 Task: Look for space in San Vicent del Raspeig, Spain from 9th June, 2023 to 16th June, 2023 for 2 adults in price range Rs.8000 to Rs.16000. Place can be entire place with 2 bedrooms having 2 beds and 1 bathroom. Property type can be house, flat, guest house. Booking option can be shelf check-in. Required host language is English.
Action: Mouse moved to (300, 163)
Screenshot: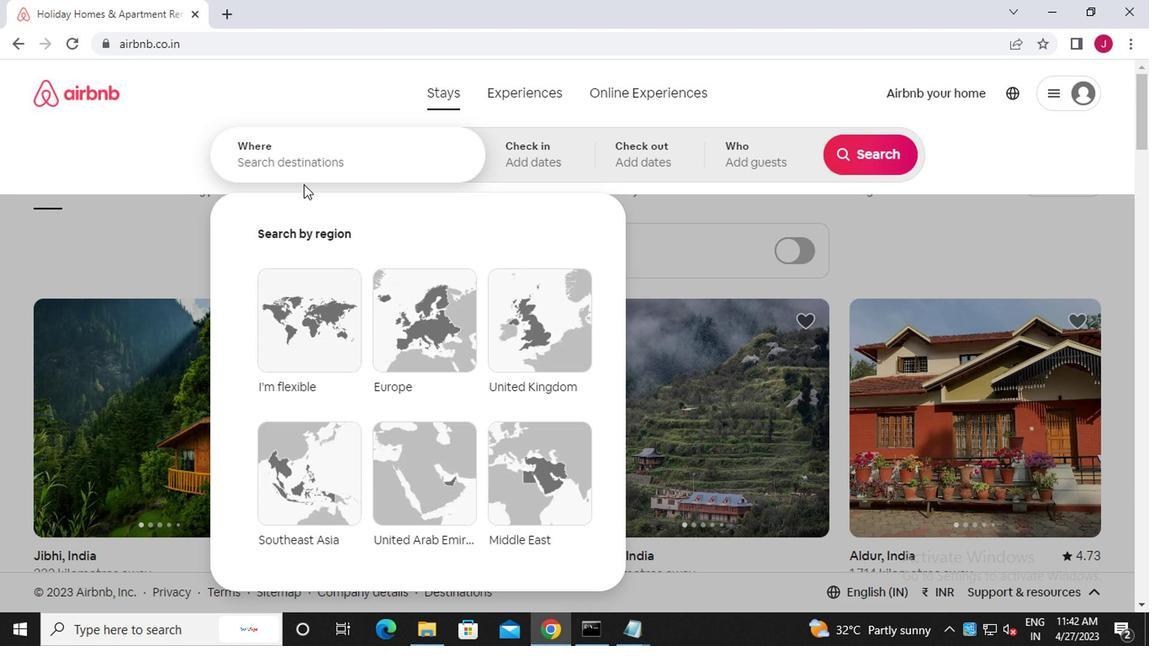 
Action: Mouse pressed left at (300, 163)
Screenshot: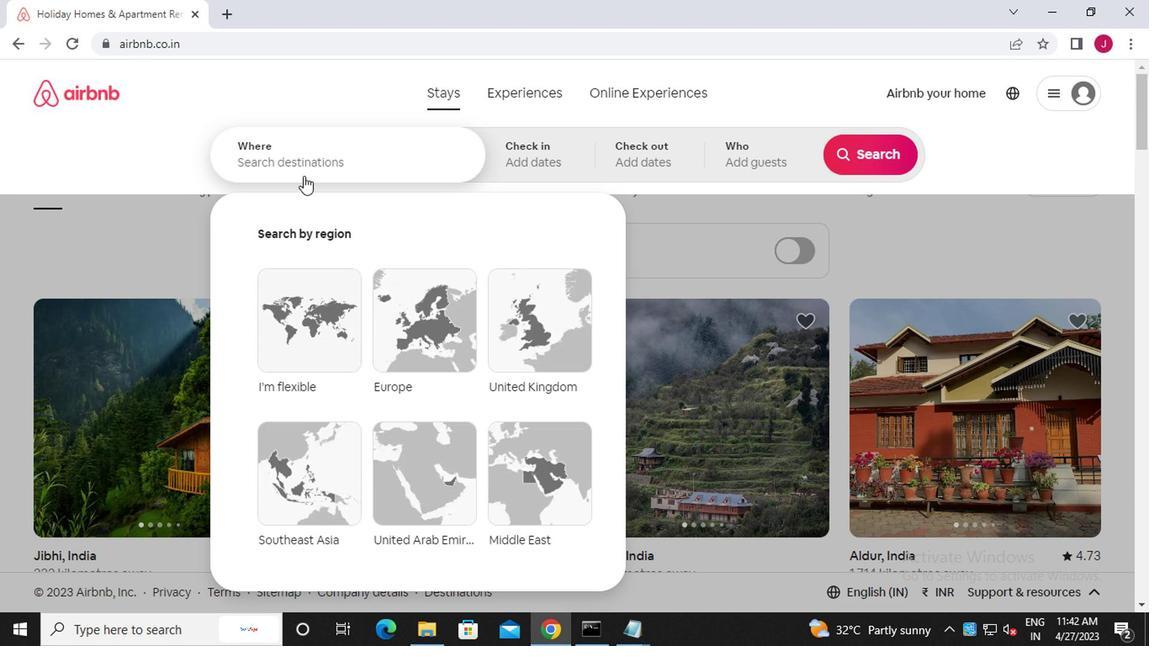 
Action: Key pressed s<Key.caps_lock>an<Key.space><Key.caps_lock>v<Key.caps_lock>icent
Screenshot: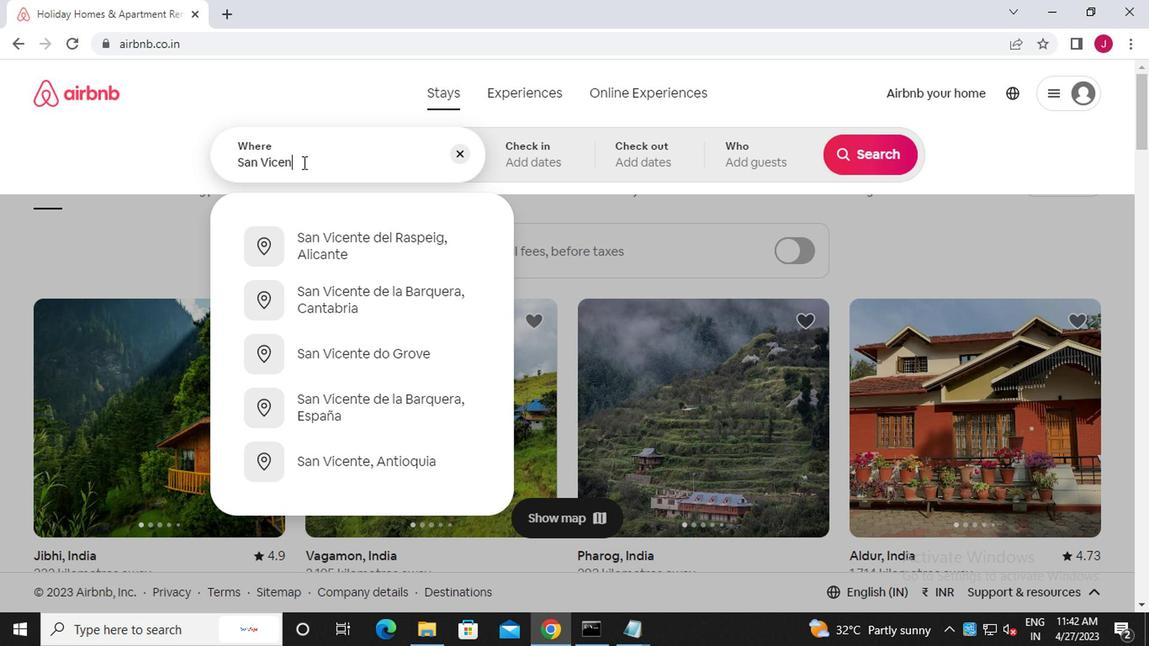 
Action: Mouse moved to (356, 247)
Screenshot: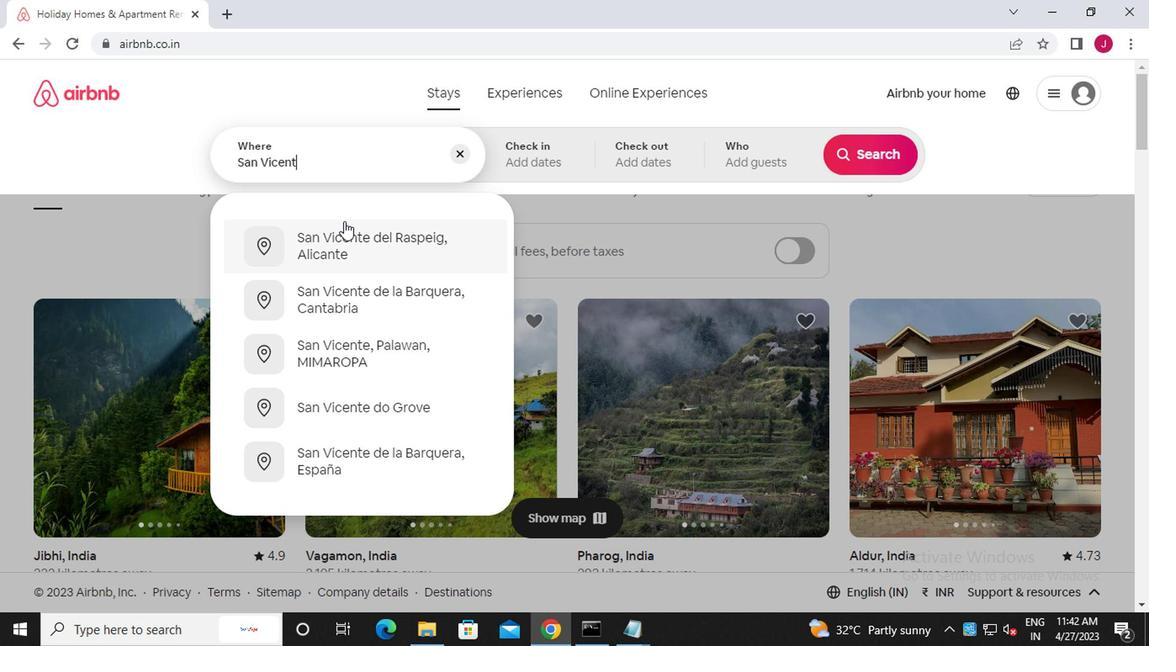 
Action: Mouse pressed left at (356, 247)
Screenshot: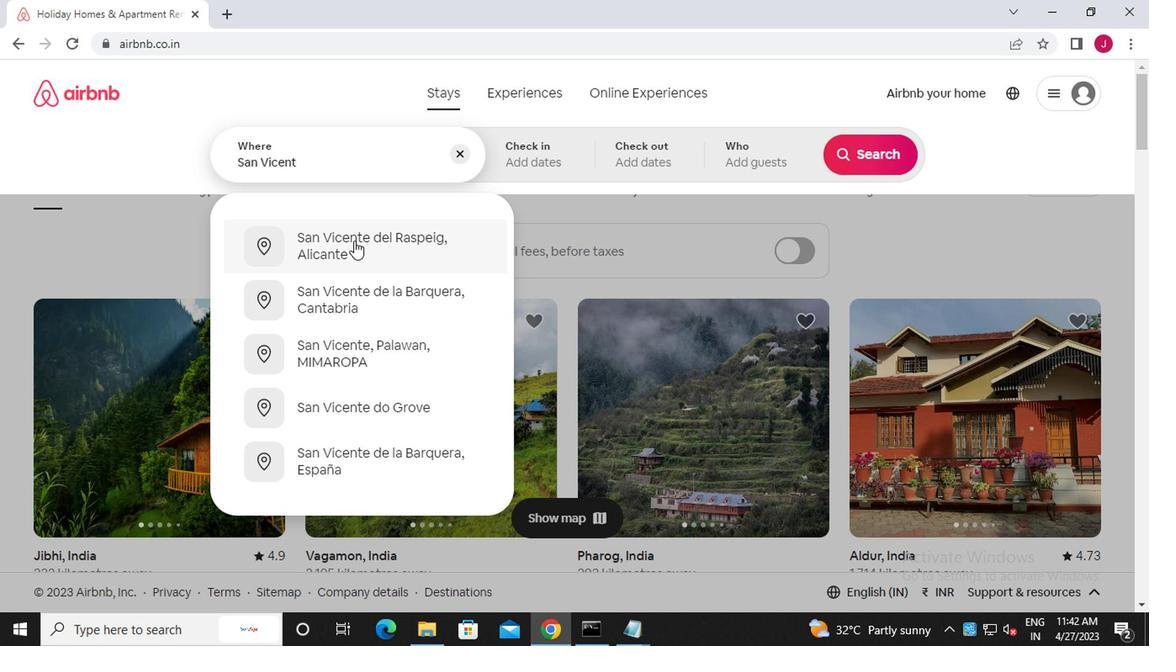 
Action: Mouse moved to (431, 171)
Screenshot: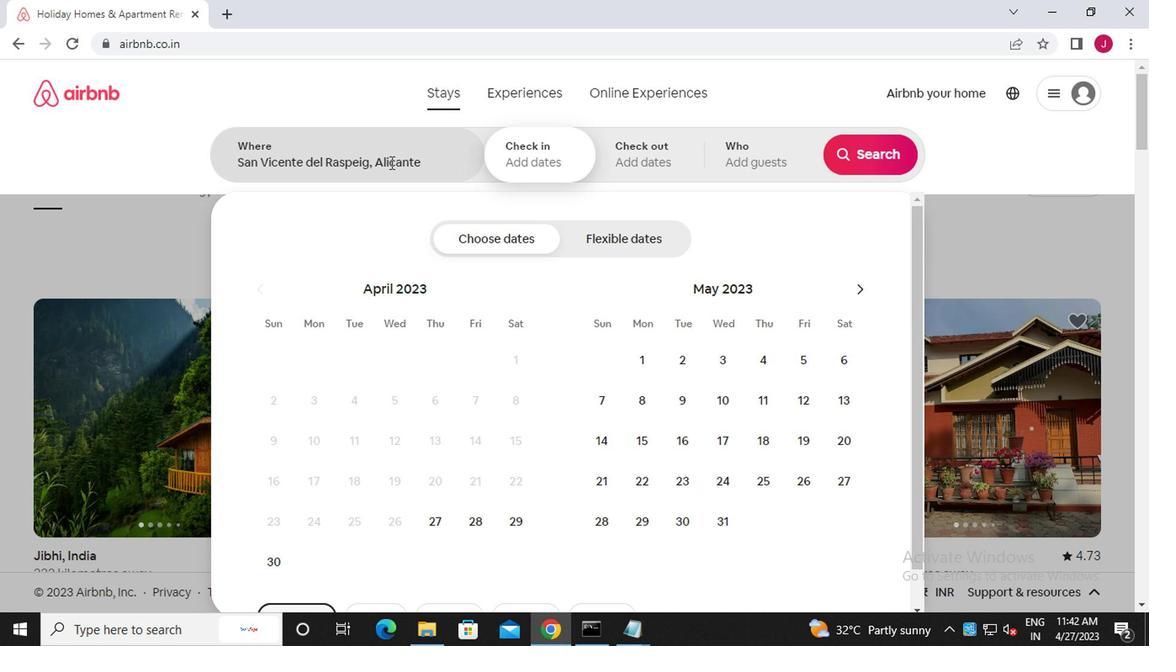 
Action: Mouse pressed left at (431, 171)
Screenshot: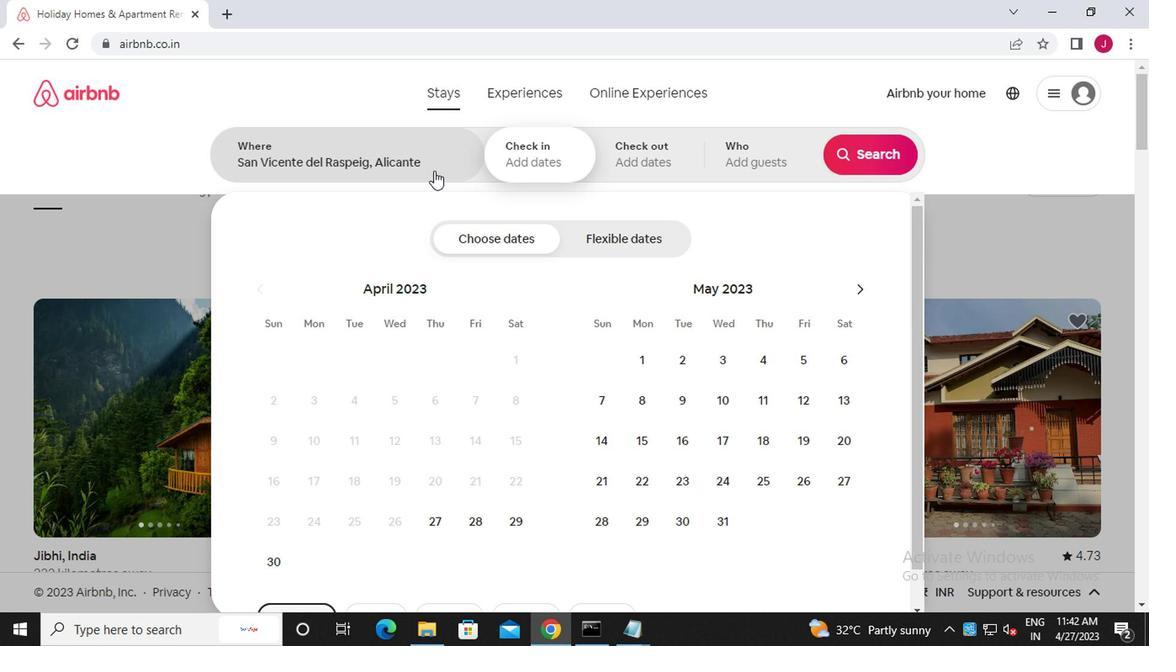 
Action: Mouse moved to (437, 165)
Screenshot: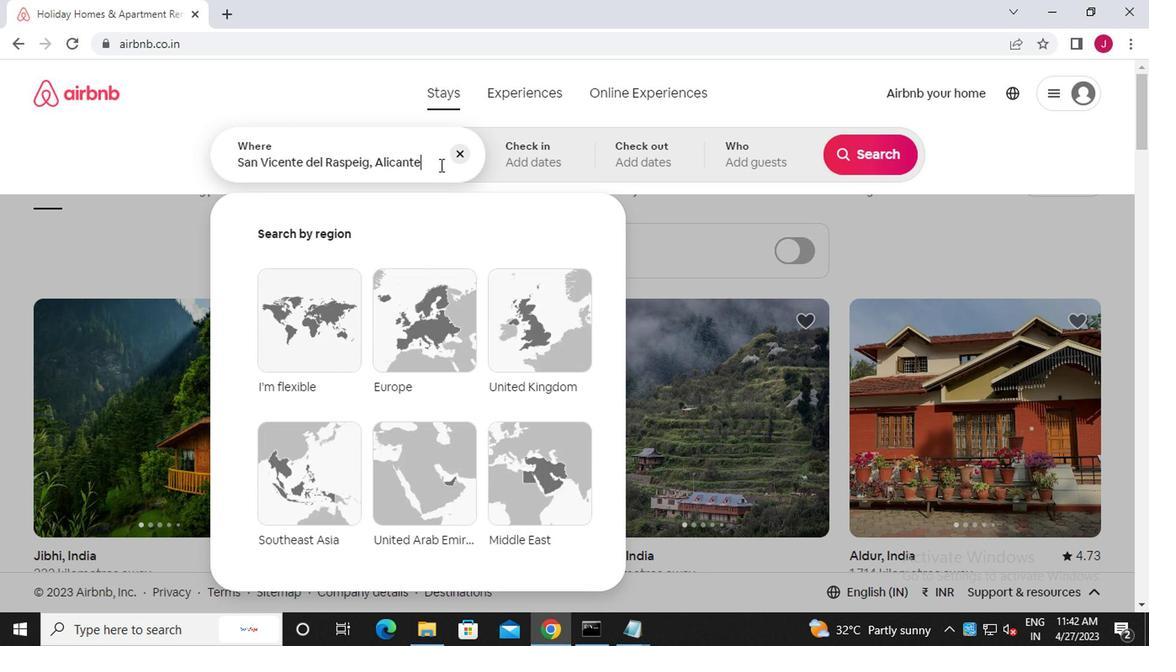 
Action: Key pressed <Key.backspace><Key.backspace><Key.backspace><Key.backspace><Key.backspace><Key.backspace><Key.backspace><Key.backspace><Key.backspace>
Screenshot: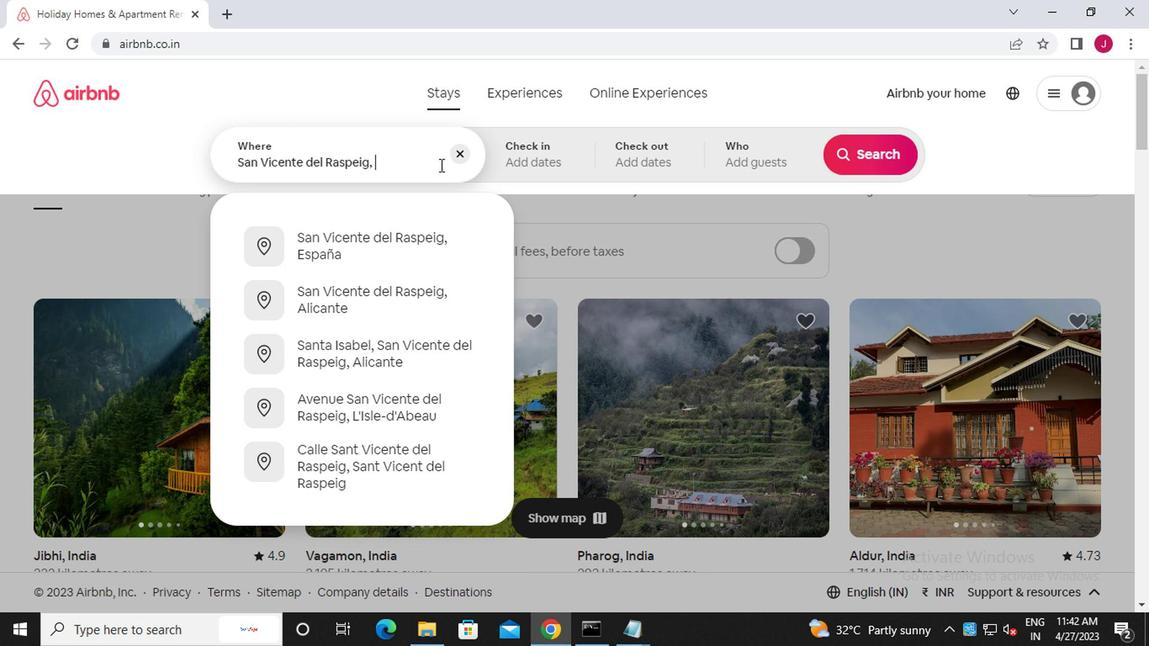 
Action: Mouse moved to (523, 152)
Screenshot: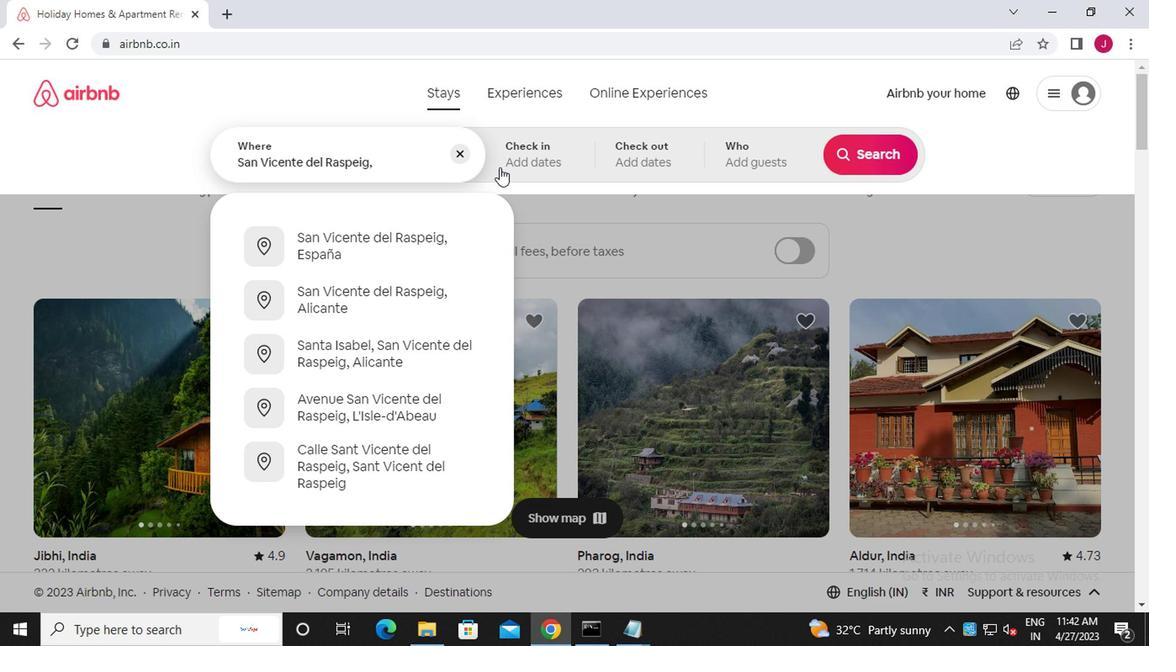 
Action: Mouse pressed left at (523, 152)
Screenshot: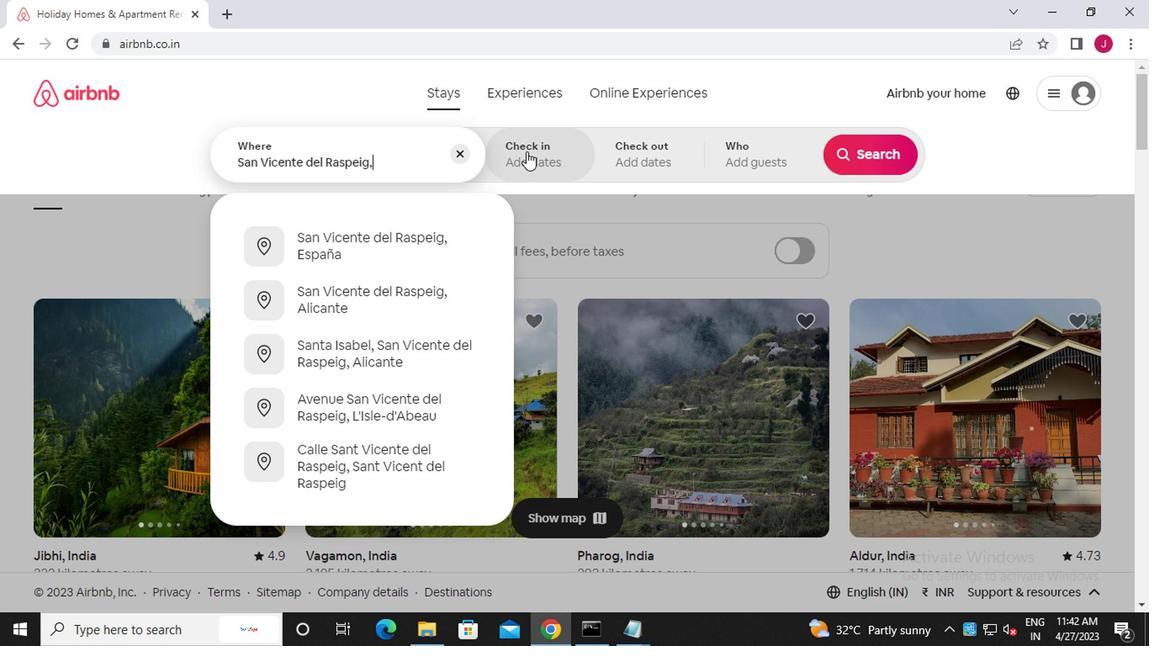 
Action: Mouse moved to (416, 171)
Screenshot: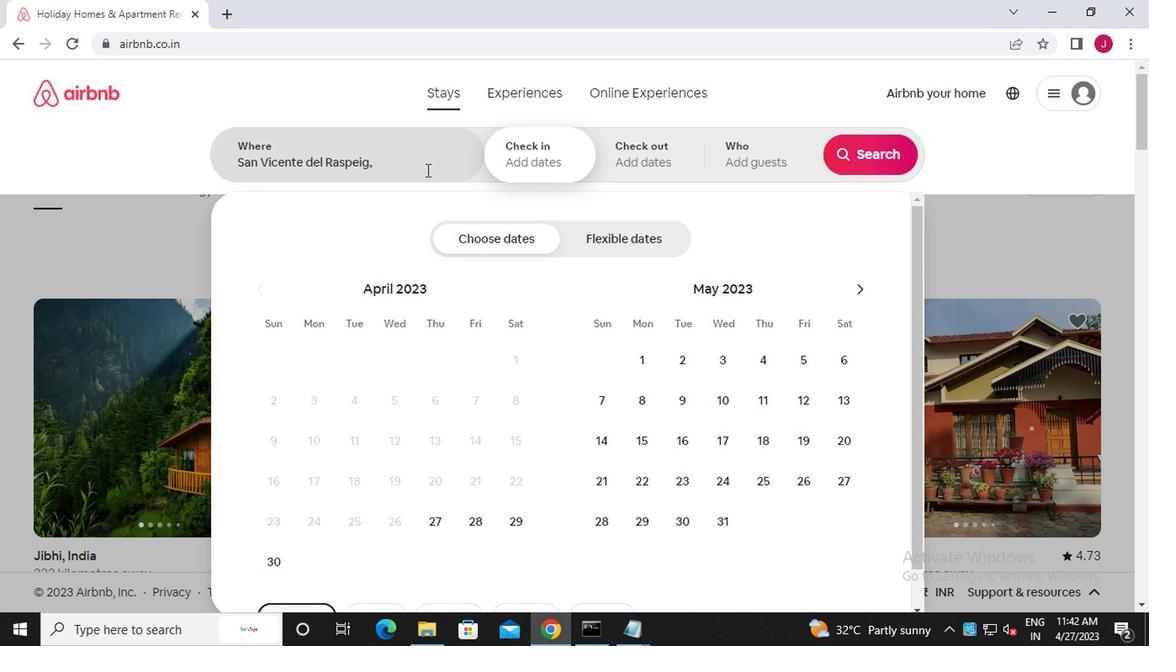 
Action: Mouse pressed left at (416, 171)
Screenshot: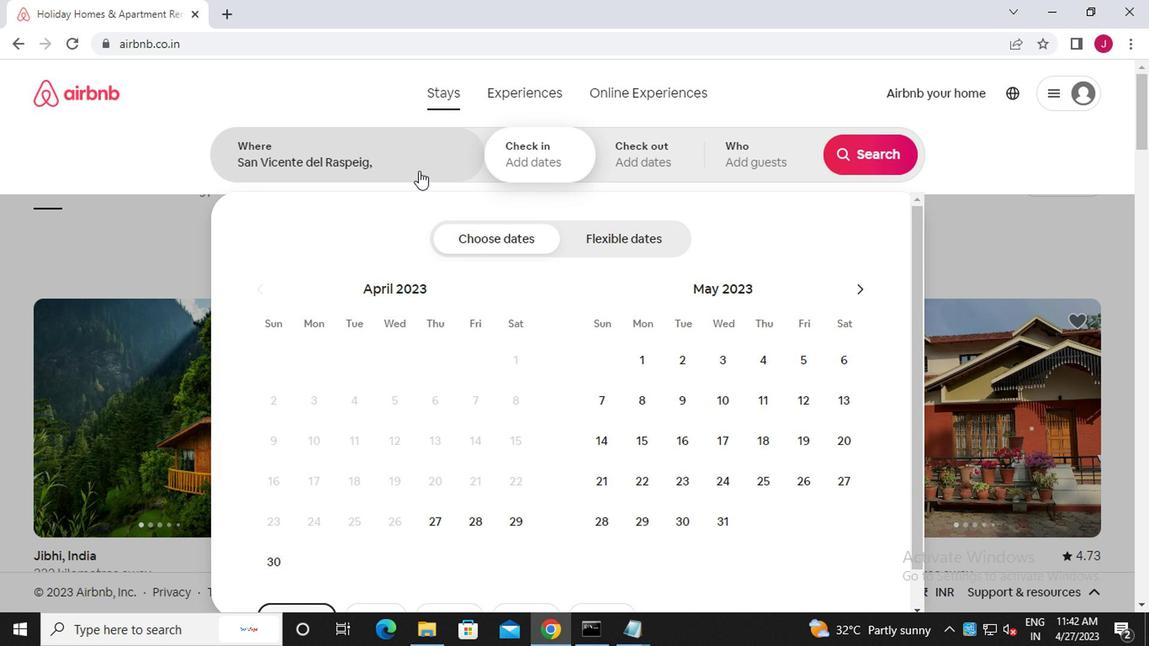 
Action: Mouse moved to (416, 171)
Screenshot: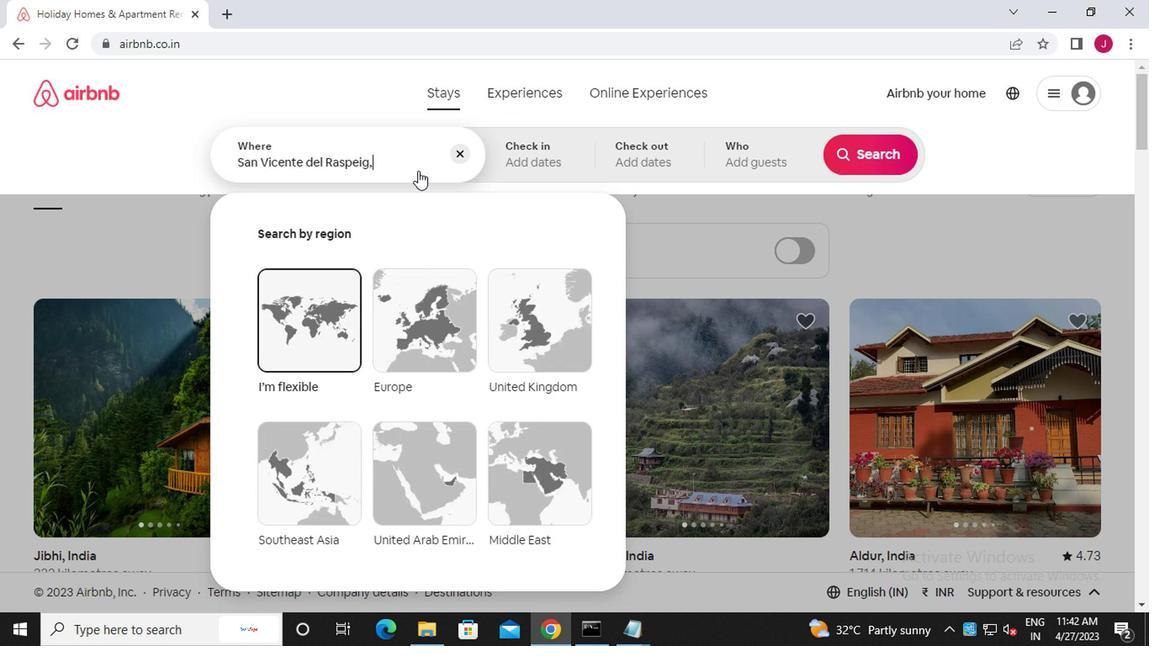 
Action: Key pressed <Key.caps_lock>s<Key.caps_lock>pain
Screenshot: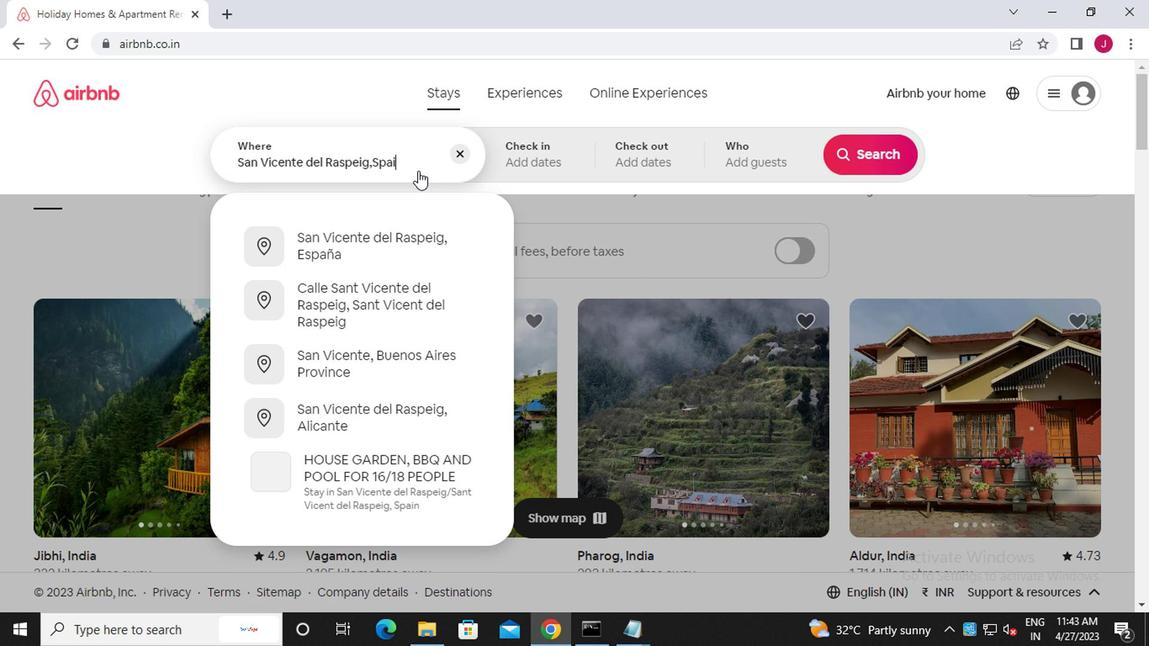 
Action: Mouse moved to (546, 154)
Screenshot: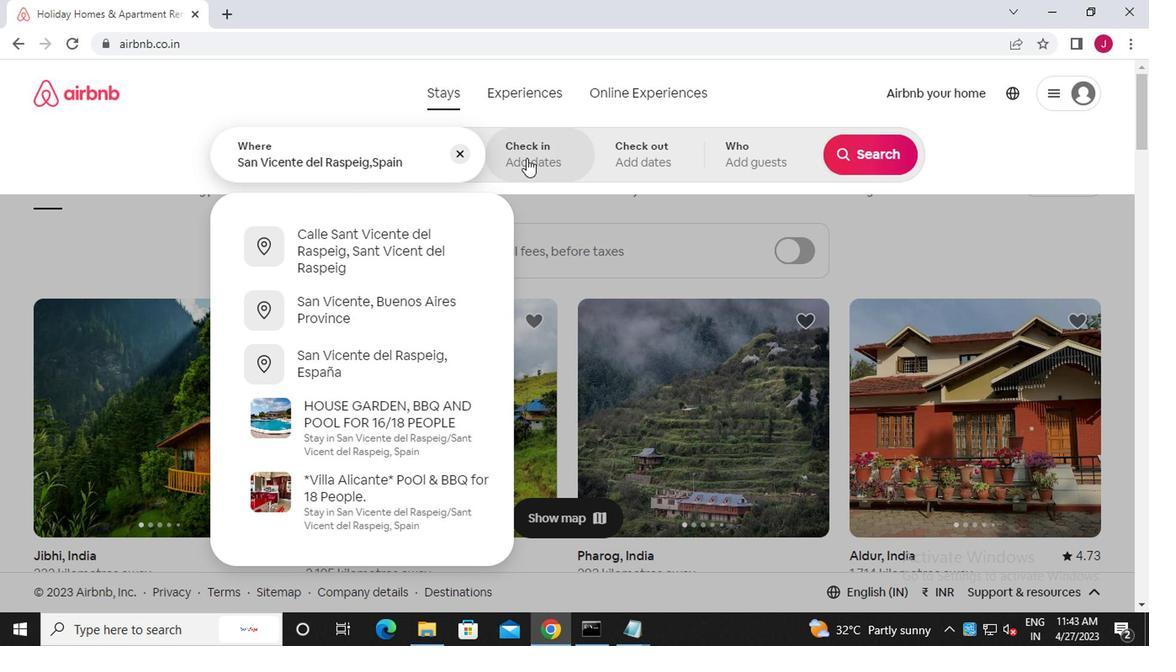
Action: Mouse pressed left at (546, 154)
Screenshot: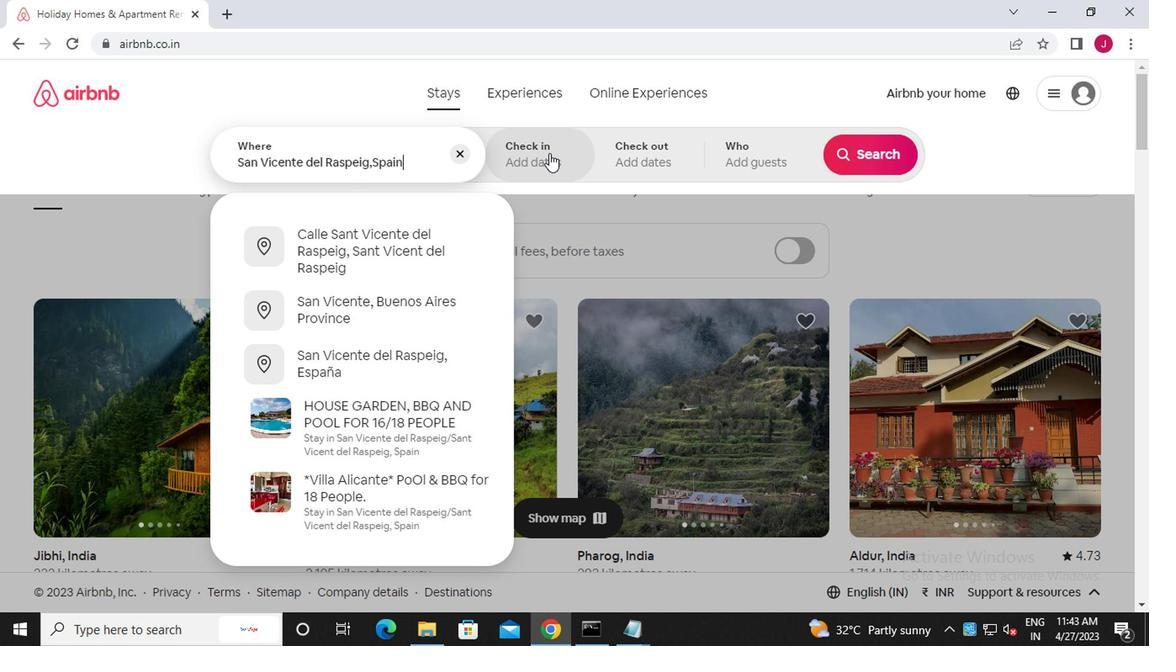 
Action: Mouse moved to (850, 296)
Screenshot: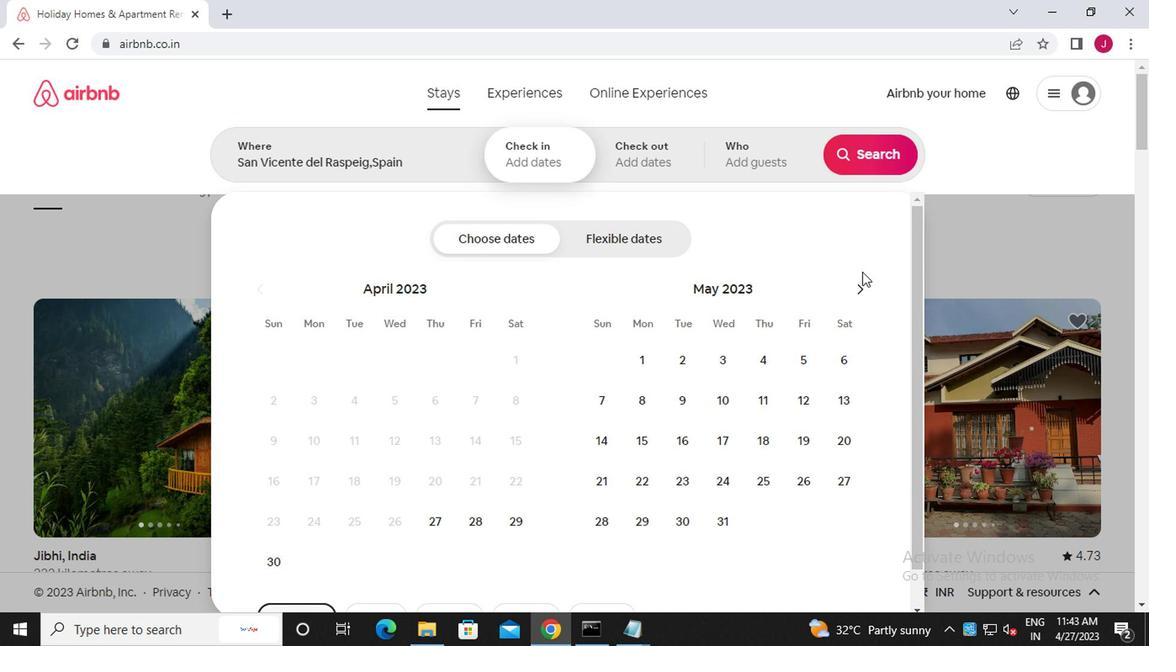 
Action: Mouse pressed left at (850, 296)
Screenshot: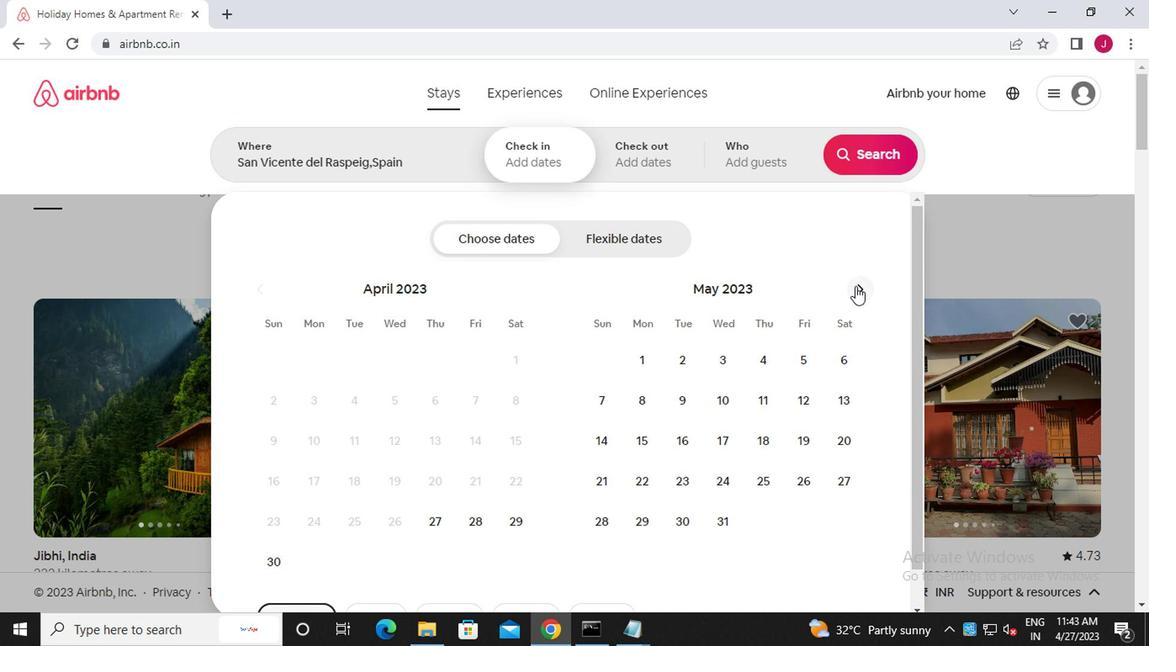 
Action: Mouse moved to (796, 401)
Screenshot: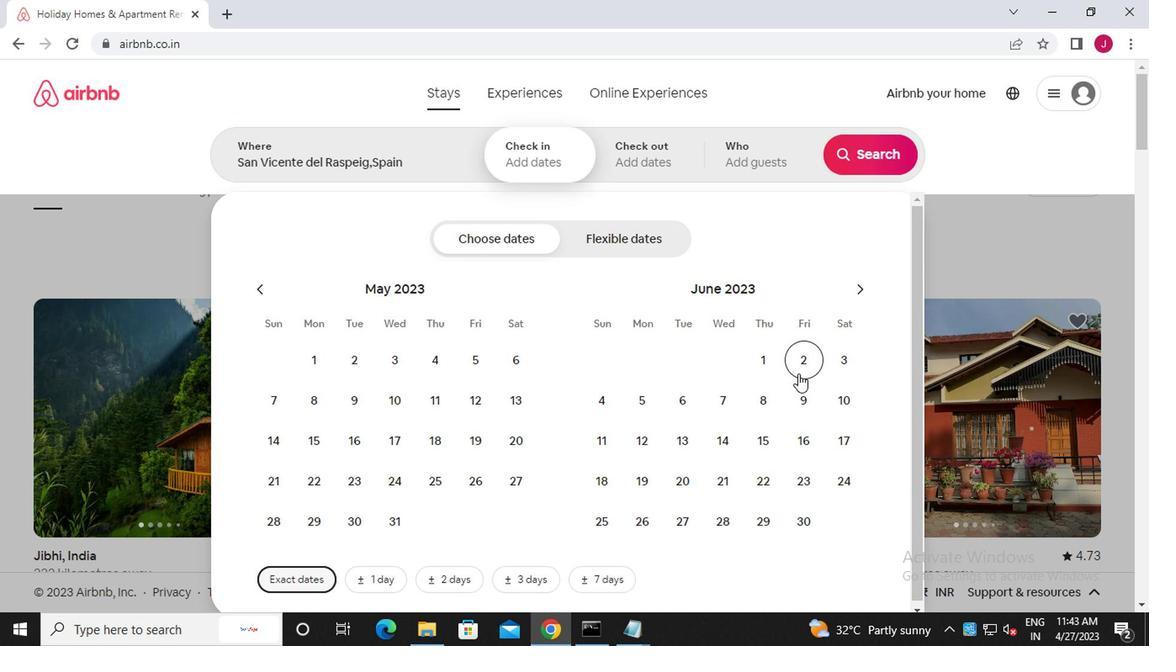
Action: Mouse pressed left at (796, 401)
Screenshot: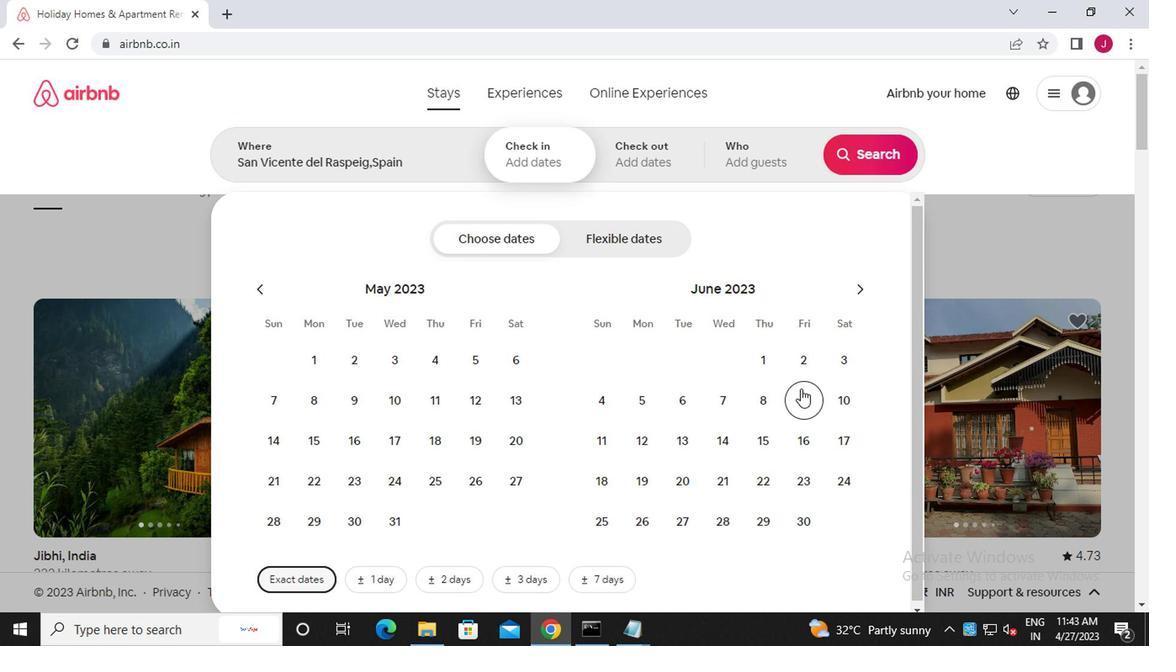 
Action: Mouse moved to (801, 438)
Screenshot: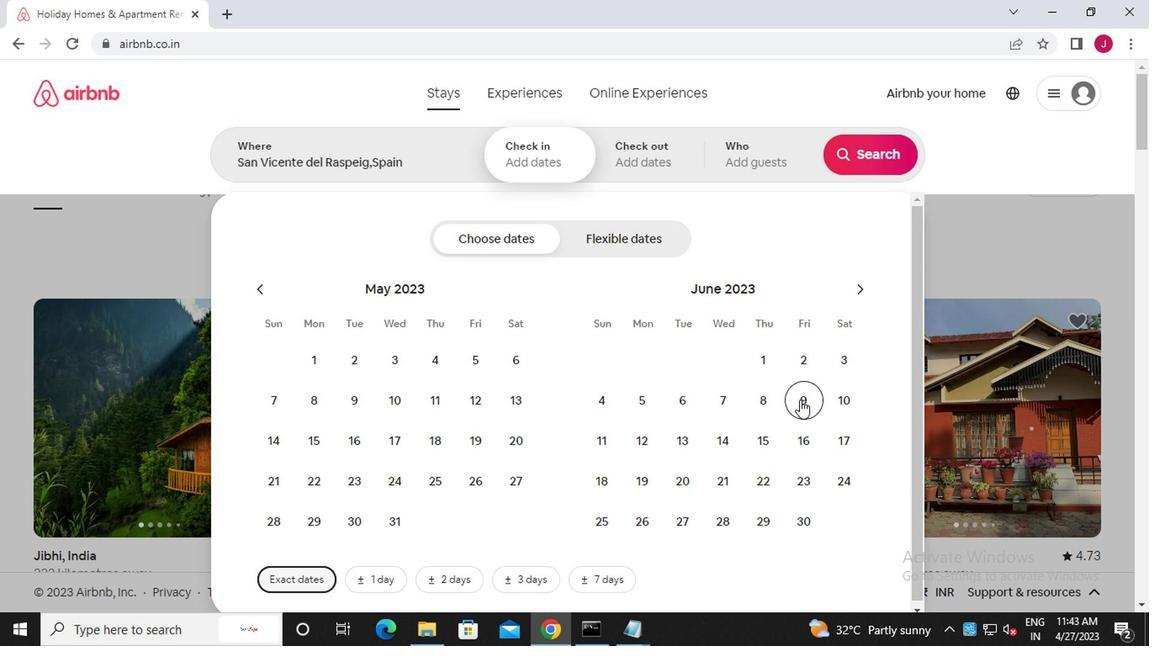 
Action: Mouse pressed left at (801, 438)
Screenshot: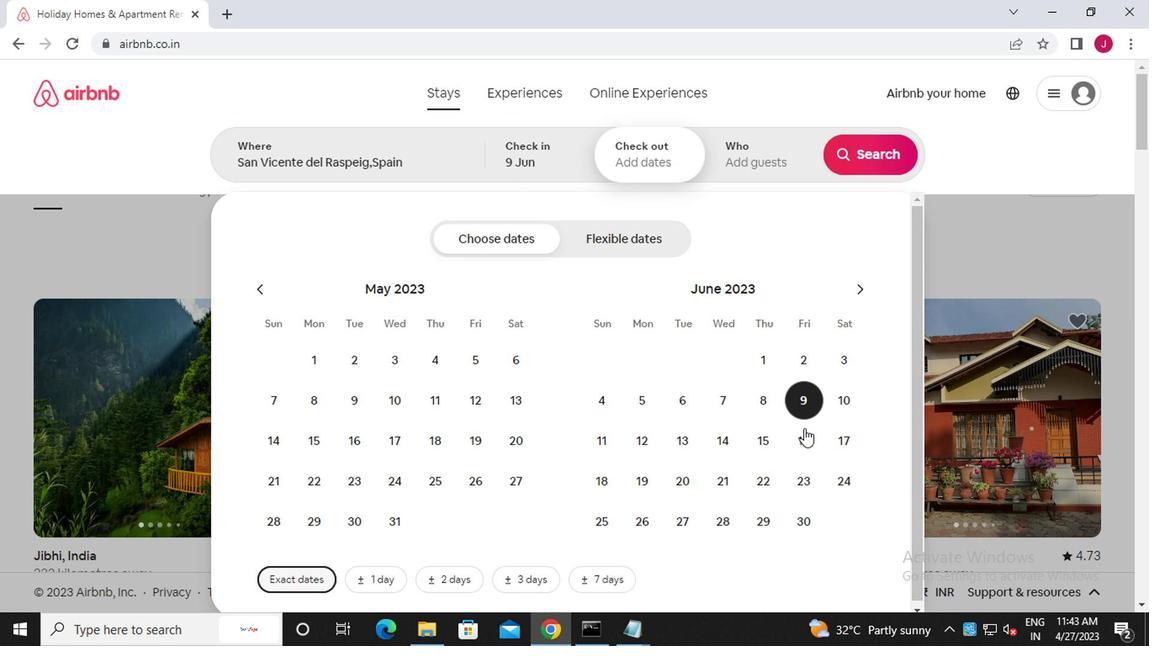 
Action: Mouse moved to (759, 167)
Screenshot: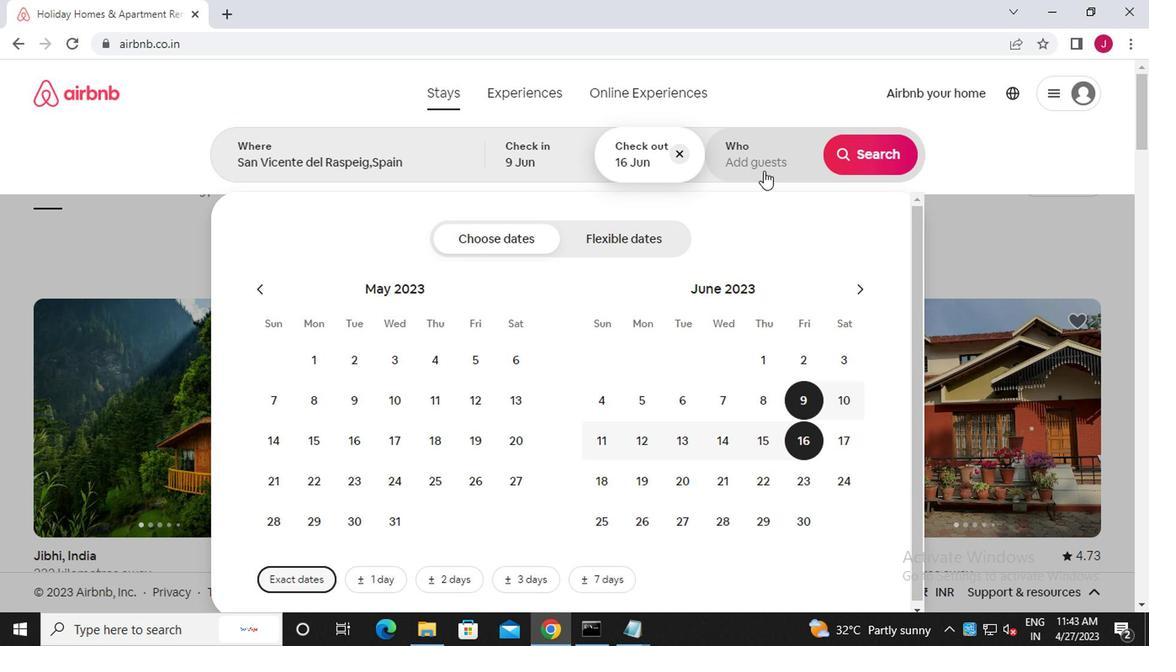 
Action: Mouse pressed left at (759, 167)
Screenshot: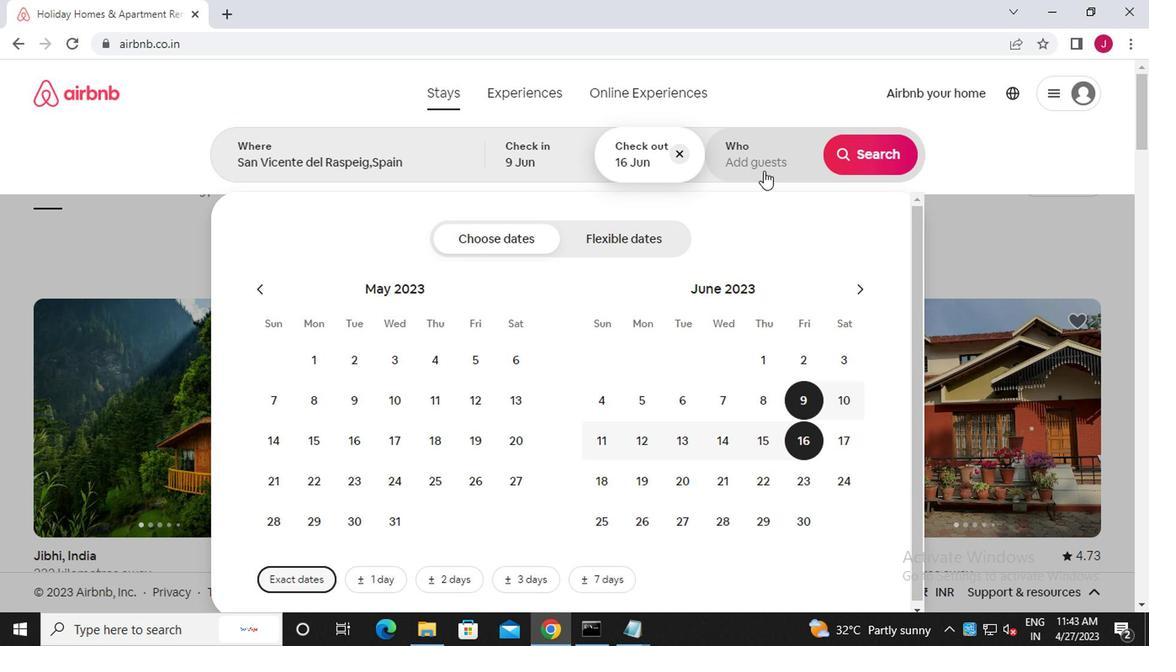 
Action: Mouse moved to (868, 237)
Screenshot: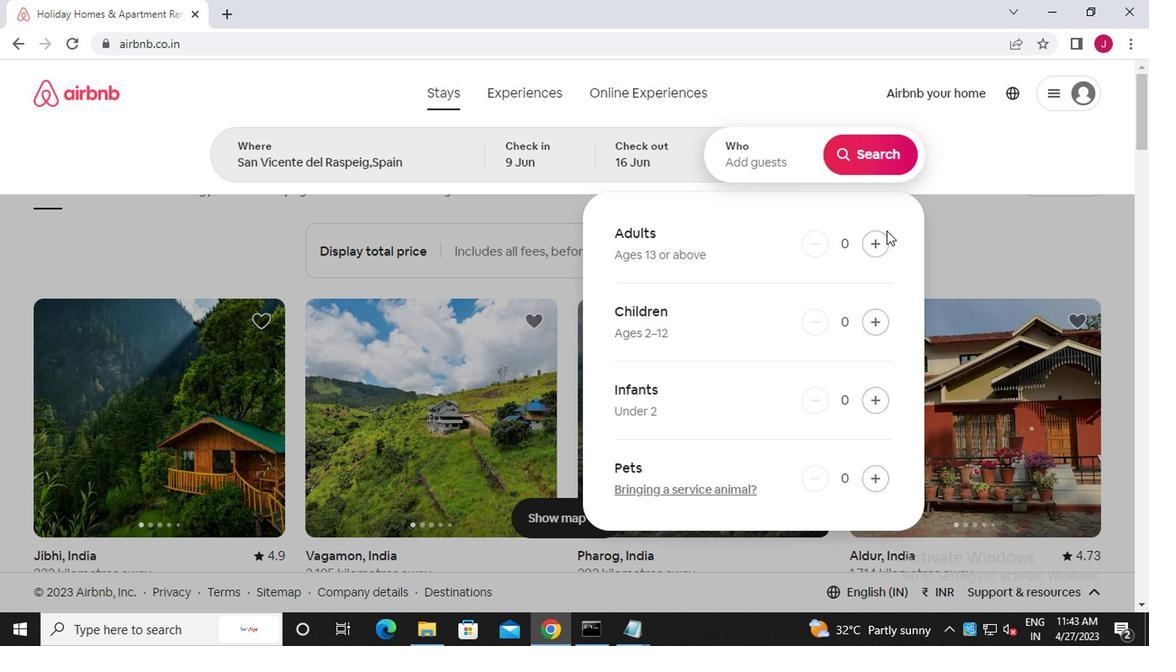 
Action: Mouse pressed left at (868, 237)
Screenshot: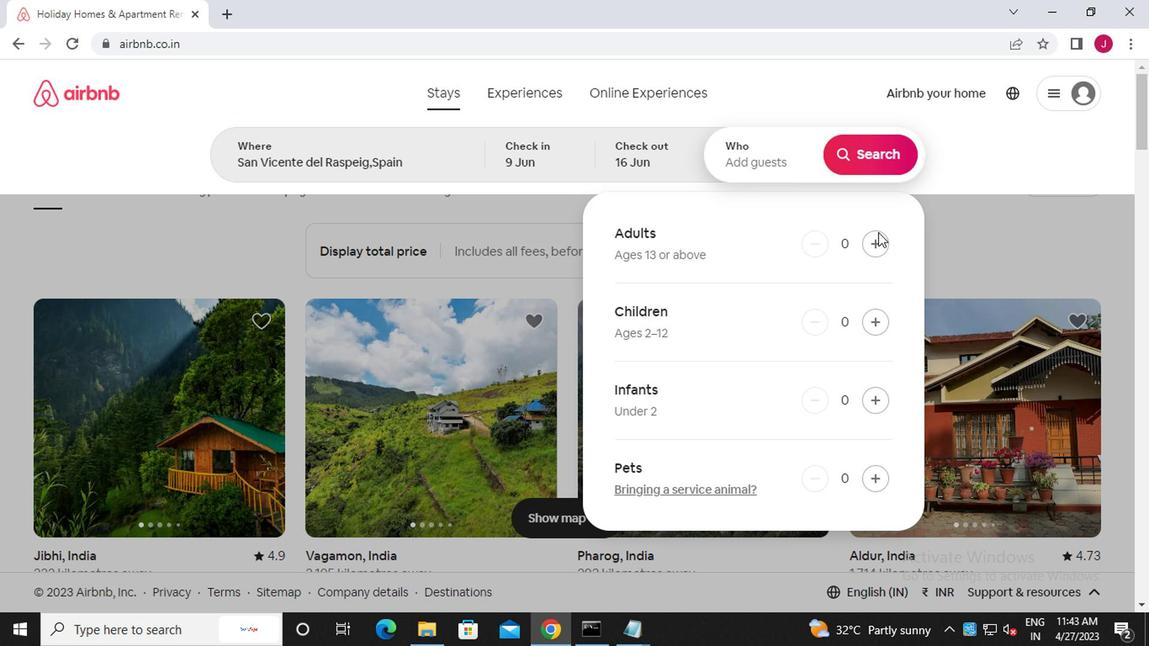
Action: Mouse moved to (867, 237)
Screenshot: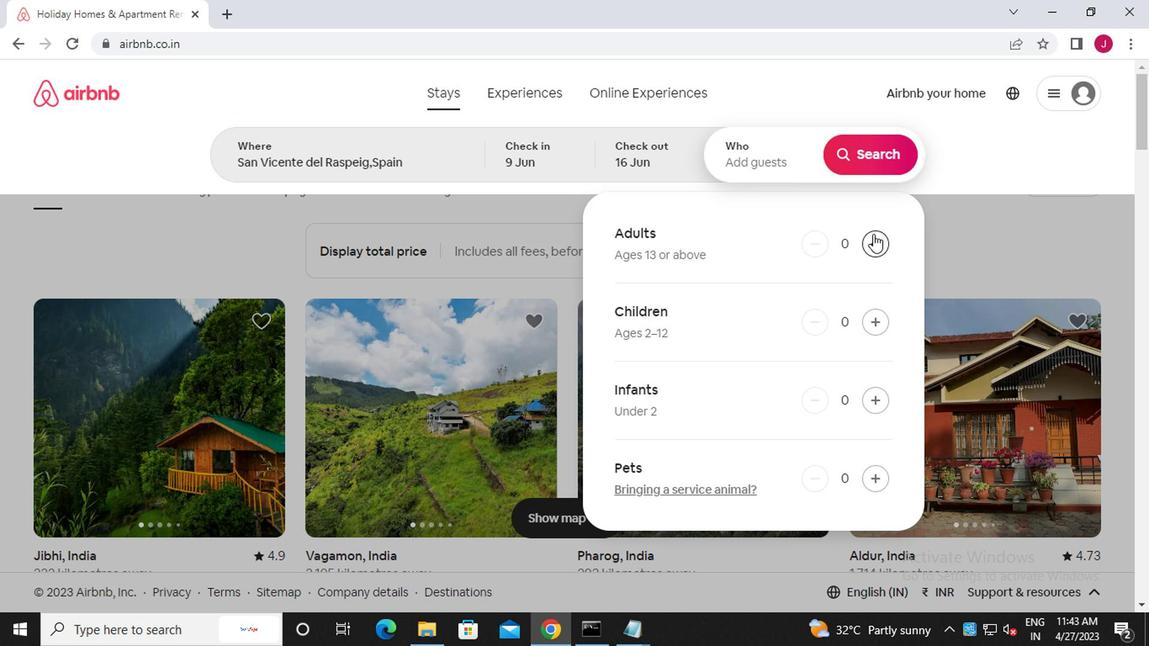 
Action: Mouse pressed left at (867, 237)
Screenshot: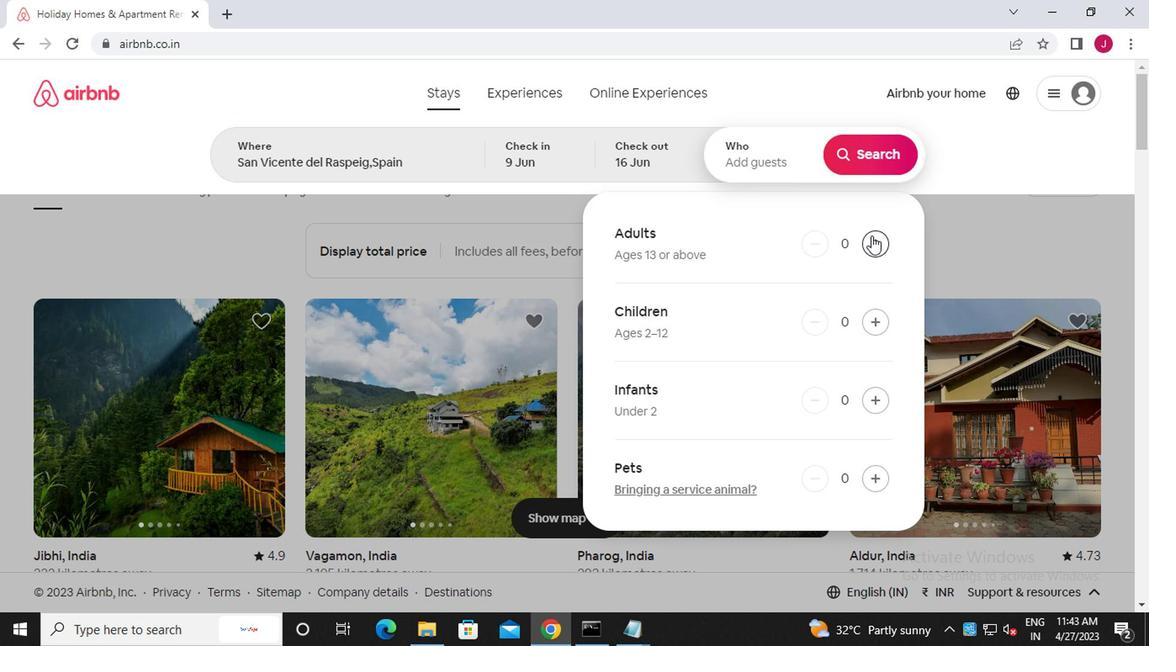 
Action: Mouse moved to (865, 161)
Screenshot: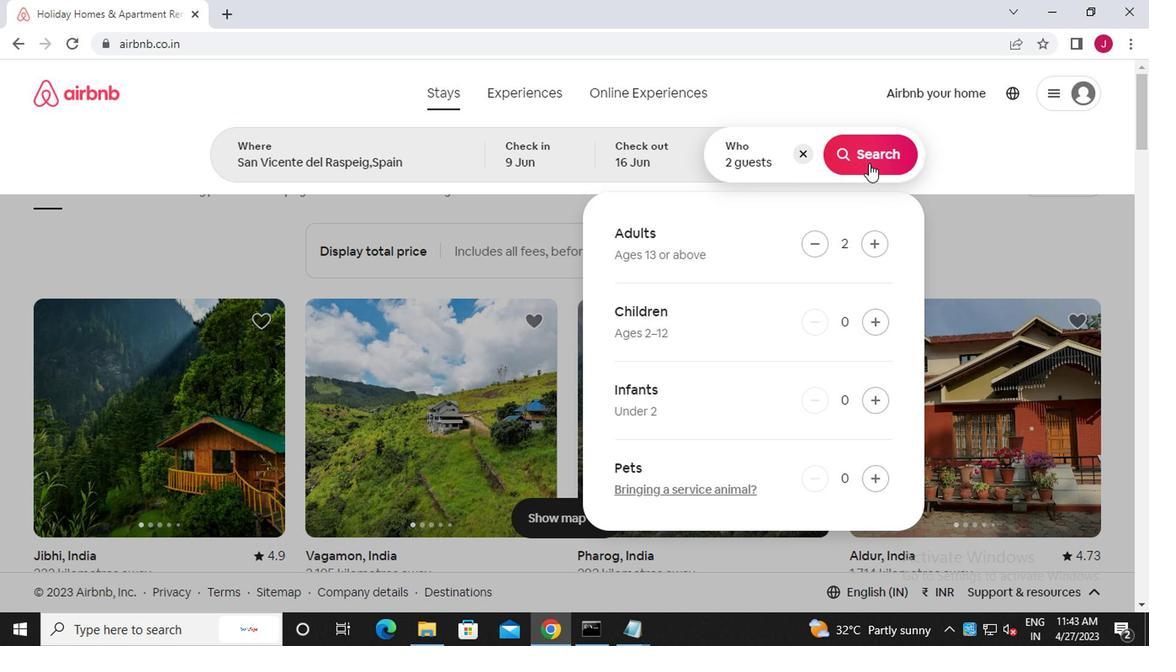 
Action: Mouse pressed left at (865, 161)
Screenshot: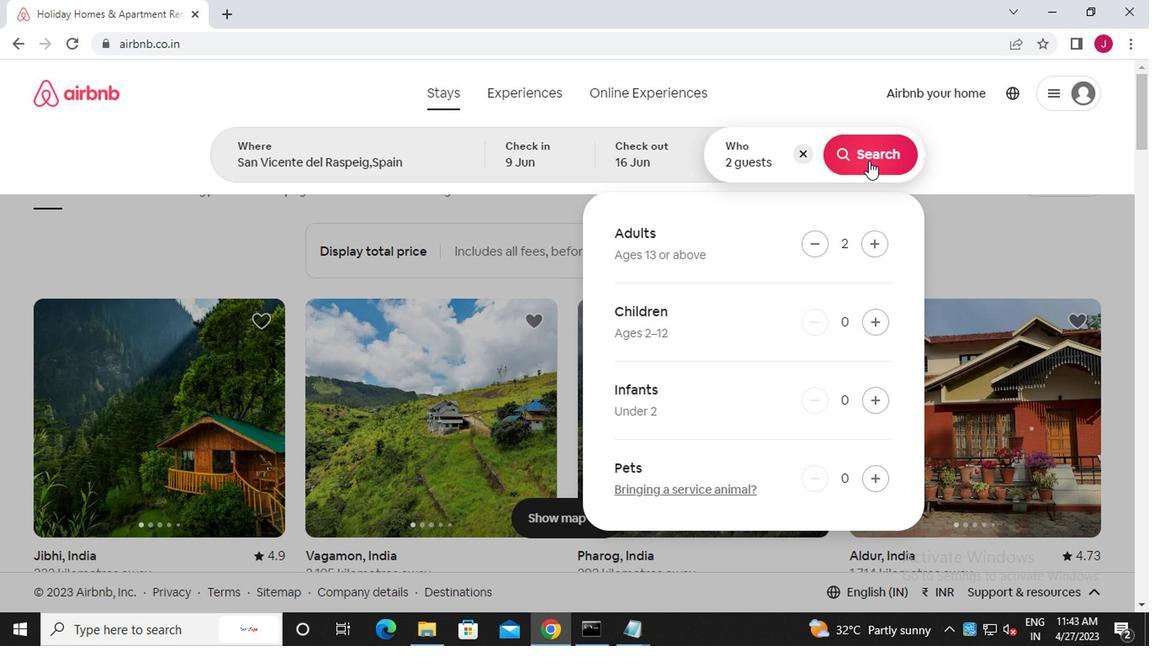
Action: Mouse moved to (1088, 161)
Screenshot: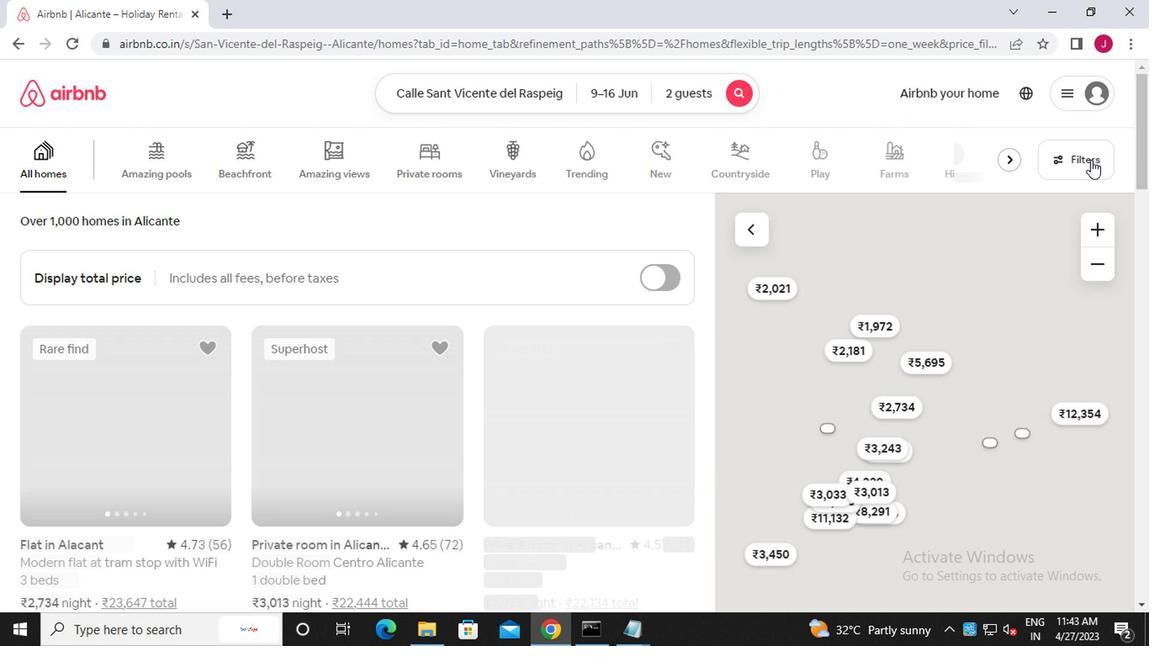 
Action: Mouse pressed left at (1088, 161)
Screenshot: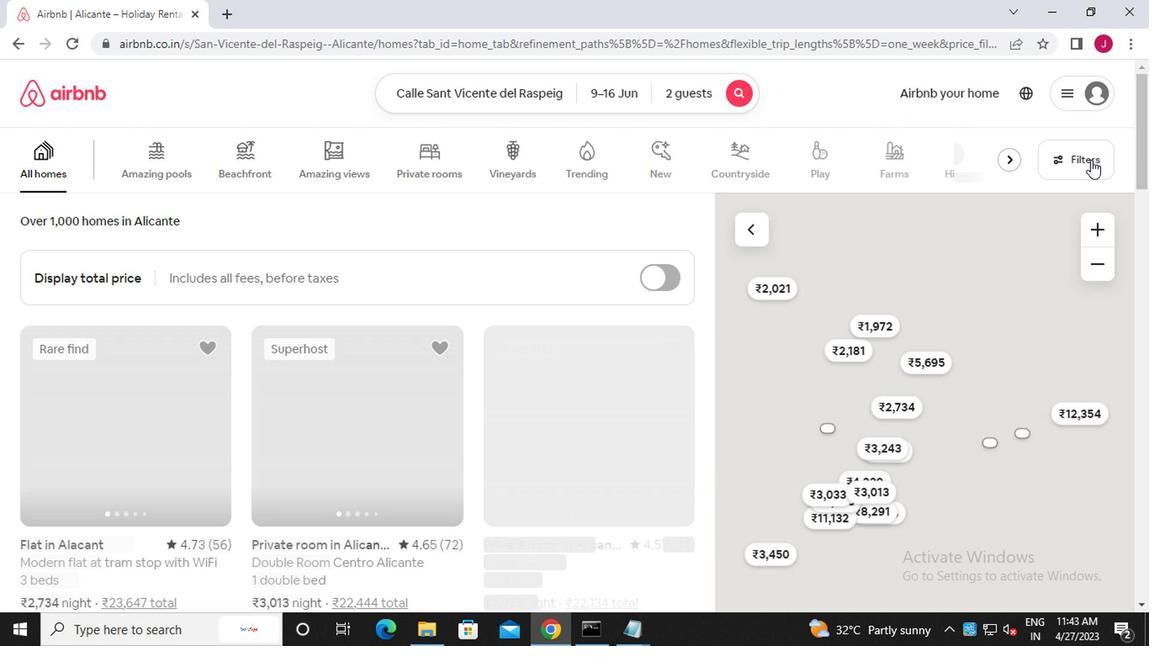 
Action: Mouse moved to (360, 361)
Screenshot: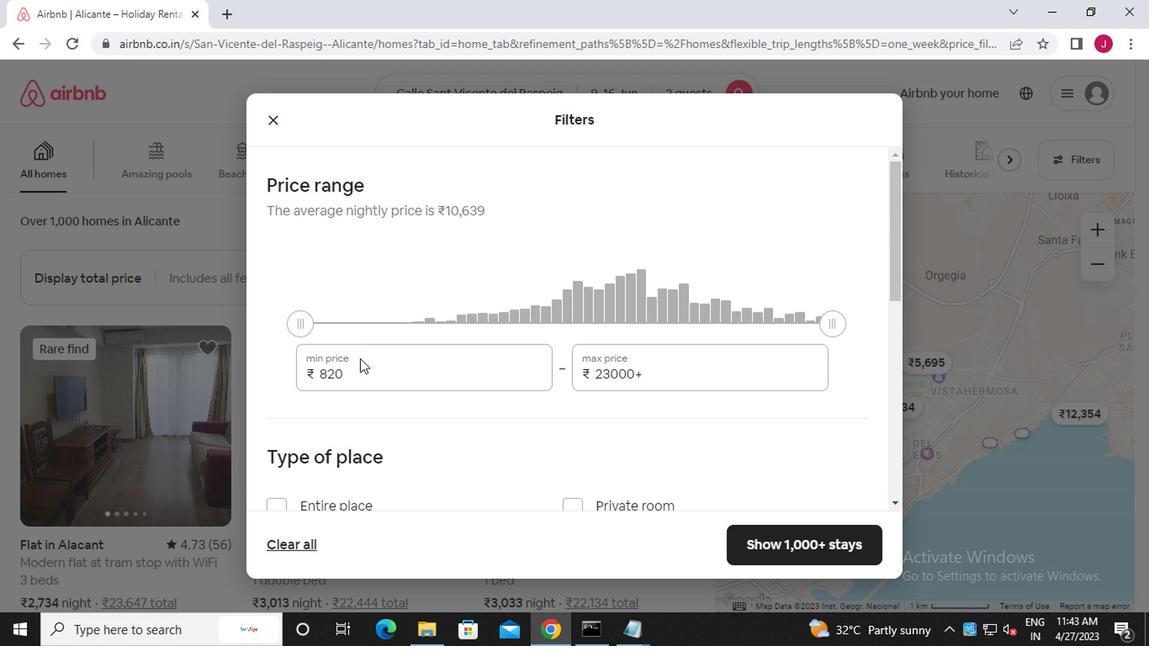 
Action: Mouse pressed left at (360, 361)
Screenshot: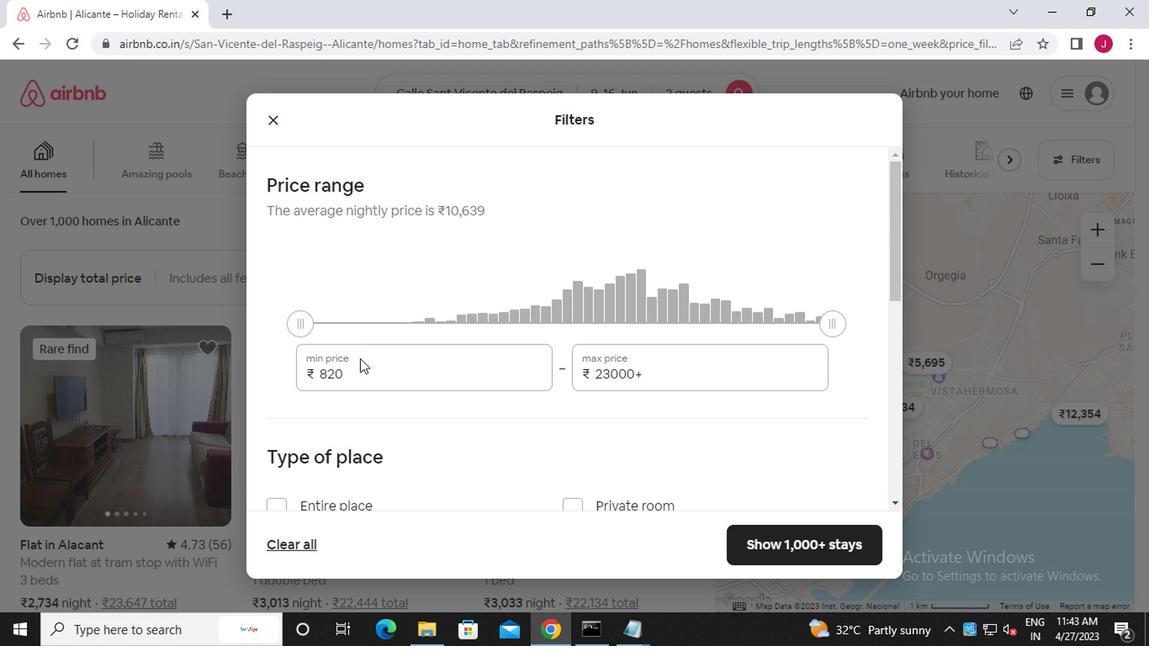 
Action: Mouse moved to (362, 364)
Screenshot: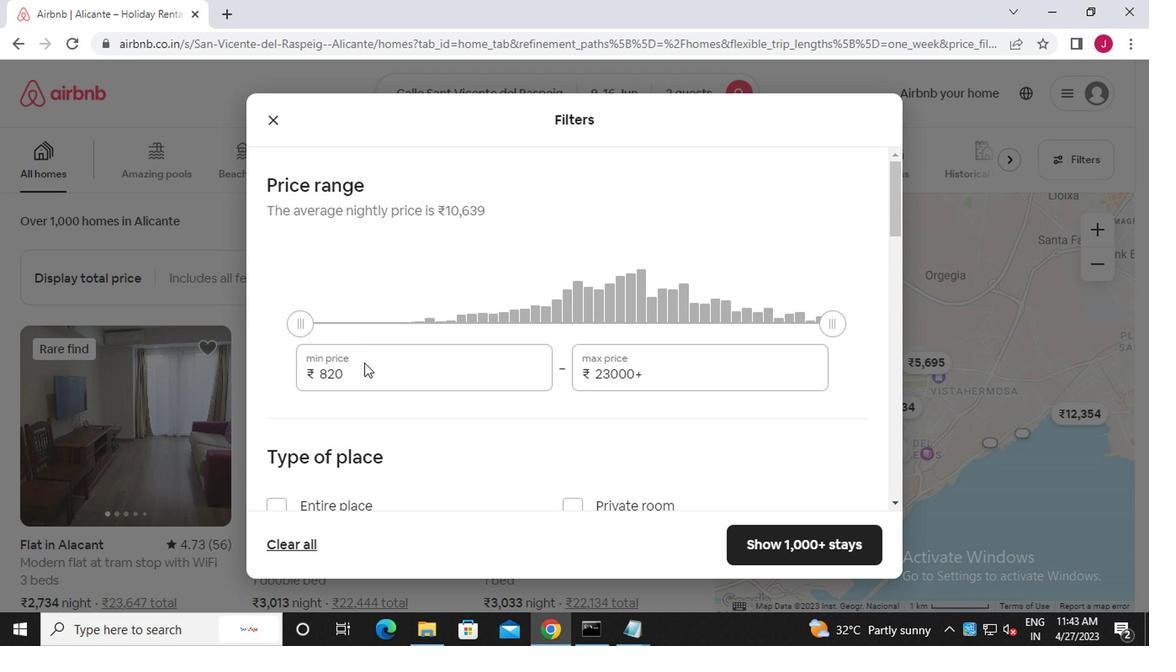 
Action: Key pressed <Key.backspace><Key.backspace><<96>><<96>><<96>>
Screenshot: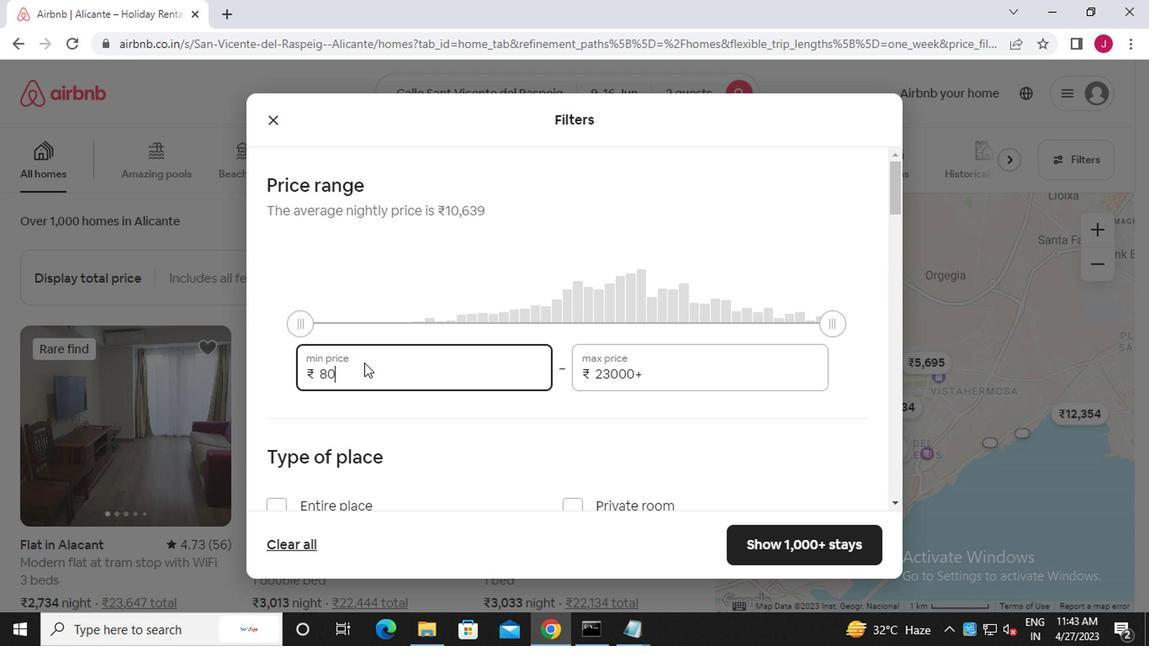 
Action: Mouse moved to (704, 383)
Screenshot: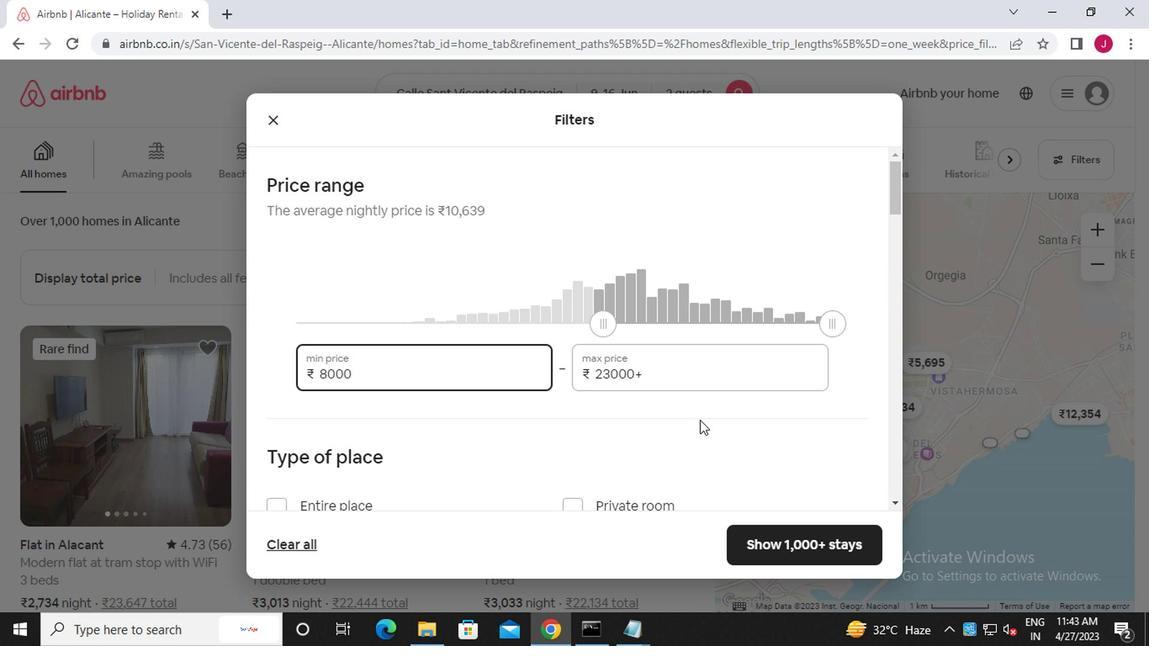 
Action: Mouse pressed left at (704, 383)
Screenshot: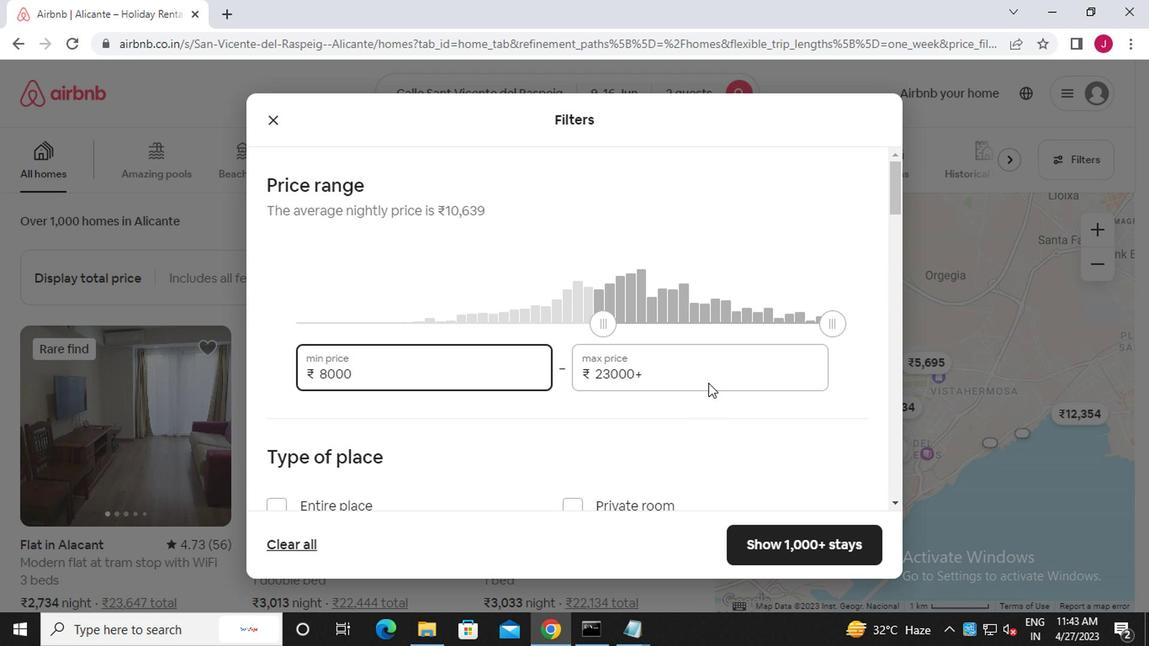 
Action: Mouse moved to (702, 383)
Screenshot: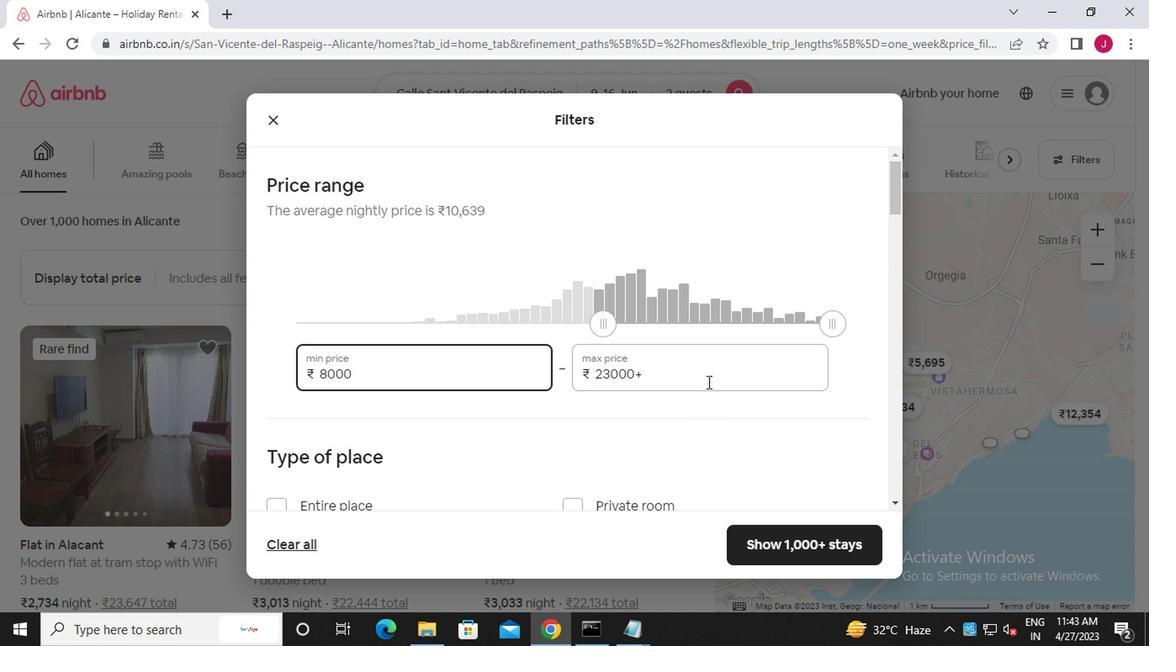 
Action: Key pressed <Key.backspace><Key.backspace><Key.backspace><Key.backspace><Key.backspace><Key.backspace><Key.backspace><Key.backspace><Key.backspace><Key.backspace><Key.backspace><Key.backspace><Key.backspace><<97>><<102>><<96>><<96>><<96>>
Screenshot: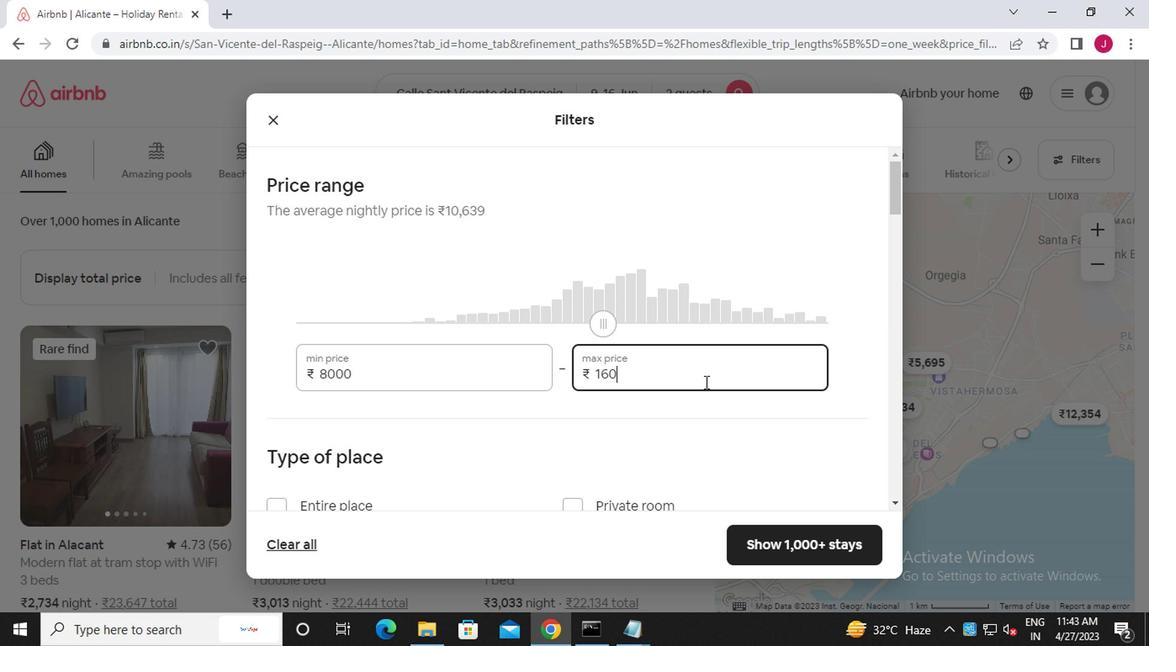 
Action: Mouse scrolled (702, 382) with delta (0, 0)
Screenshot: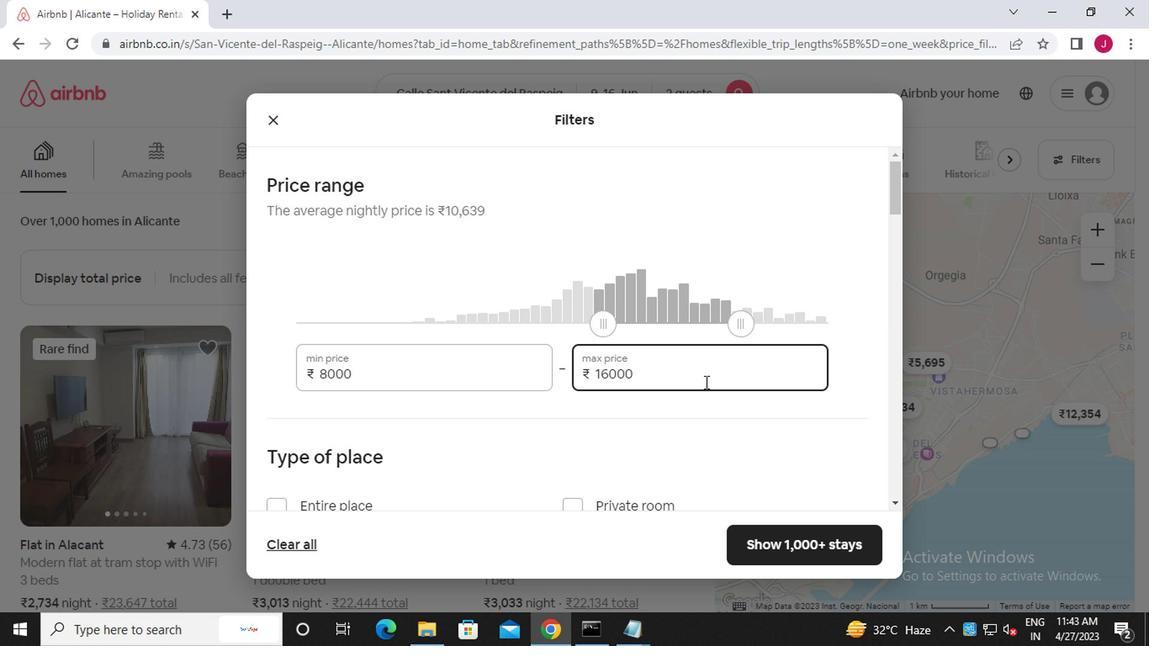 
Action: Mouse scrolled (702, 382) with delta (0, 0)
Screenshot: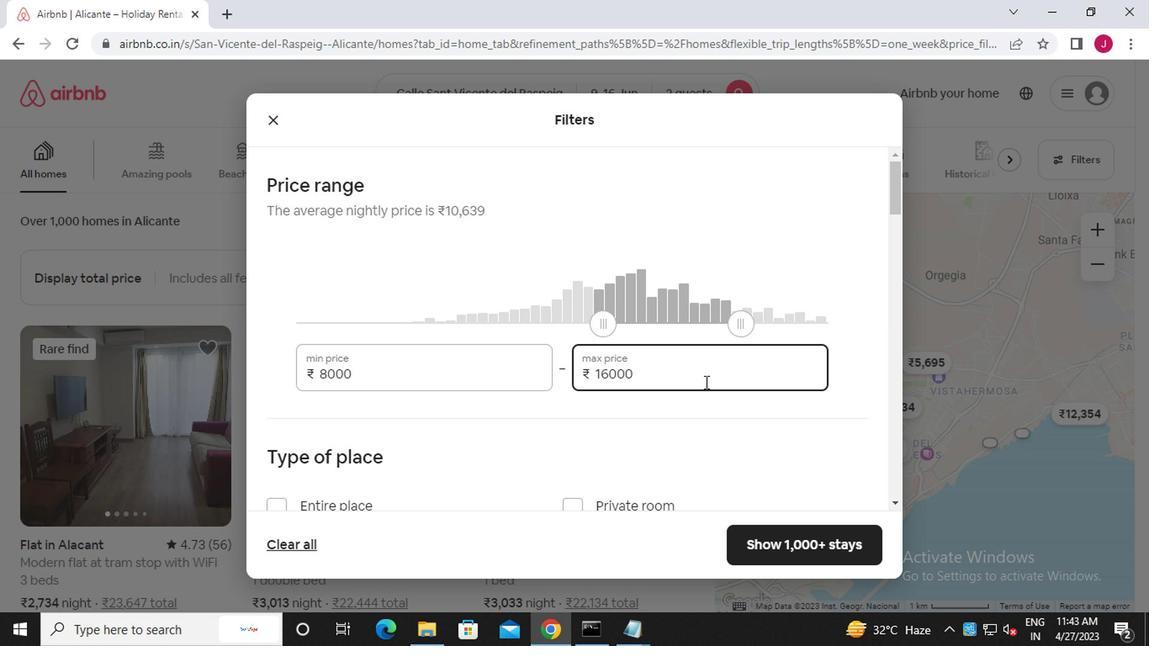 
Action: Mouse scrolled (702, 382) with delta (0, 0)
Screenshot: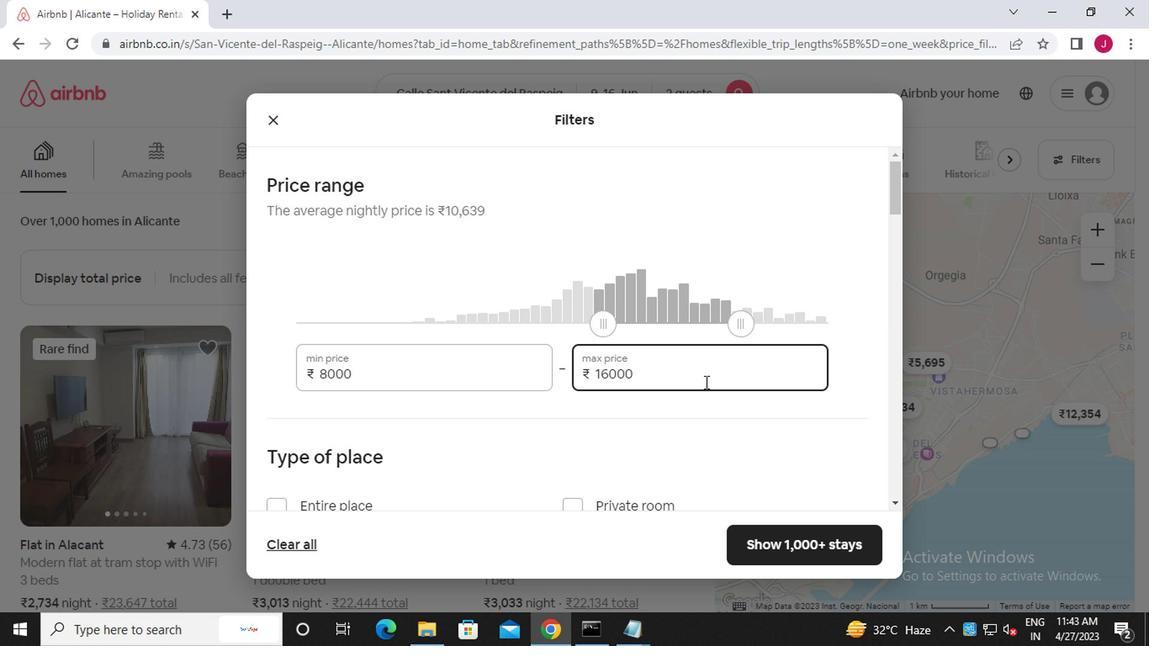 
Action: Mouse moved to (280, 254)
Screenshot: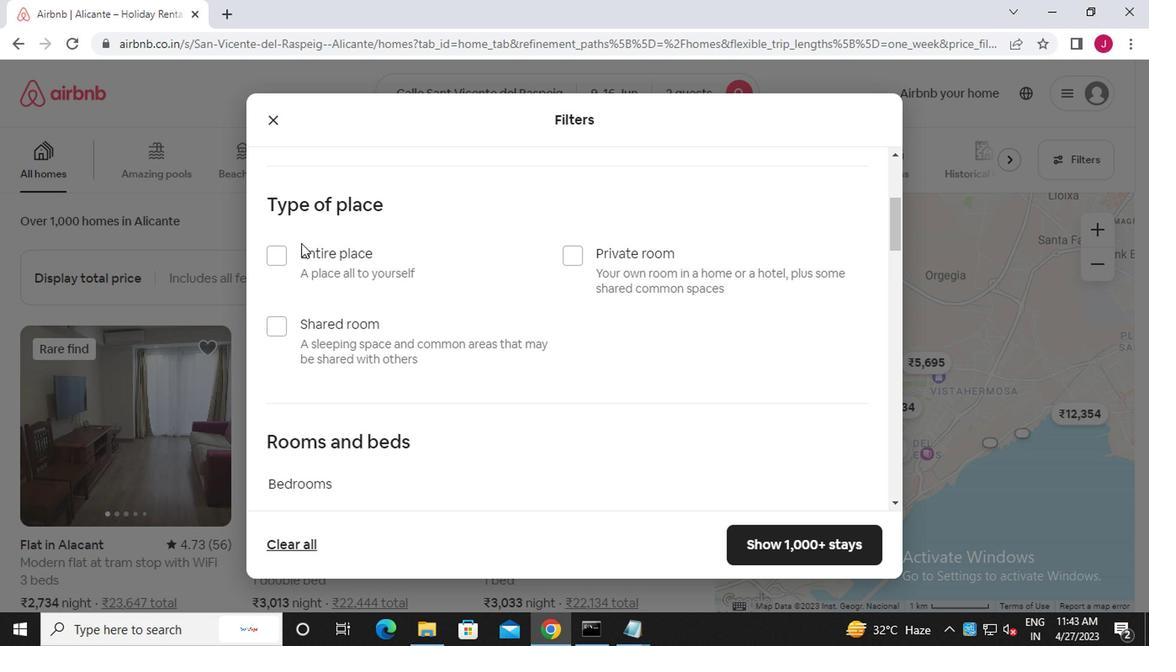 
Action: Mouse pressed left at (280, 254)
Screenshot: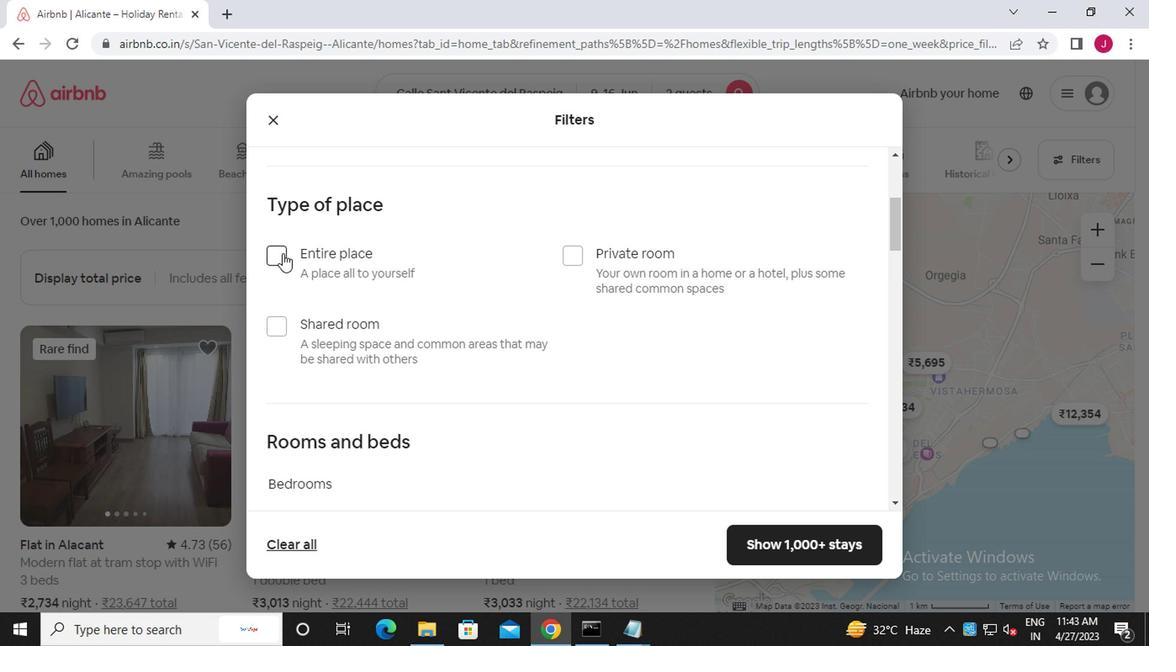 
Action: Mouse moved to (320, 296)
Screenshot: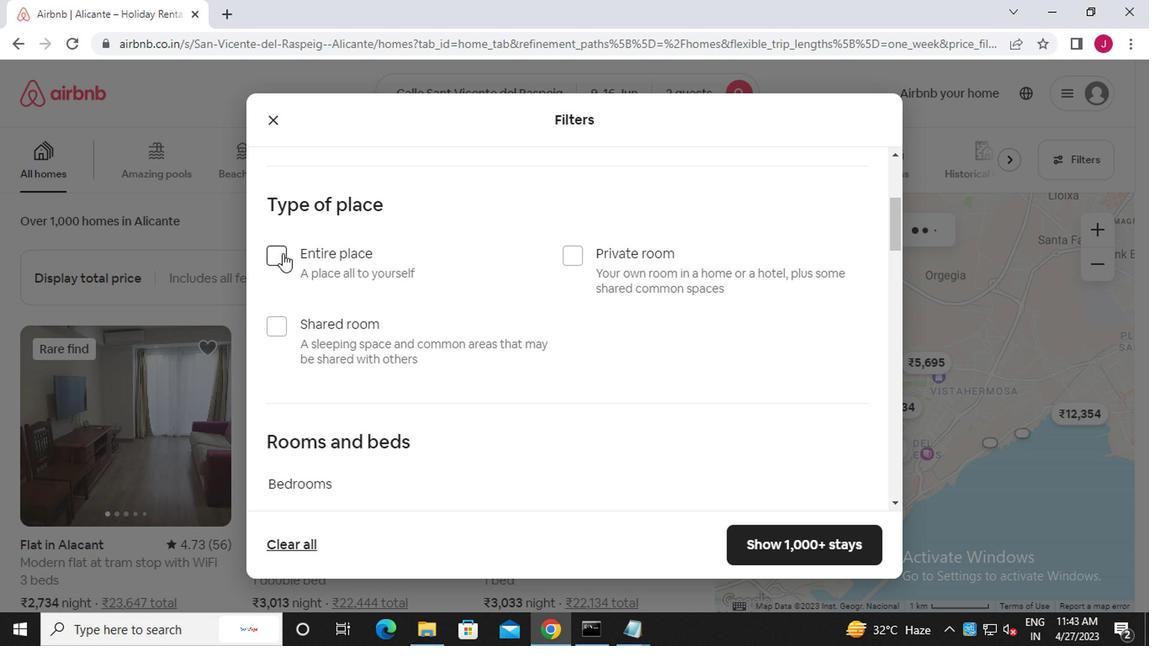 
Action: Mouse scrolled (320, 295) with delta (0, -1)
Screenshot: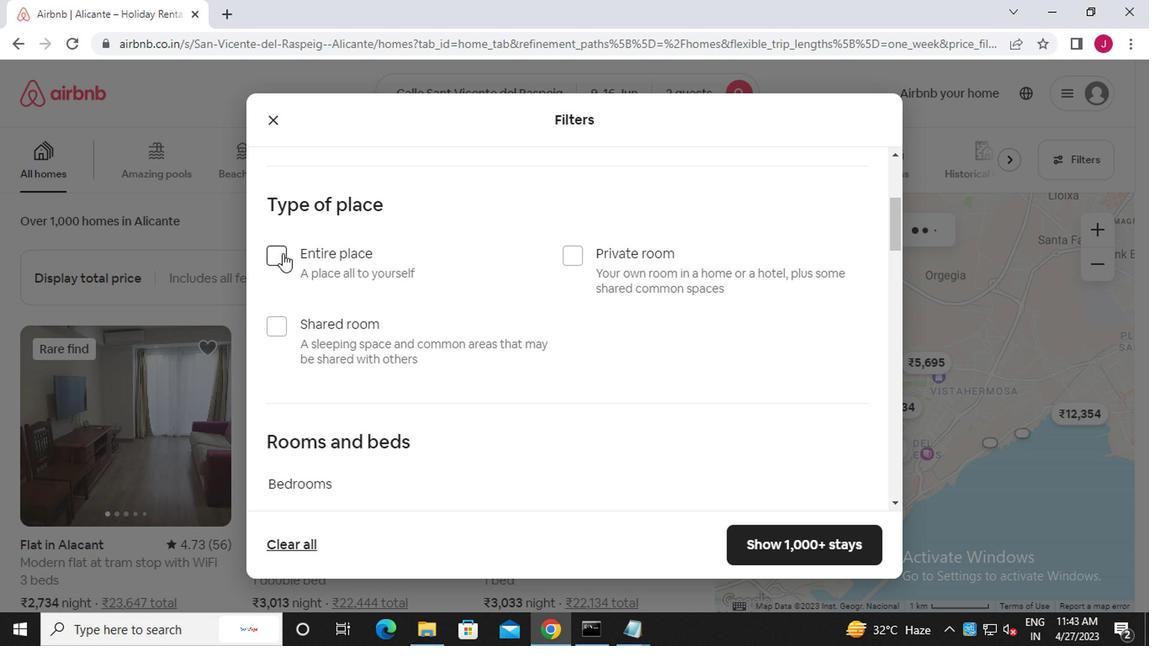 
Action: Mouse moved to (322, 302)
Screenshot: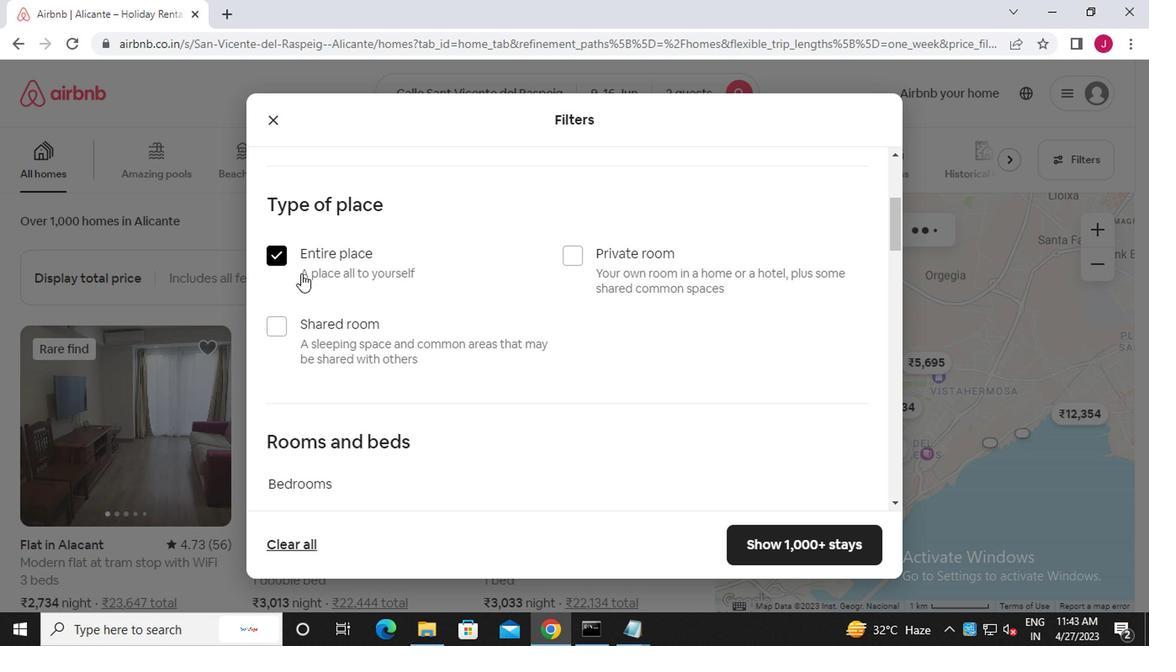 
Action: Mouse scrolled (322, 301) with delta (0, 0)
Screenshot: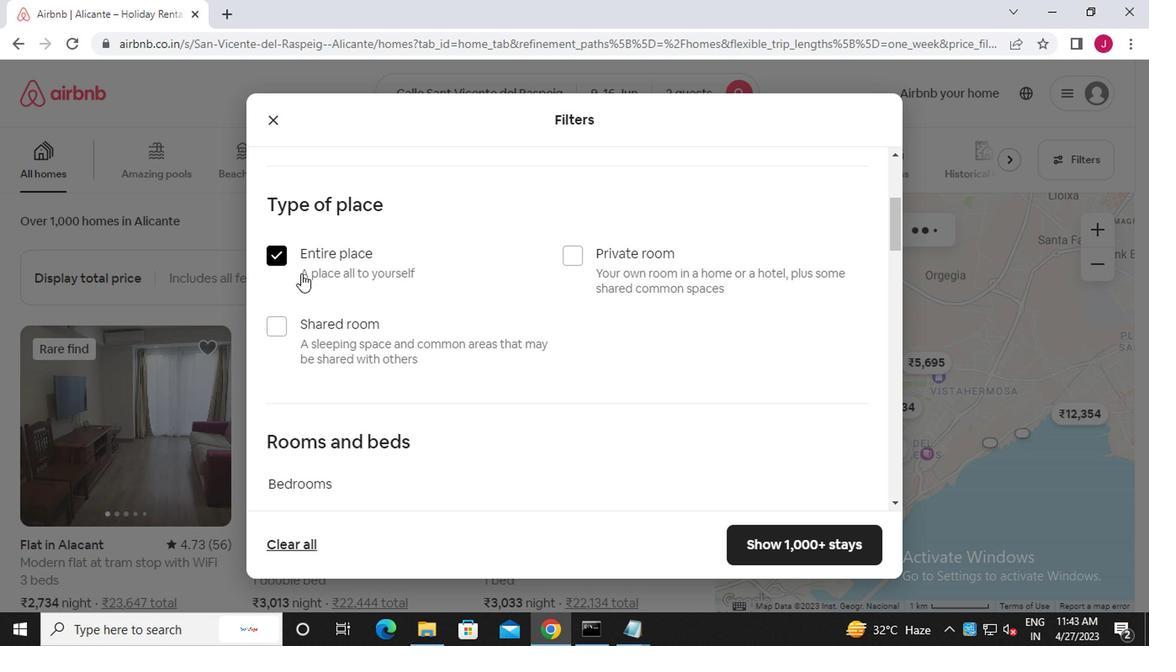 
Action: Mouse moved to (322, 302)
Screenshot: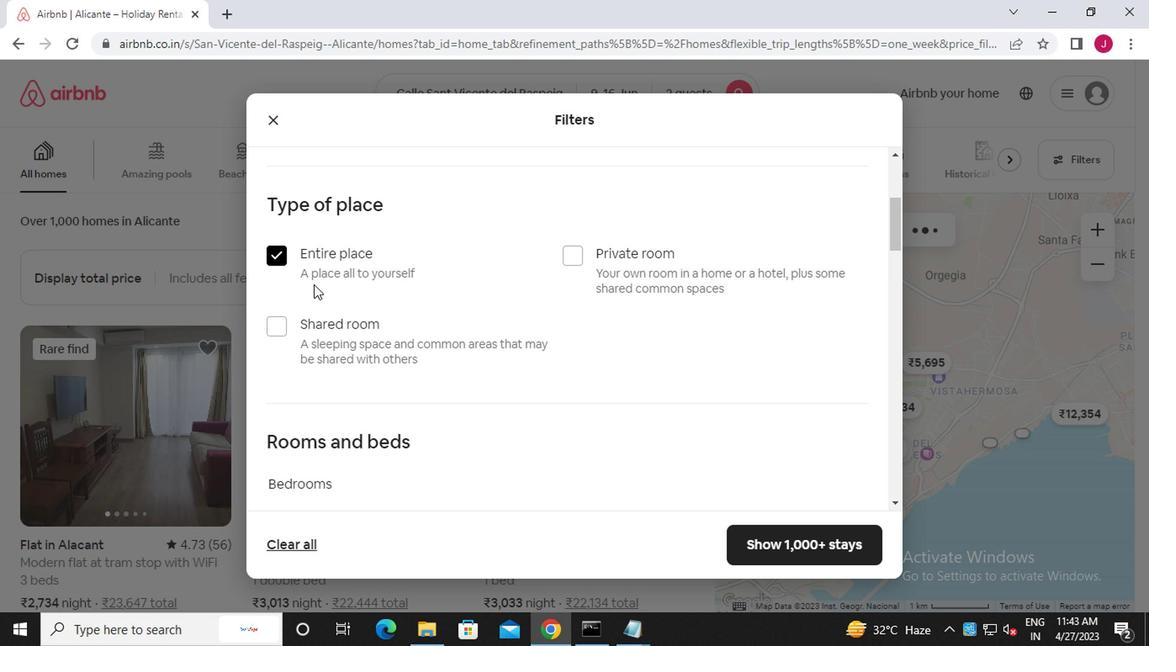 
Action: Mouse scrolled (322, 301) with delta (0, 0)
Screenshot: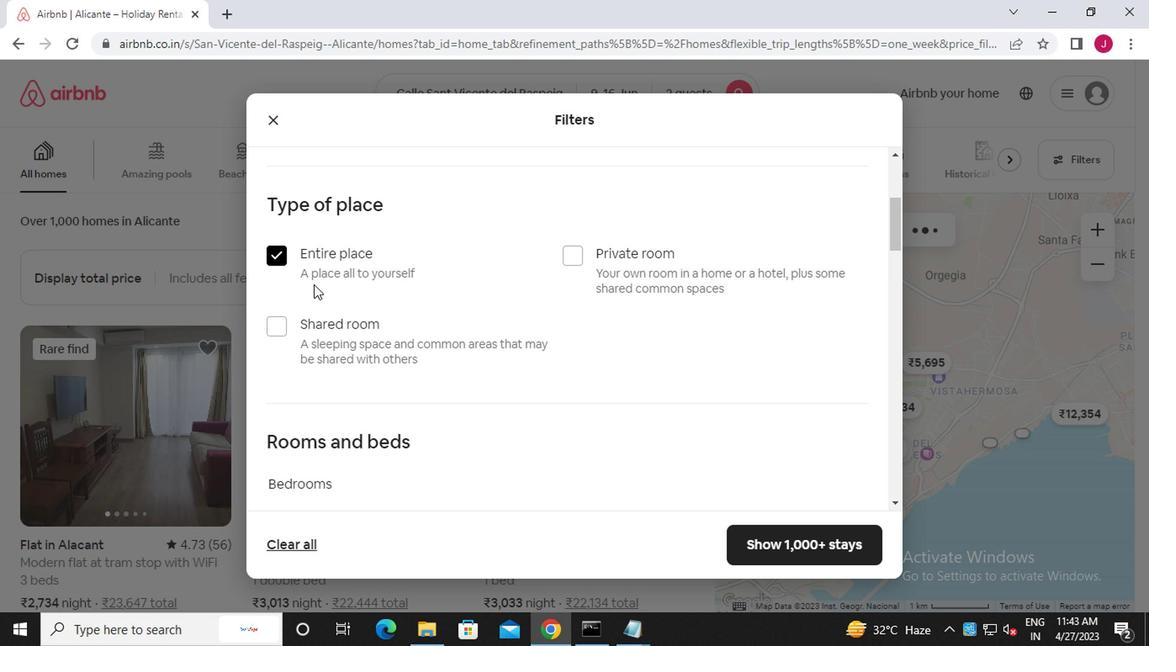 
Action: Mouse moved to (404, 282)
Screenshot: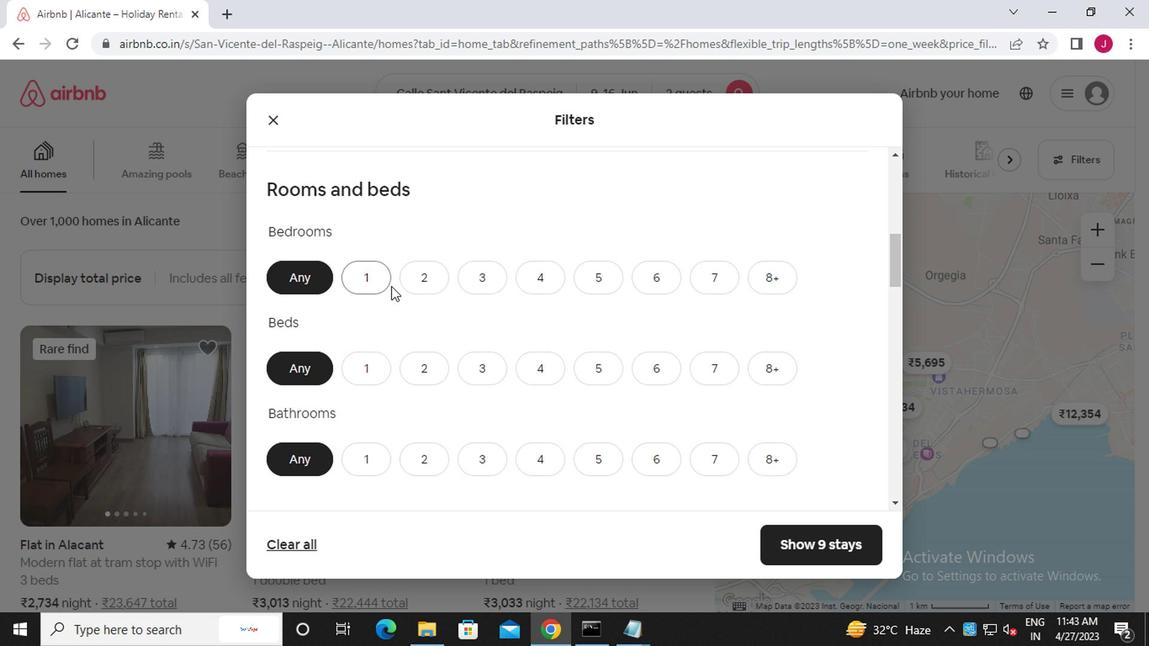 
Action: Mouse pressed left at (404, 282)
Screenshot: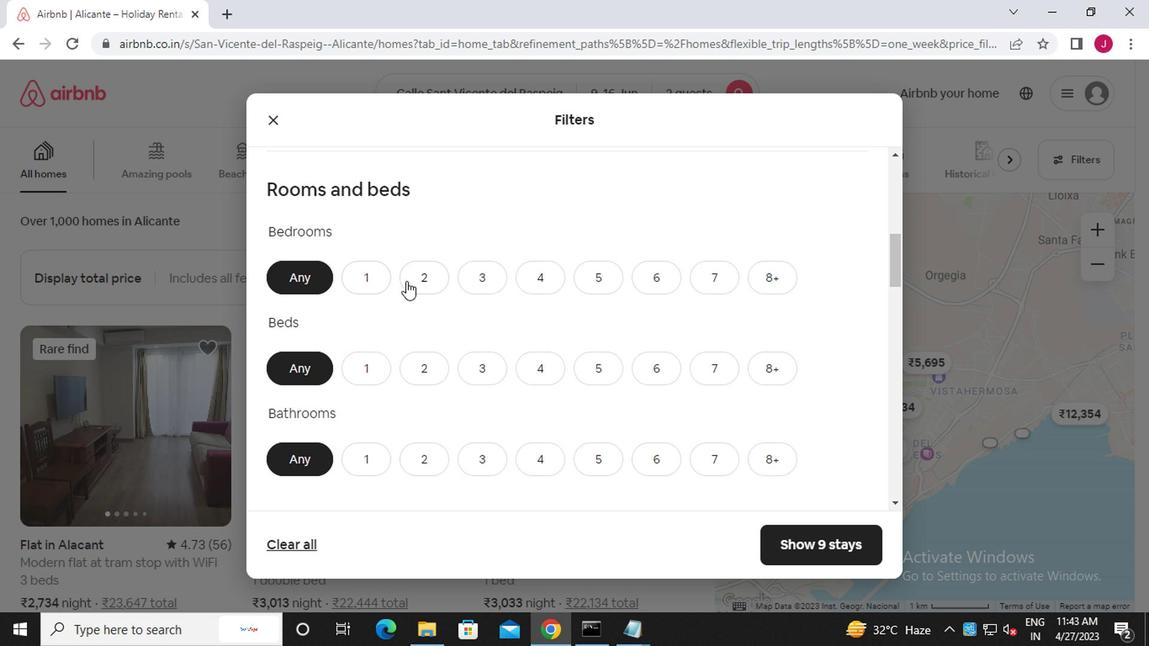 
Action: Mouse moved to (420, 361)
Screenshot: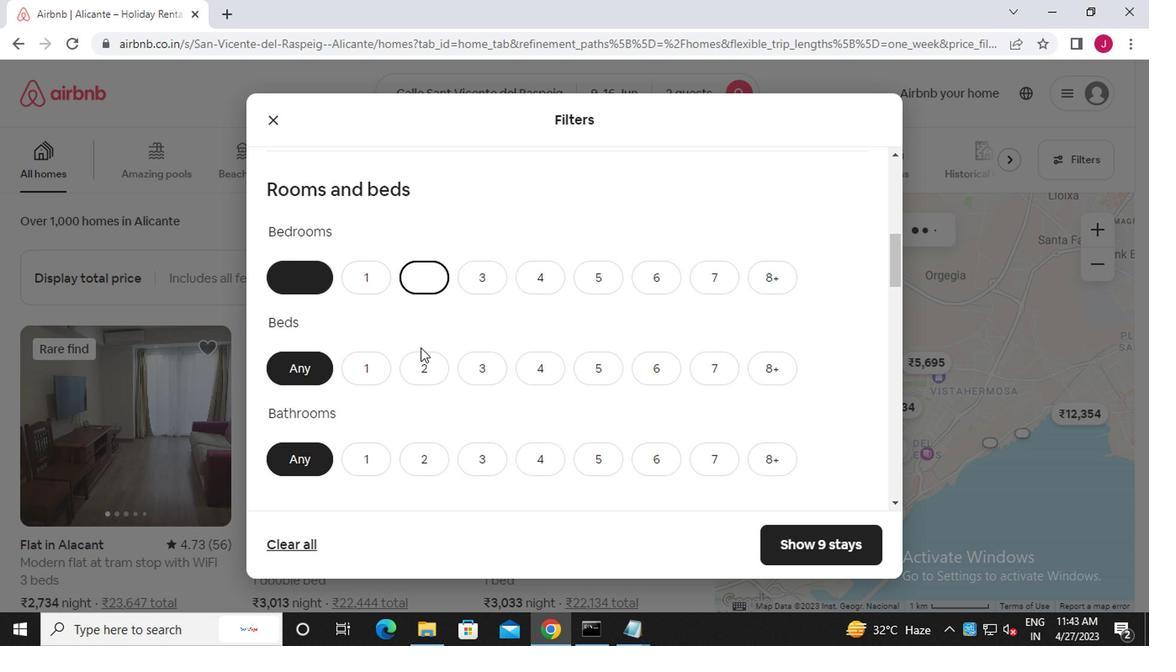 
Action: Mouse pressed left at (420, 361)
Screenshot: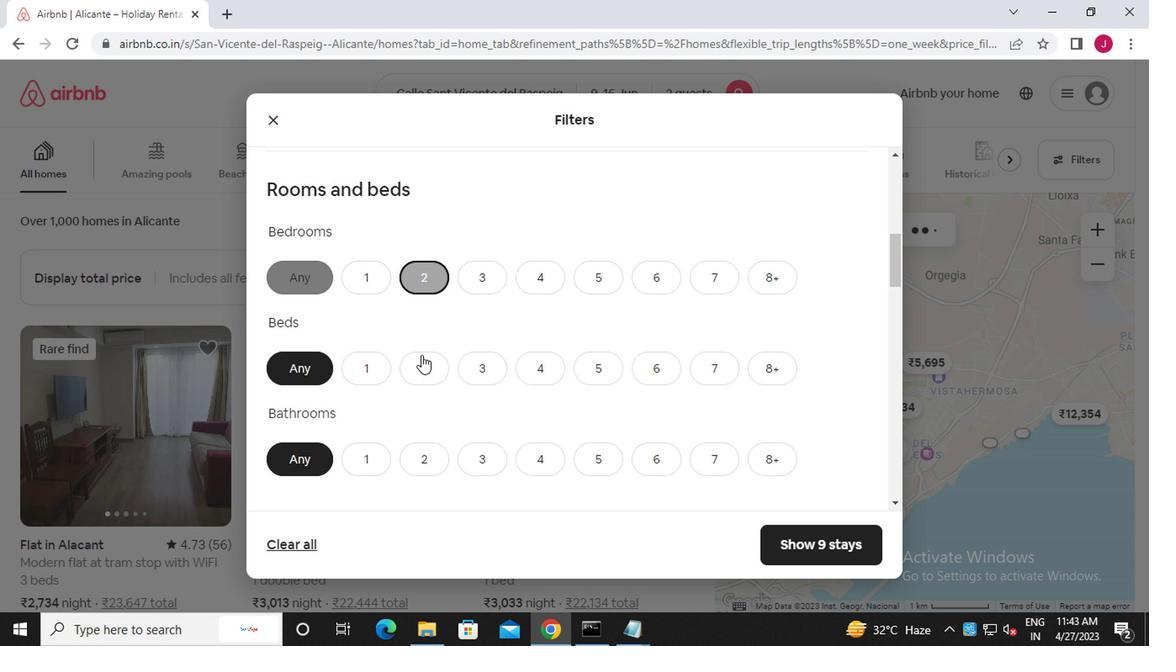 
Action: Mouse moved to (365, 465)
Screenshot: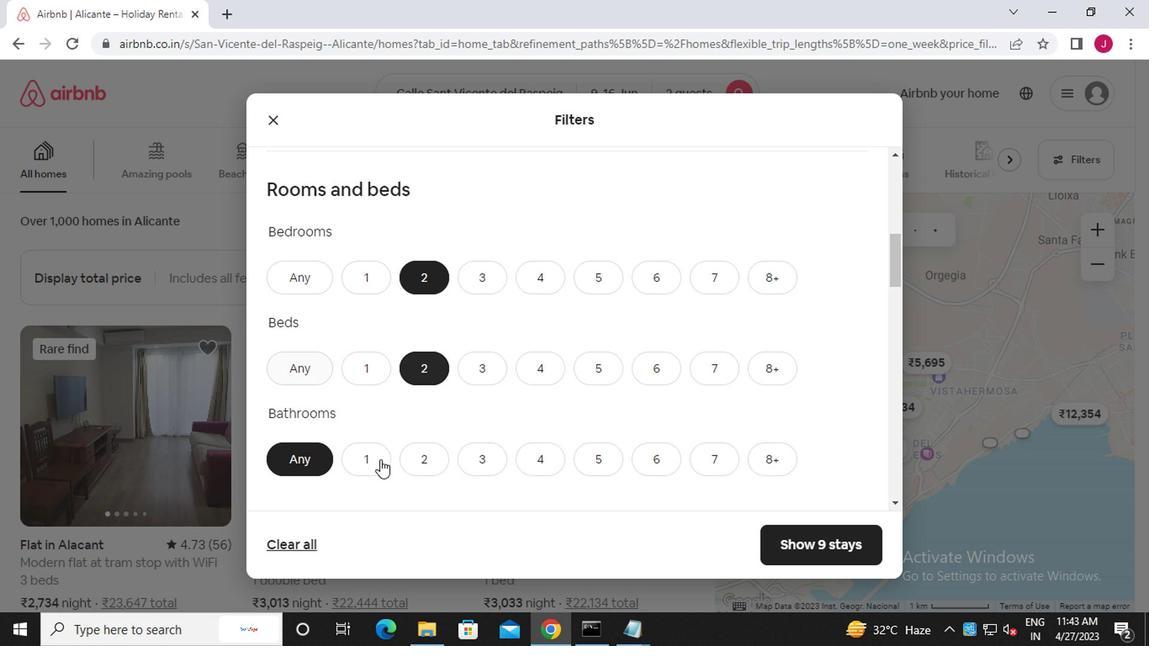 
Action: Mouse pressed left at (365, 465)
Screenshot: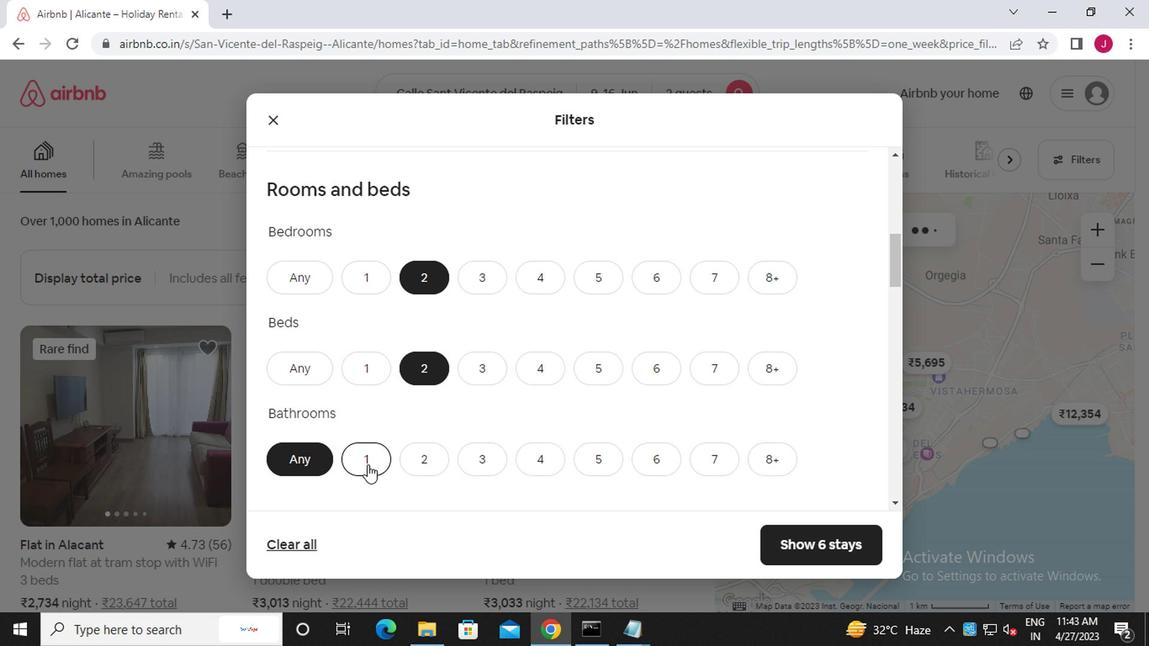 
Action: Mouse moved to (362, 462)
Screenshot: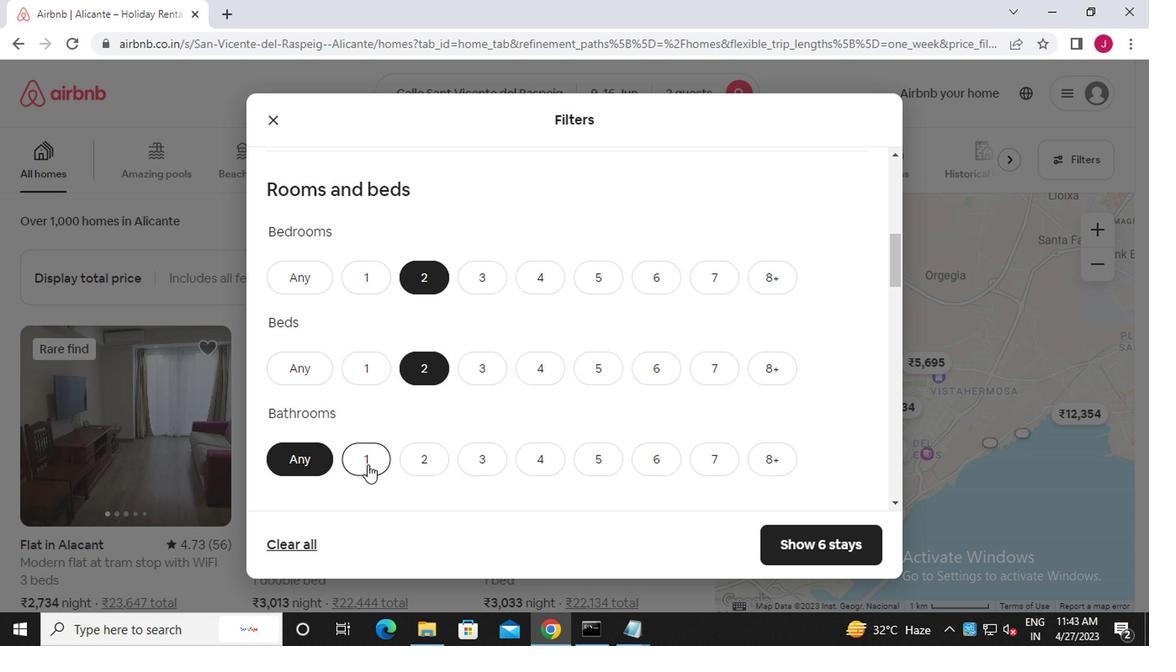 
Action: Mouse scrolled (362, 461) with delta (0, -1)
Screenshot: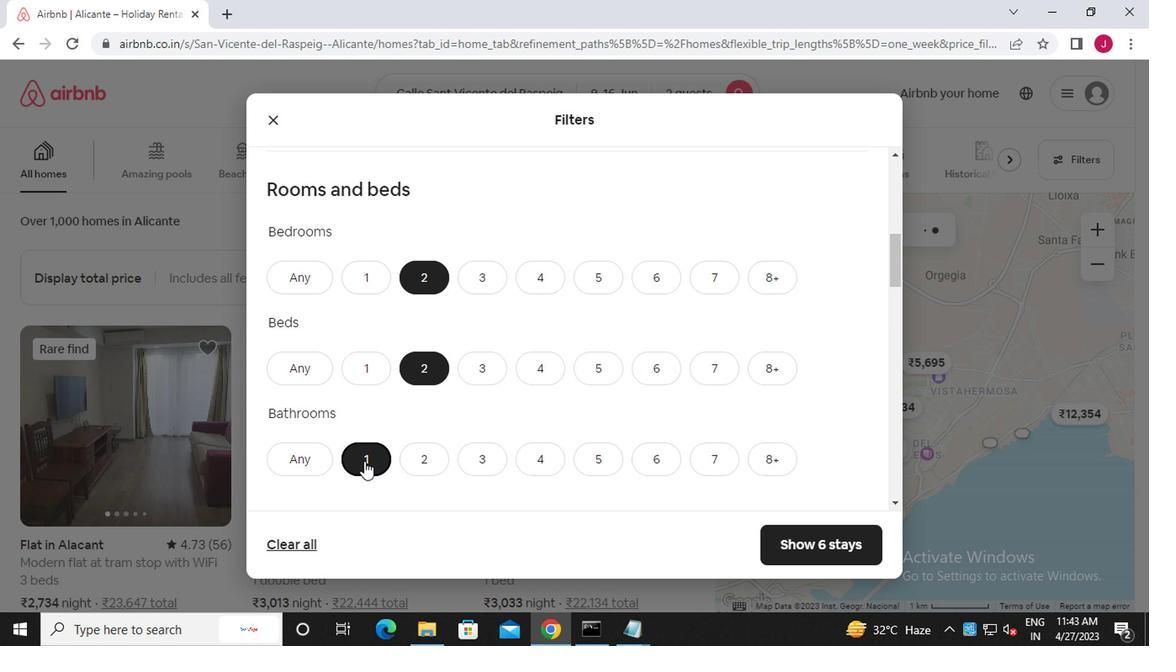 
Action: Mouse scrolled (362, 461) with delta (0, -1)
Screenshot: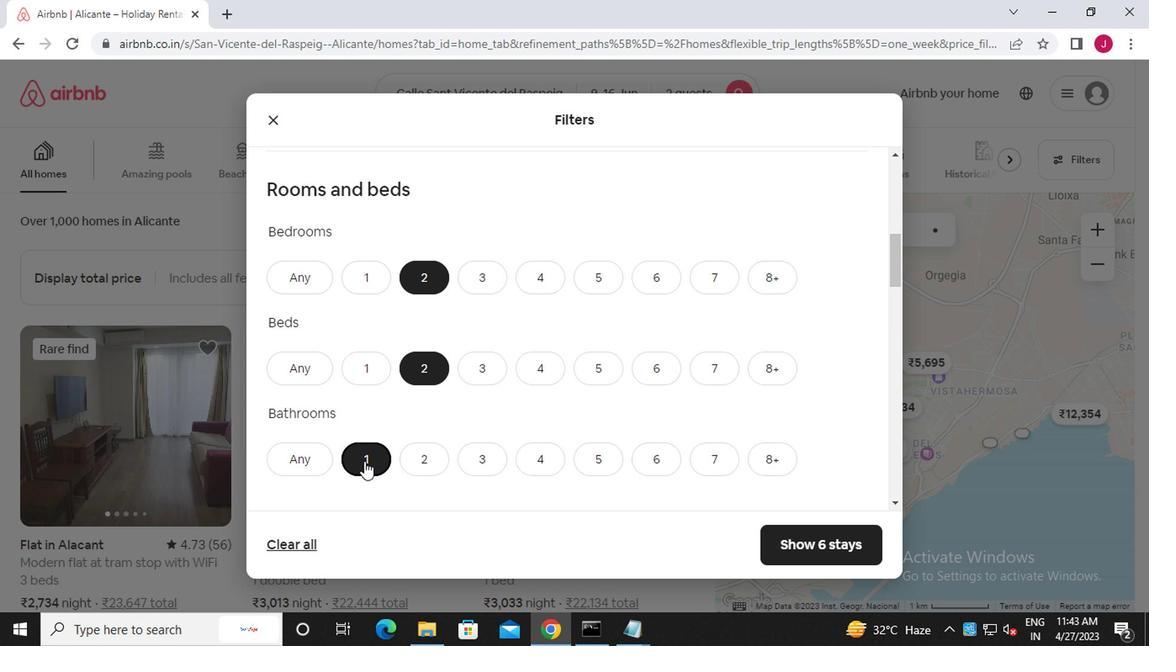 
Action: Mouse scrolled (362, 461) with delta (0, -1)
Screenshot: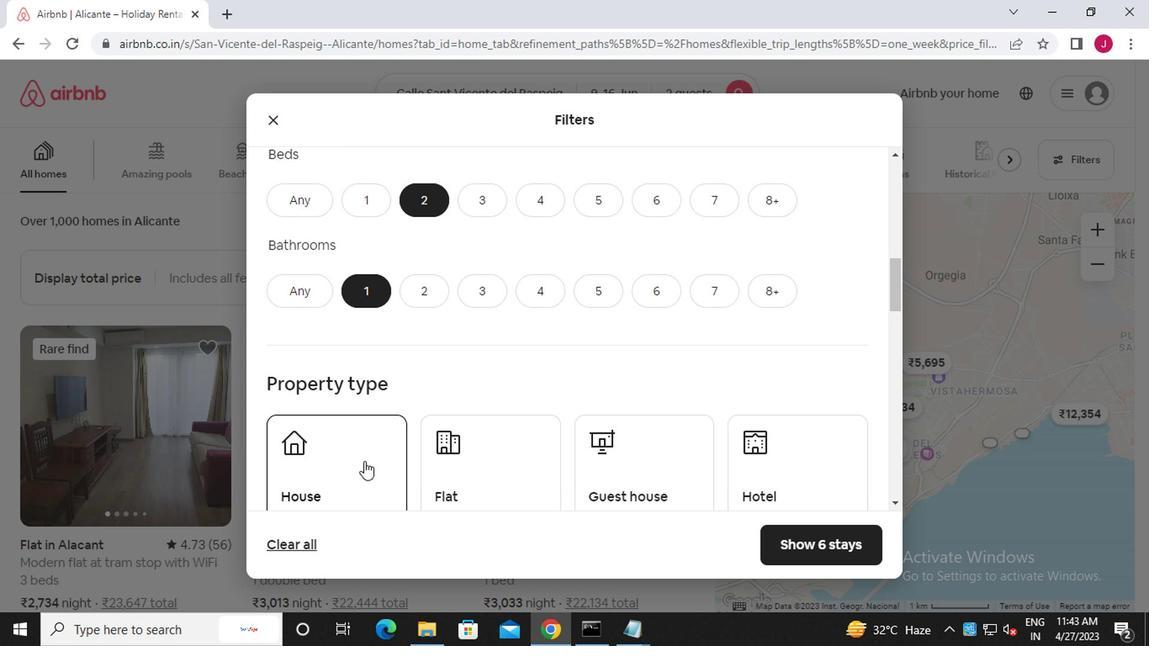 
Action: Mouse scrolled (362, 461) with delta (0, -1)
Screenshot: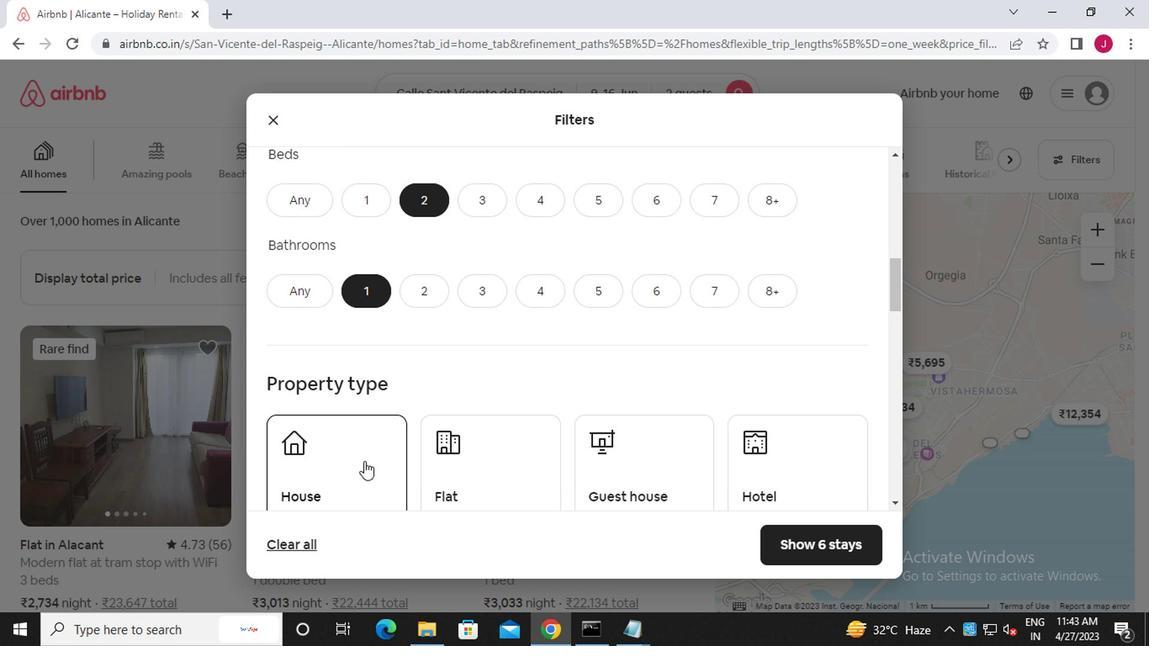 
Action: Mouse moved to (352, 299)
Screenshot: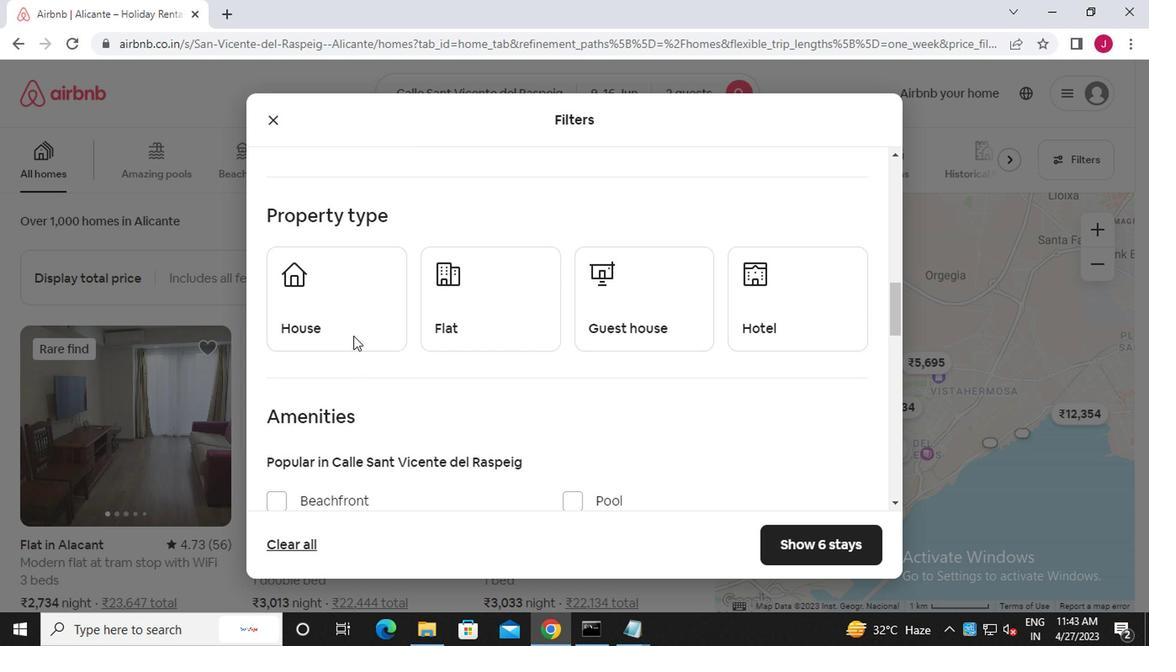 
Action: Mouse pressed left at (352, 299)
Screenshot: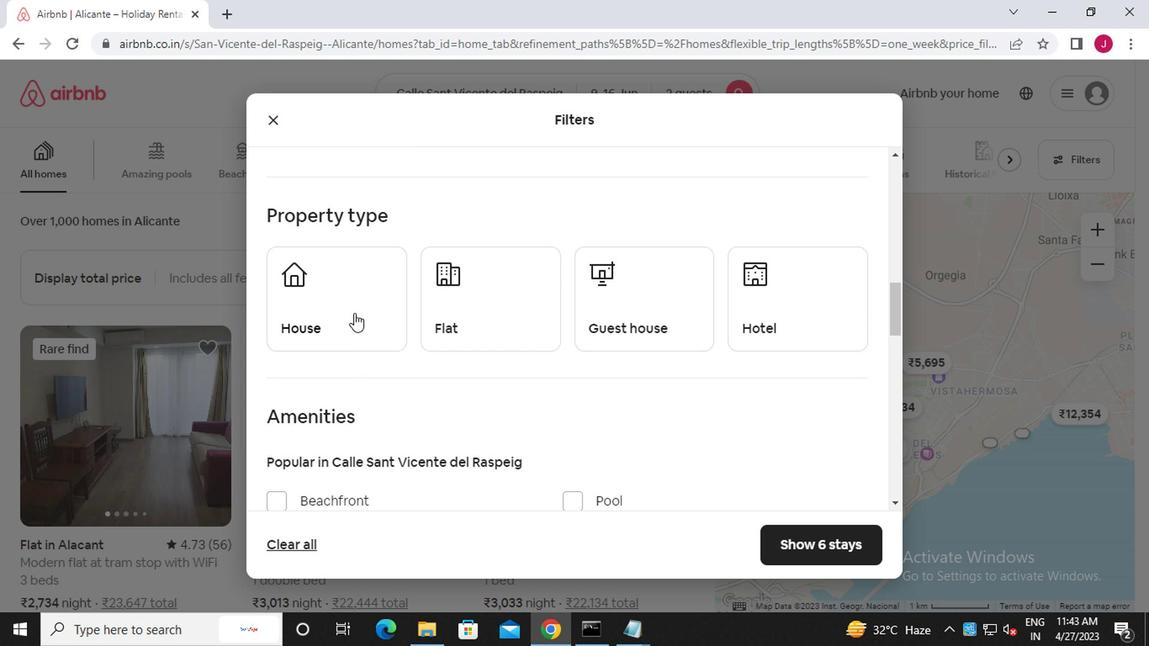 
Action: Mouse moved to (464, 326)
Screenshot: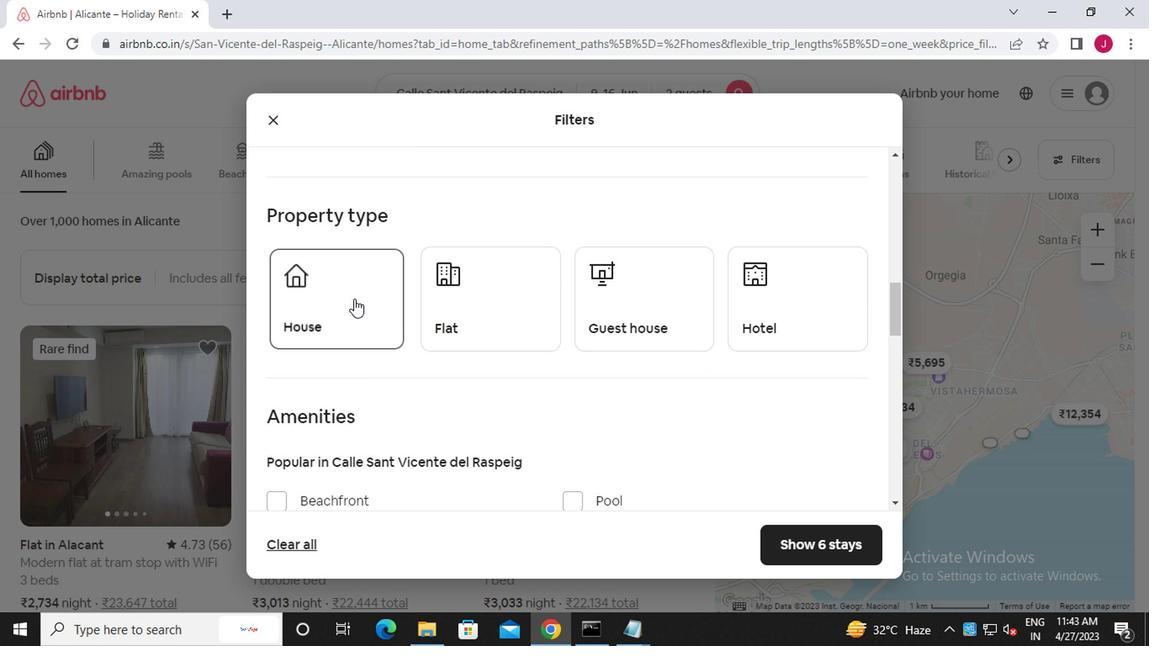 
Action: Mouse pressed left at (464, 326)
Screenshot: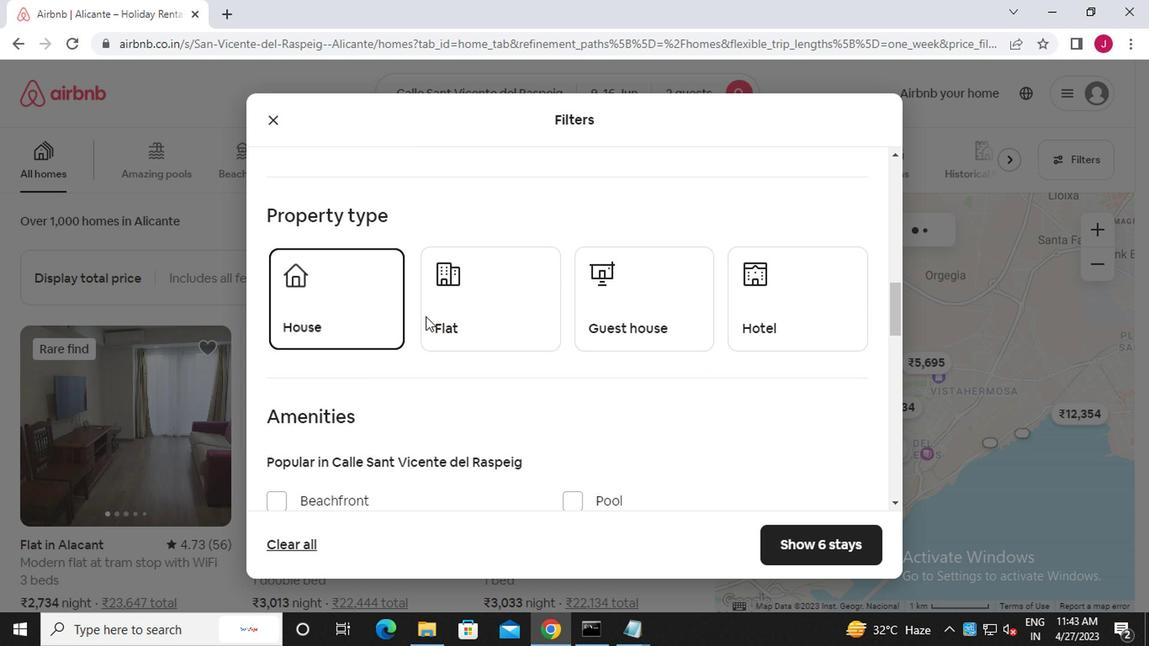 
Action: Mouse moved to (587, 323)
Screenshot: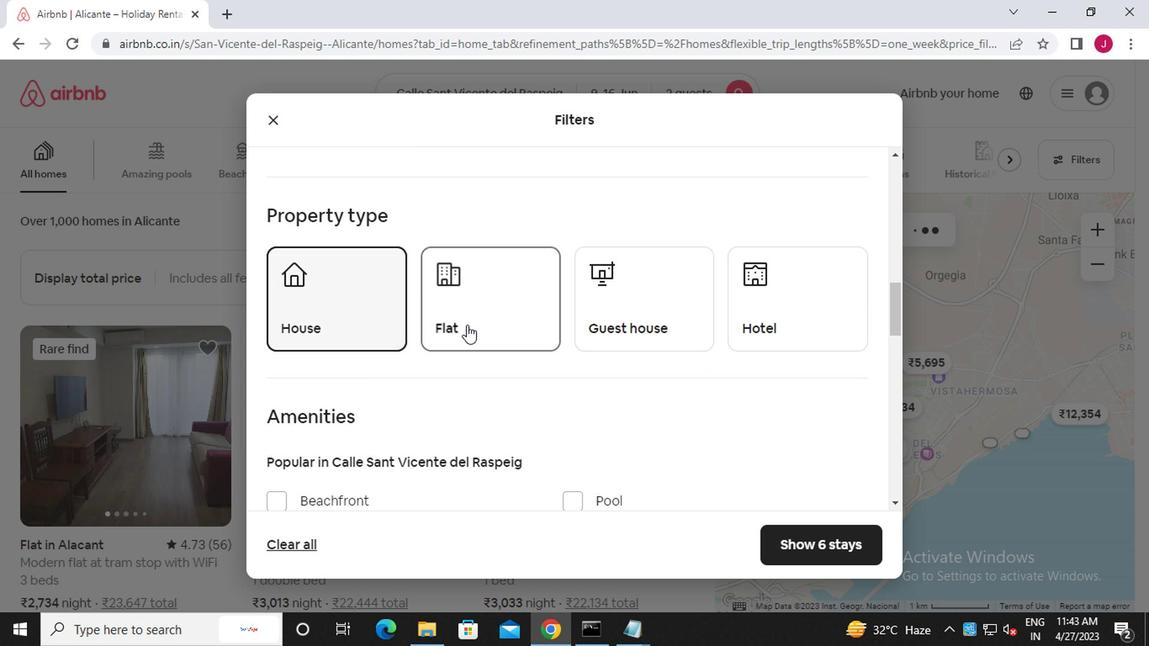 
Action: Mouse pressed left at (587, 323)
Screenshot: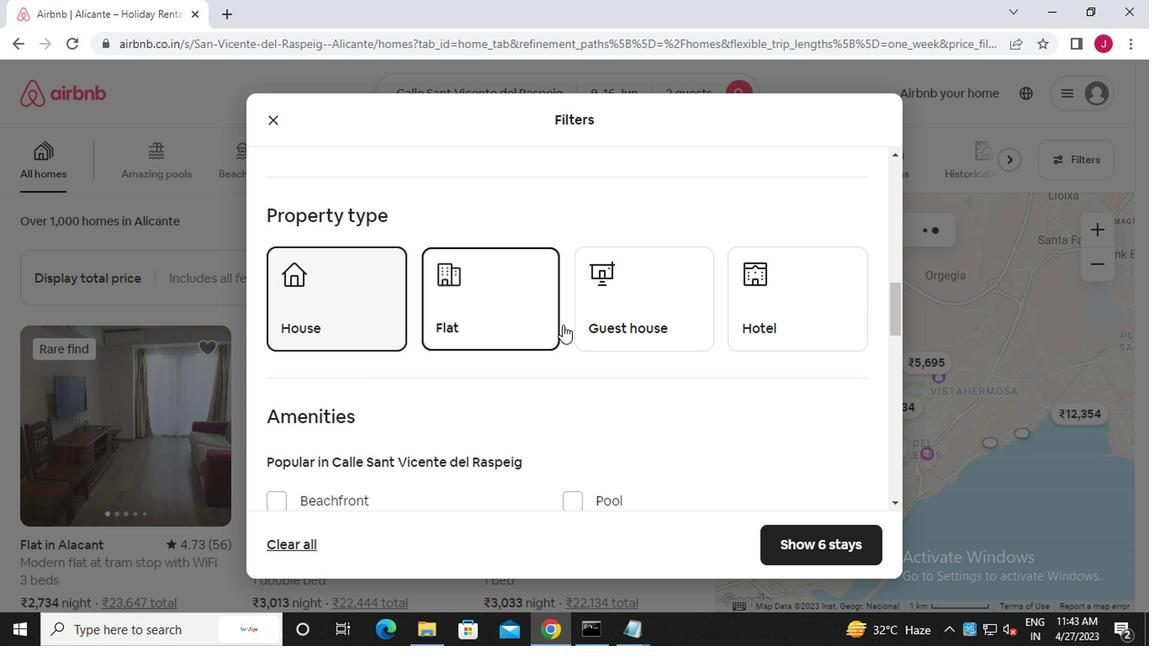 
Action: Mouse moved to (587, 322)
Screenshot: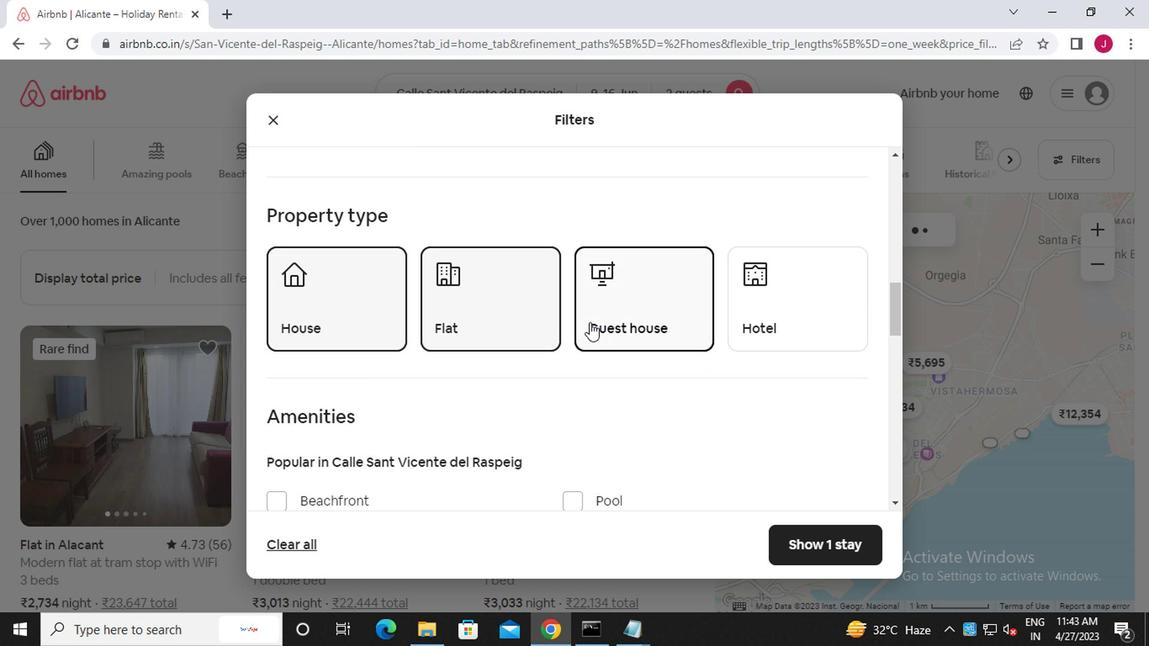 
Action: Mouse scrolled (587, 320) with delta (0, -1)
Screenshot: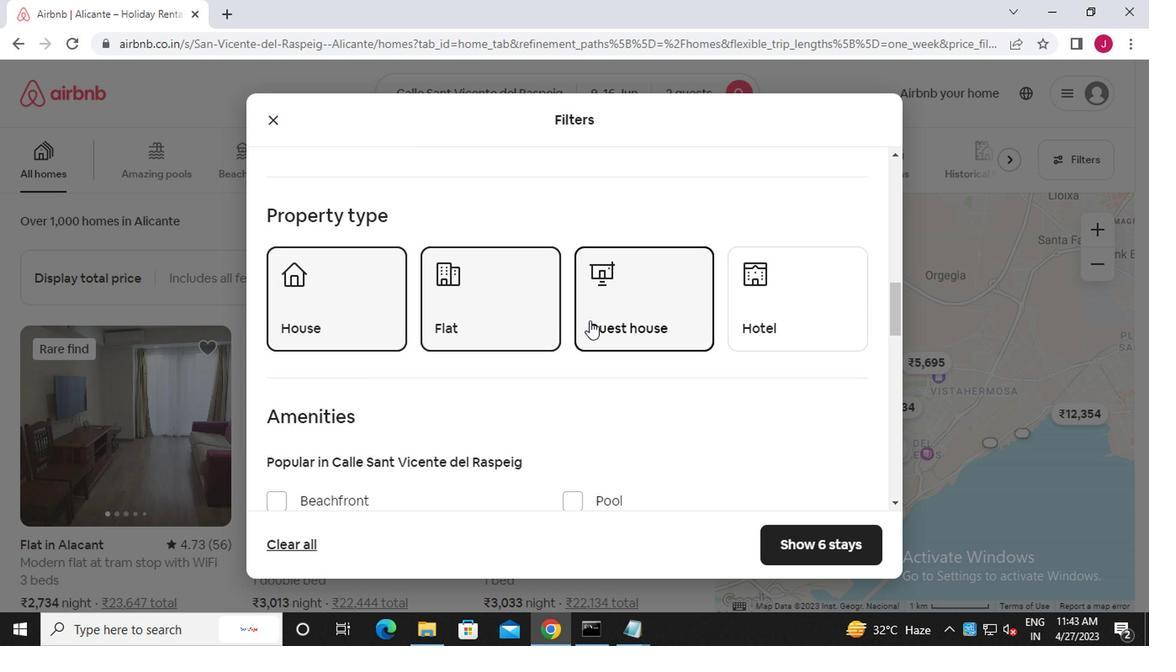 
Action: Mouse scrolled (587, 320) with delta (0, -1)
Screenshot: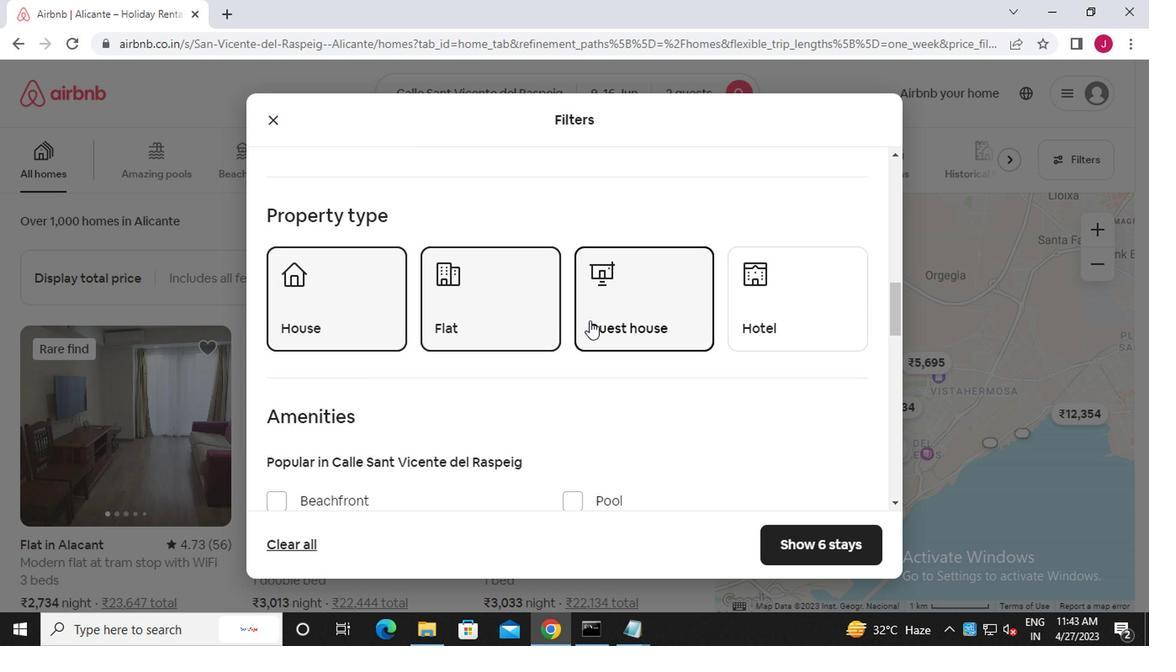 
Action: Mouse moved to (587, 322)
Screenshot: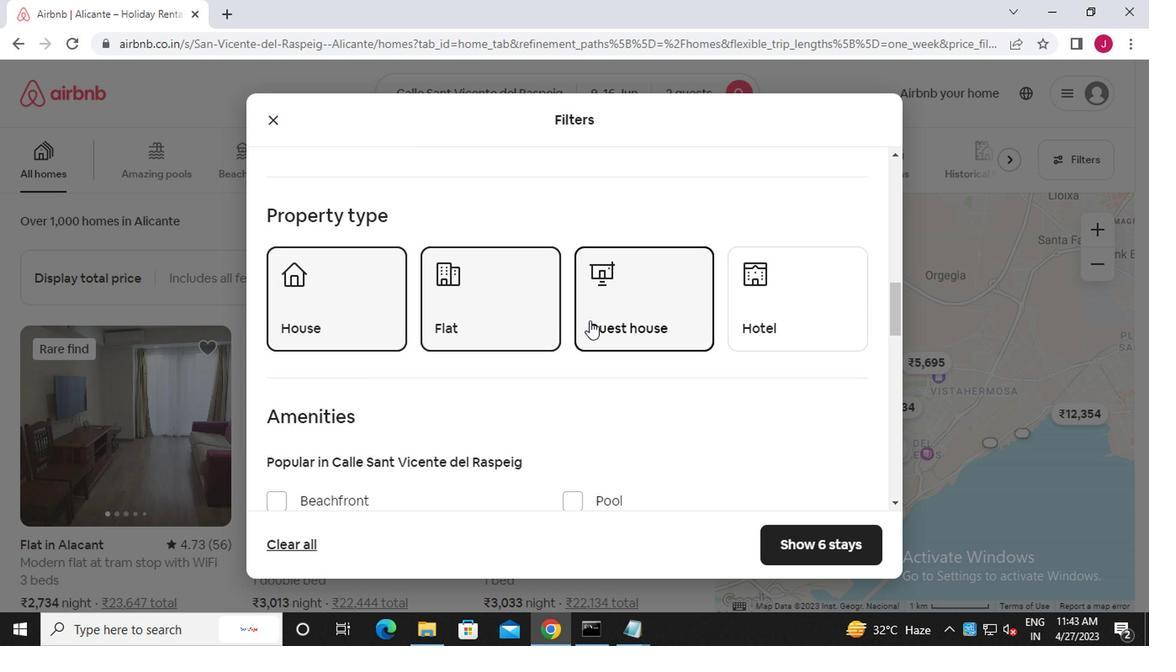 
Action: Mouse scrolled (587, 320) with delta (0, -1)
Screenshot: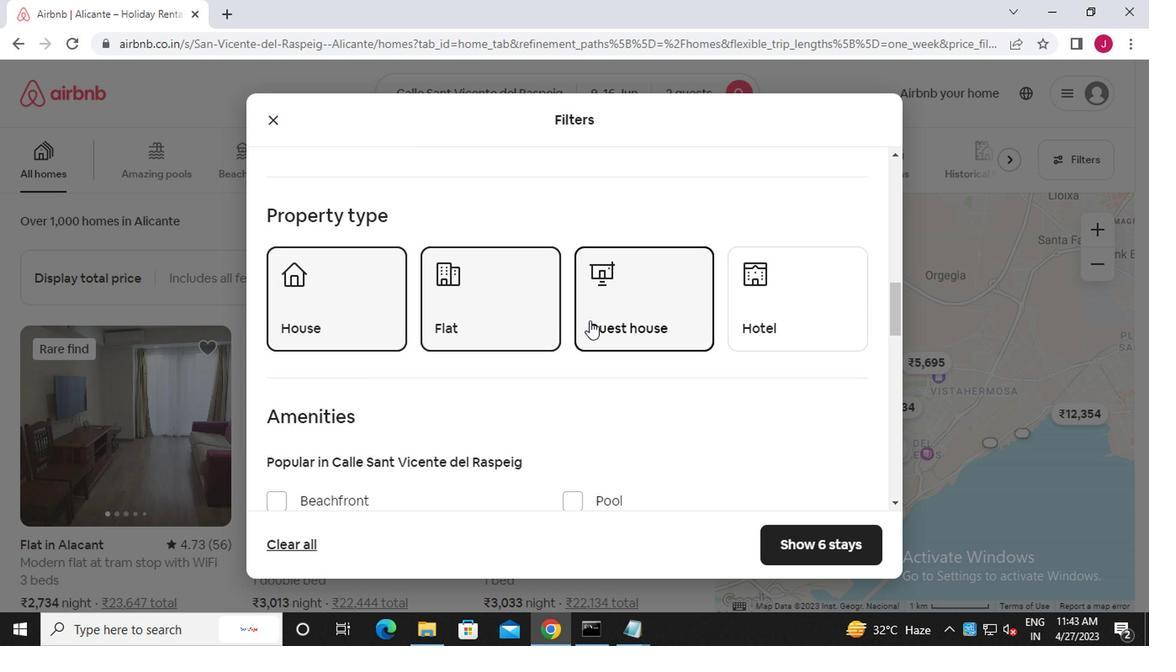 
Action: Mouse moved to (587, 322)
Screenshot: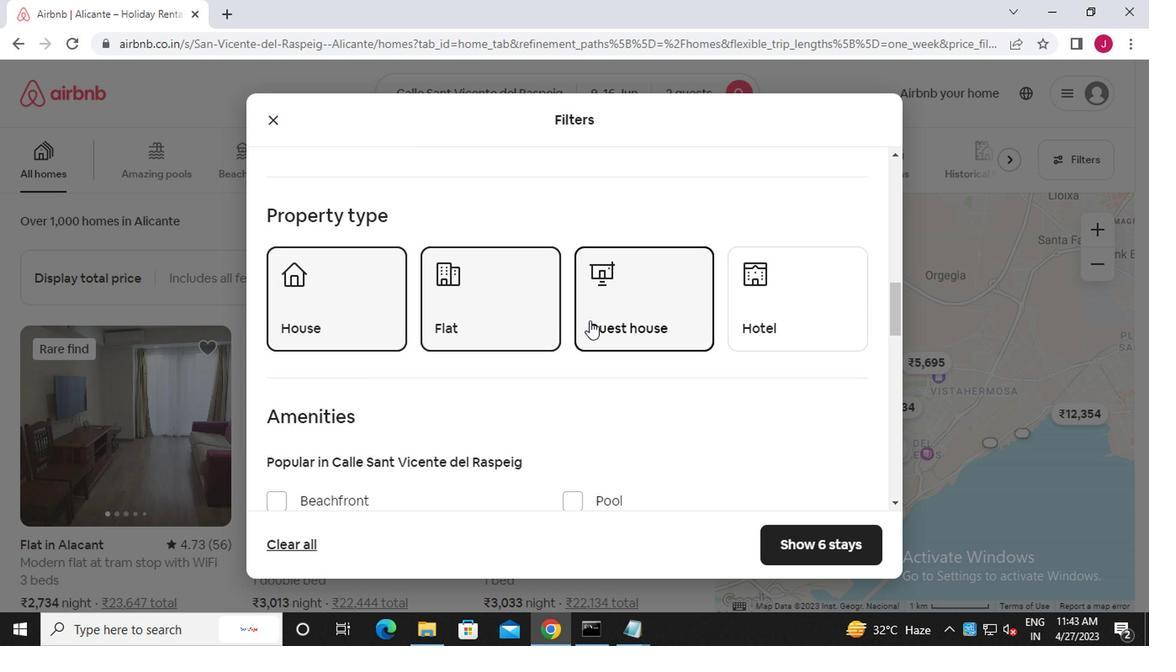 
Action: Mouse scrolled (587, 320) with delta (0, -1)
Screenshot: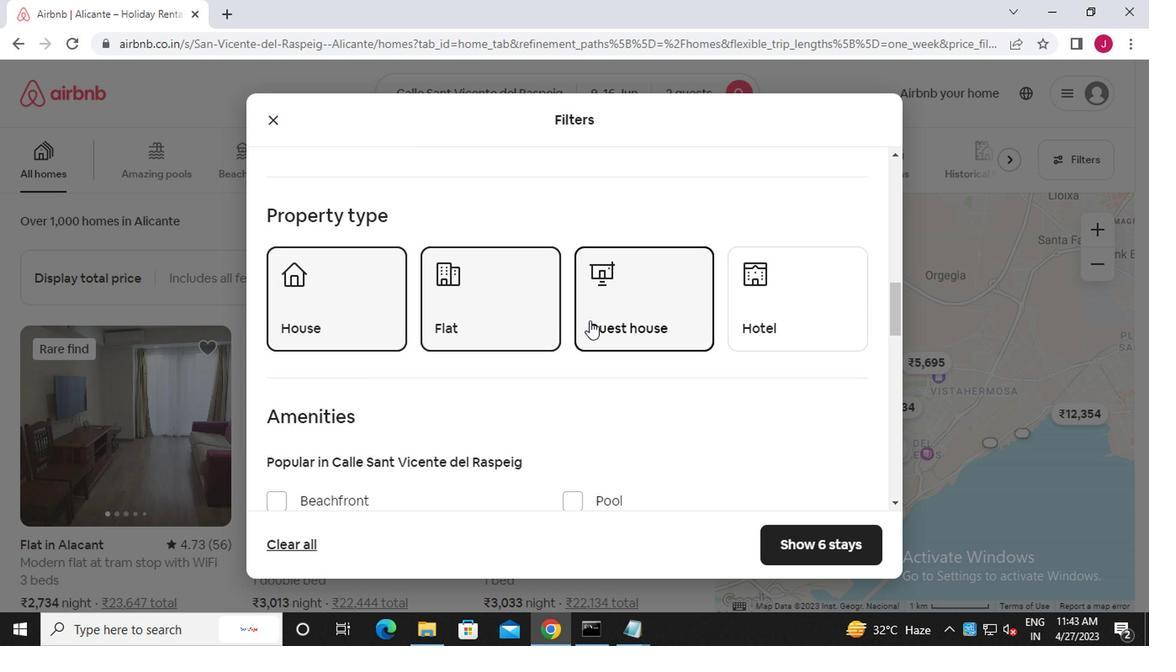 
Action: Mouse moved to (686, 335)
Screenshot: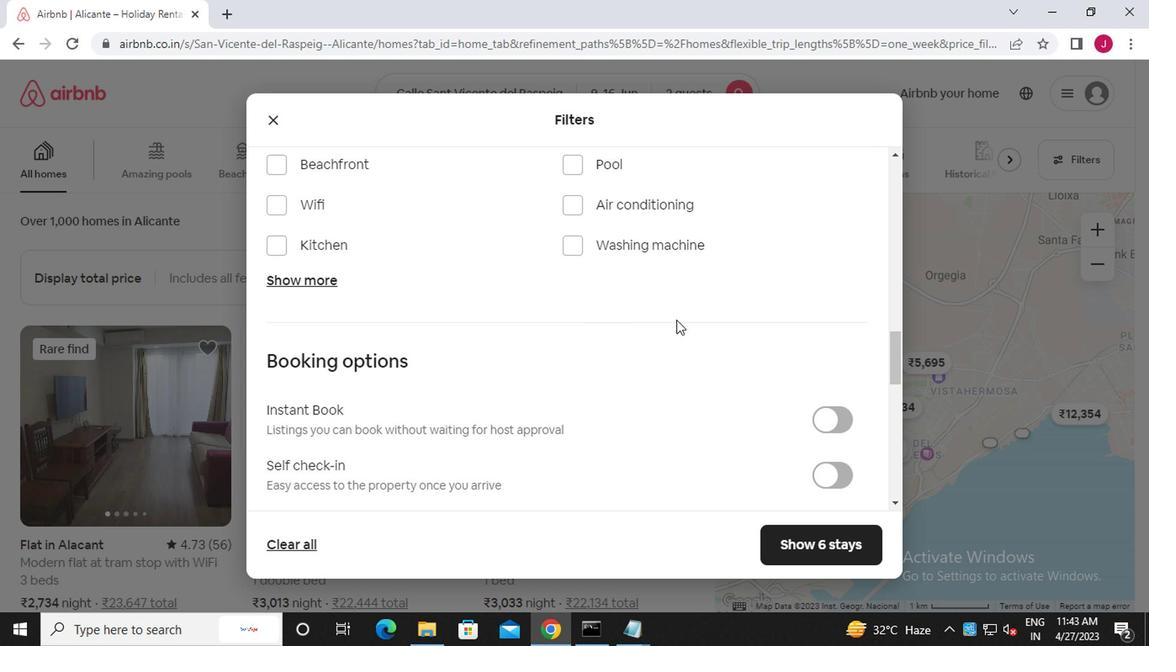 
Action: Mouse scrolled (686, 334) with delta (0, 0)
Screenshot: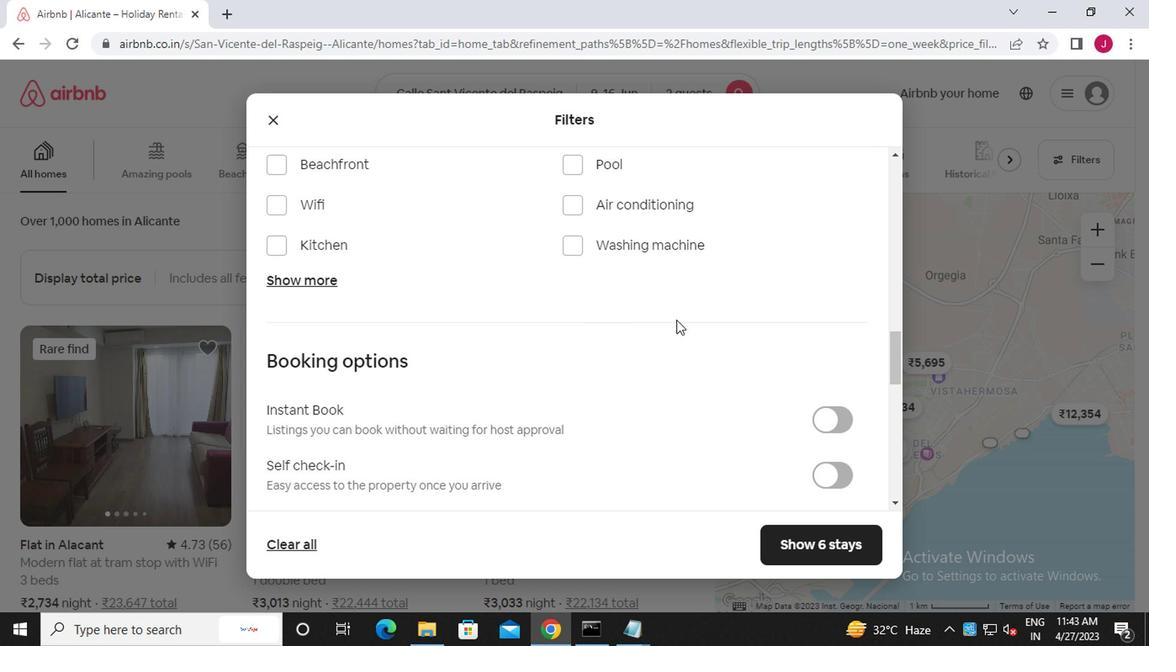 
Action: Mouse moved to (692, 342)
Screenshot: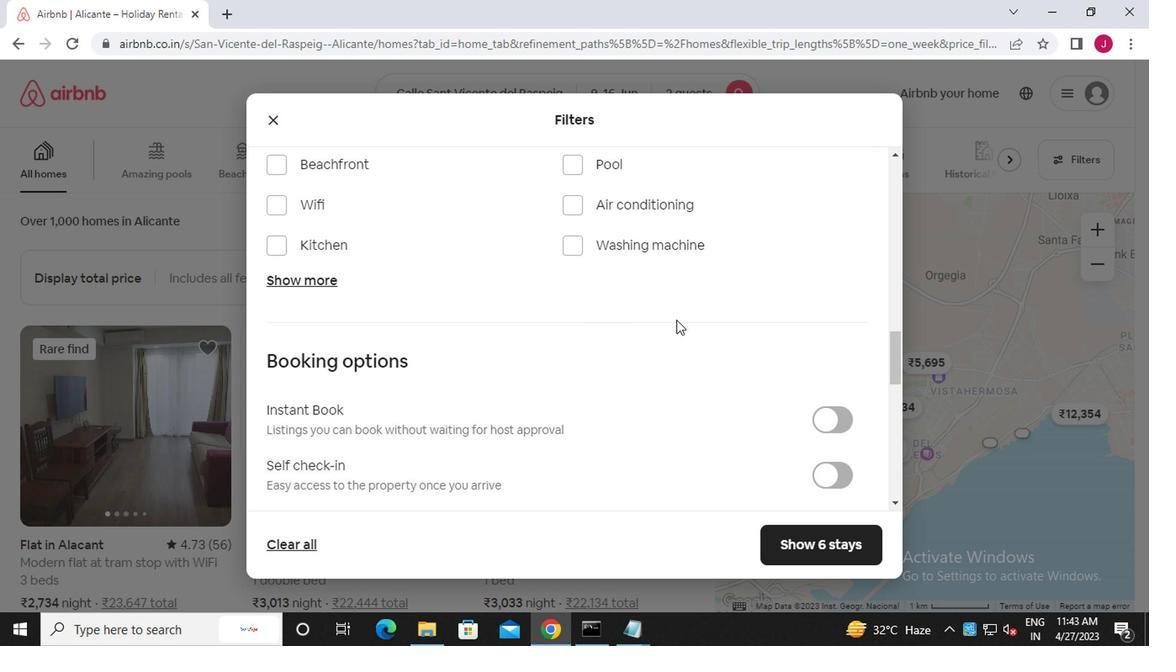 
Action: Mouse scrolled (692, 341) with delta (0, -1)
Screenshot: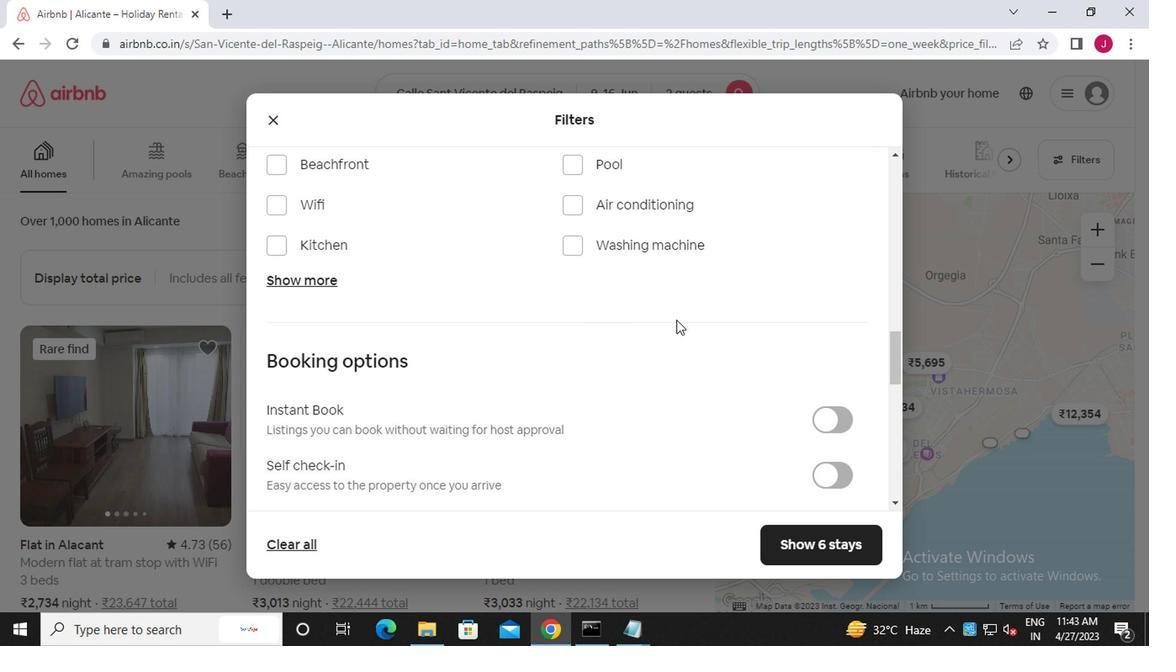 
Action: Mouse moved to (819, 312)
Screenshot: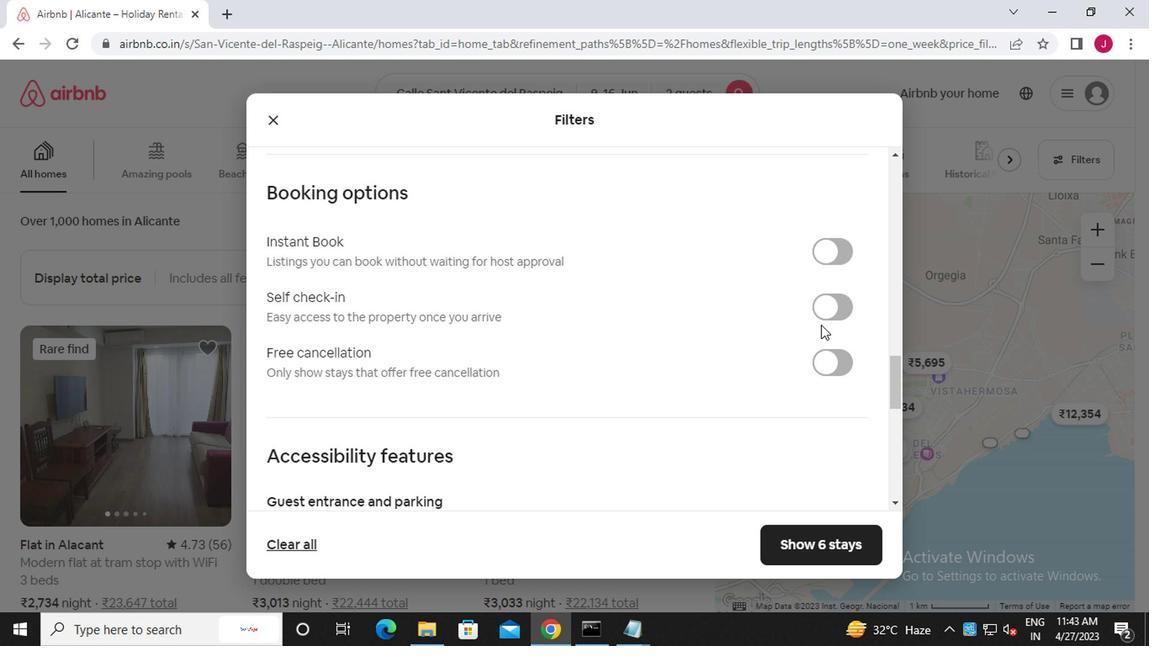 
Action: Mouse pressed left at (819, 312)
Screenshot: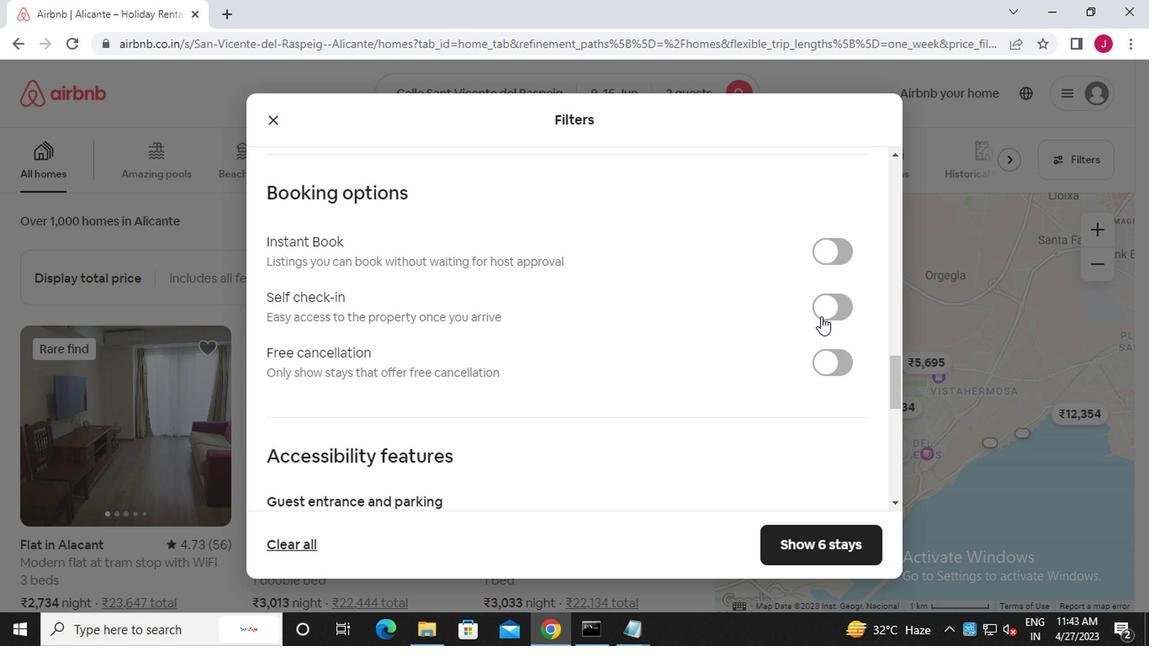 
Action: Mouse moved to (452, 374)
Screenshot: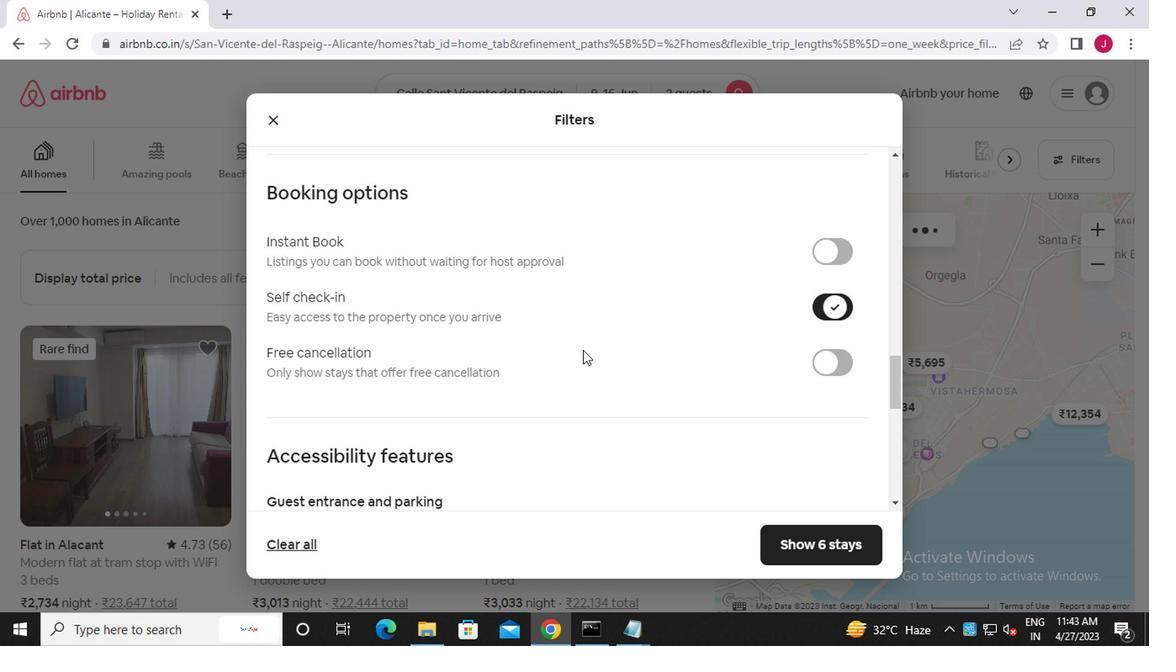 
Action: Mouse scrolled (452, 373) with delta (0, 0)
Screenshot: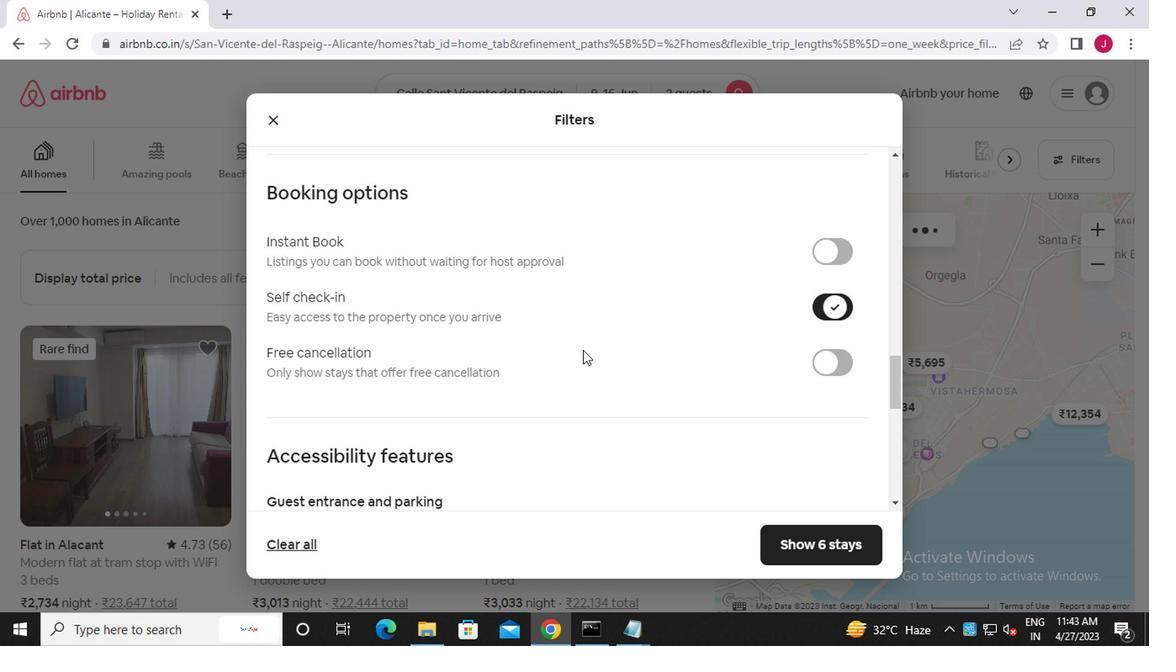 
Action: Mouse scrolled (452, 373) with delta (0, 0)
Screenshot: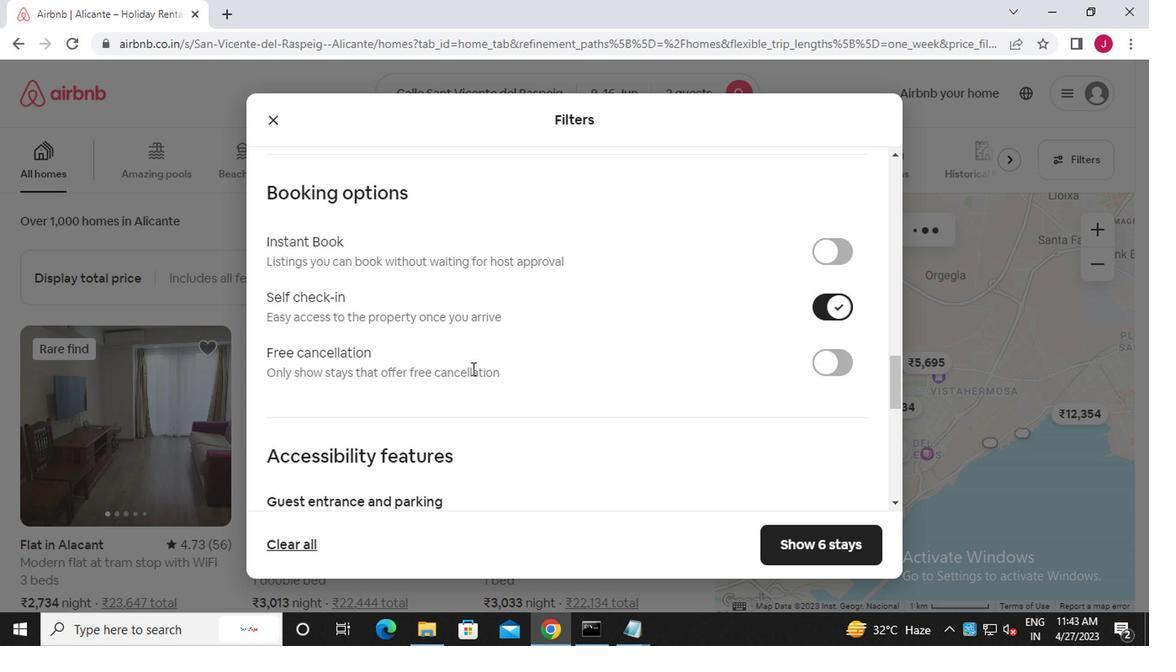 
Action: Mouse scrolled (452, 373) with delta (0, 0)
Screenshot: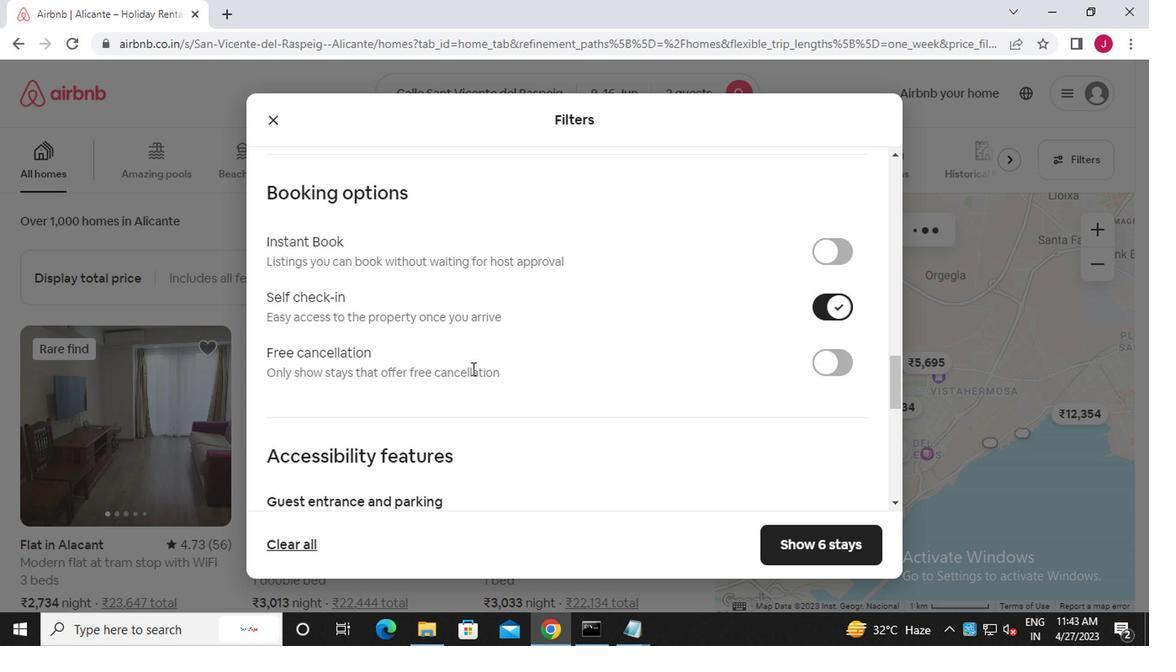 
Action: Mouse scrolled (452, 373) with delta (0, 0)
Screenshot: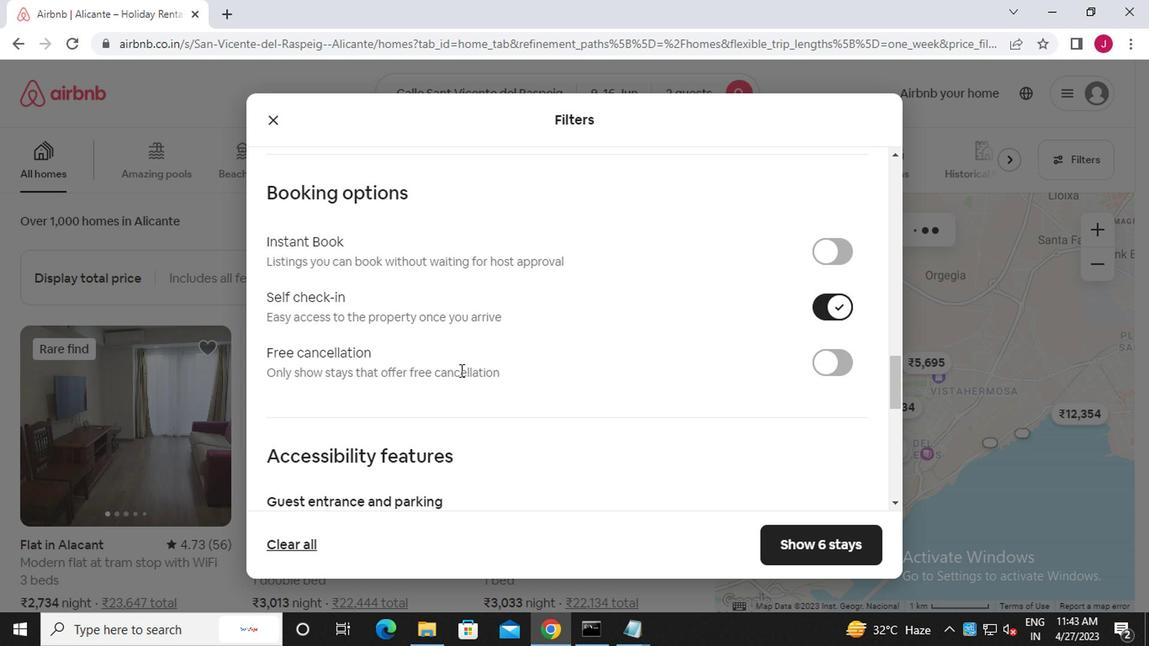 
Action: Mouse scrolled (452, 373) with delta (0, 0)
Screenshot: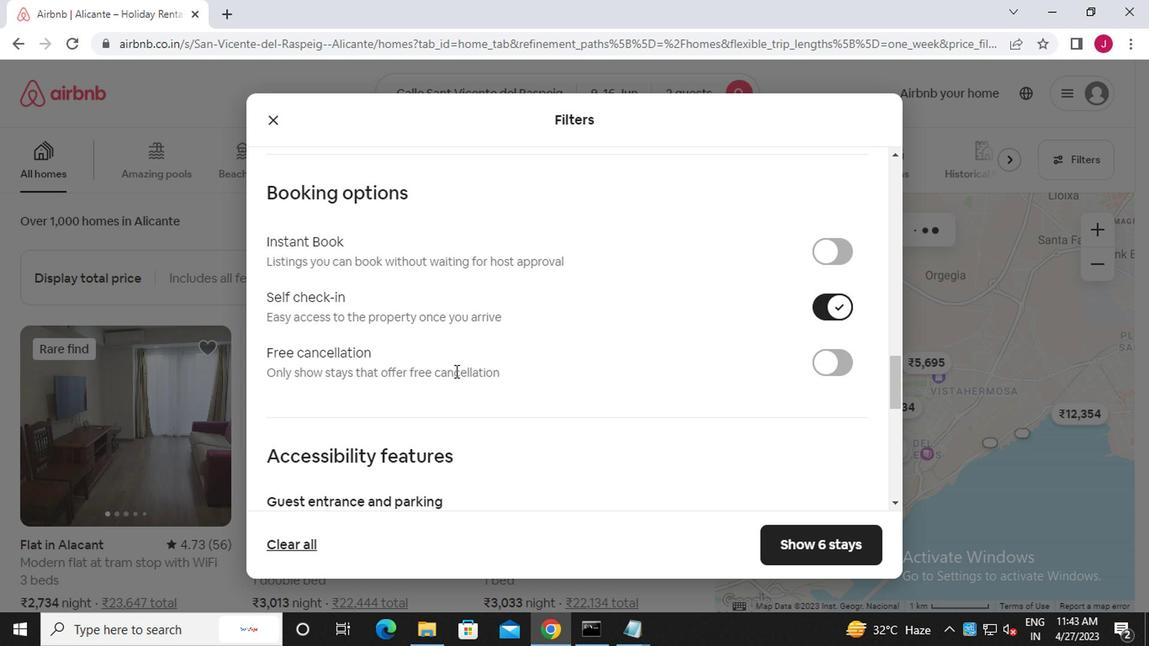 
Action: Mouse scrolled (452, 373) with delta (0, 0)
Screenshot: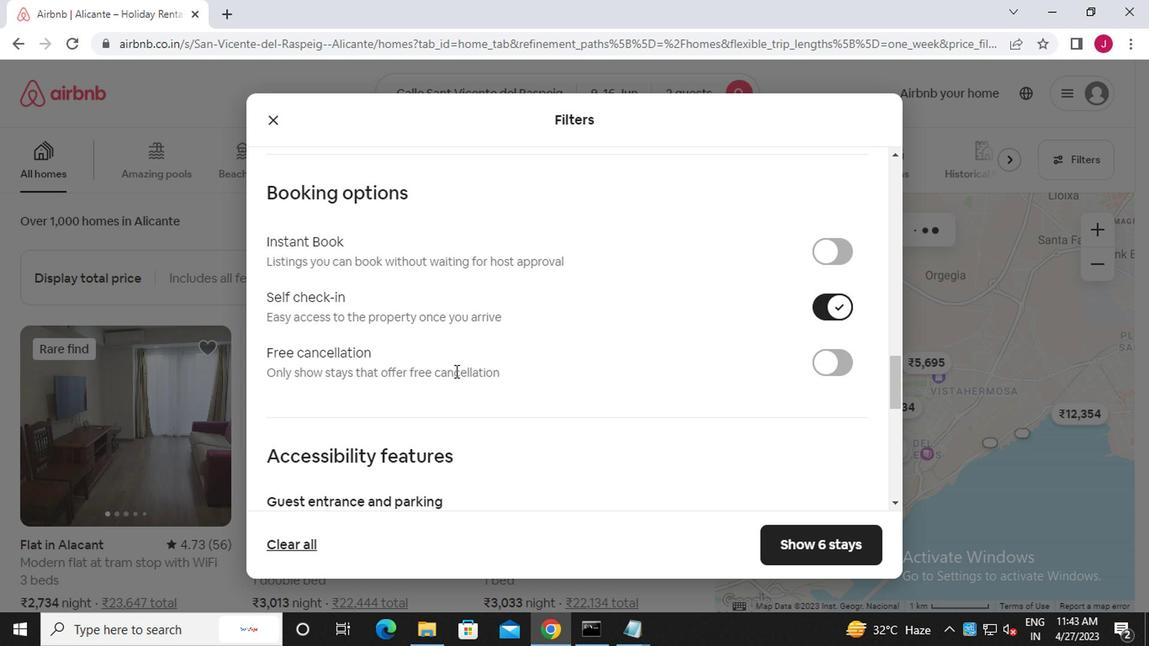 
Action: Mouse scrolled (452, 373) with delta (0, 0)
Screenshot: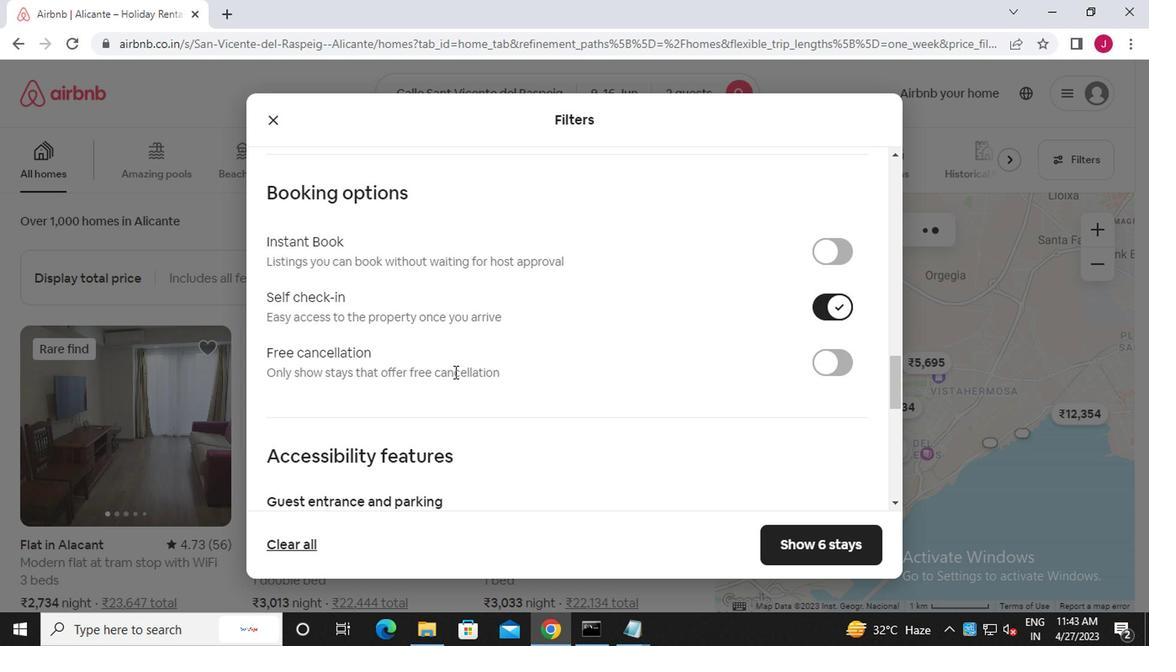 
Action: Mouse moved to (279, 401)
Screenshot: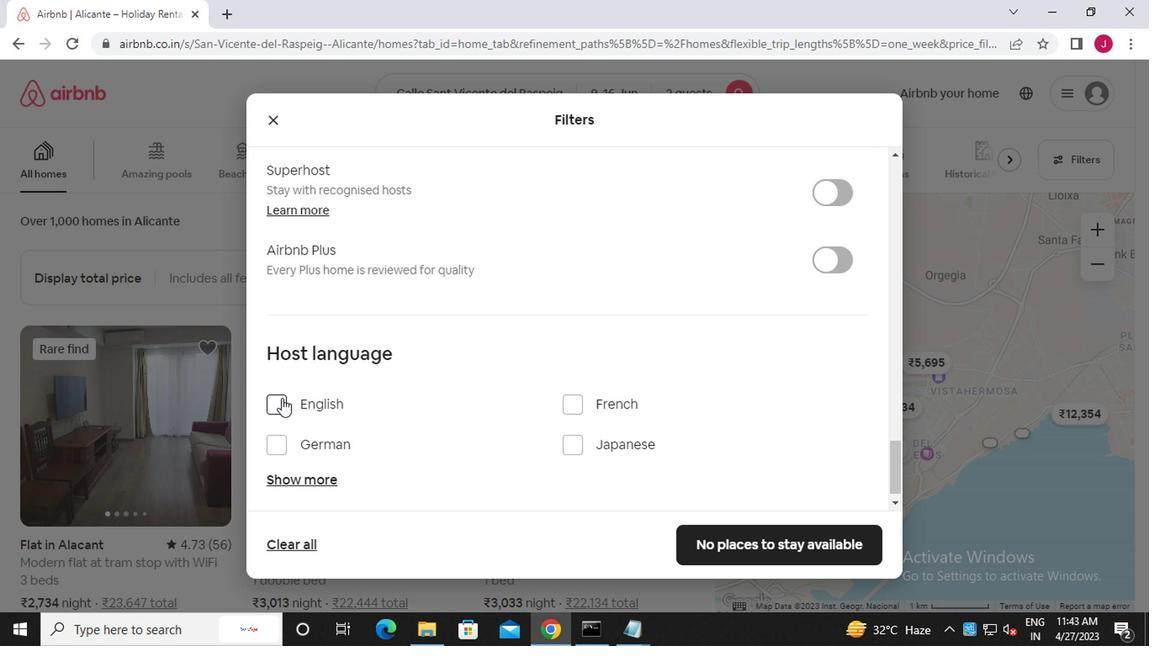 
Action: Mouse pressed left at (279, 401)
Screenshot: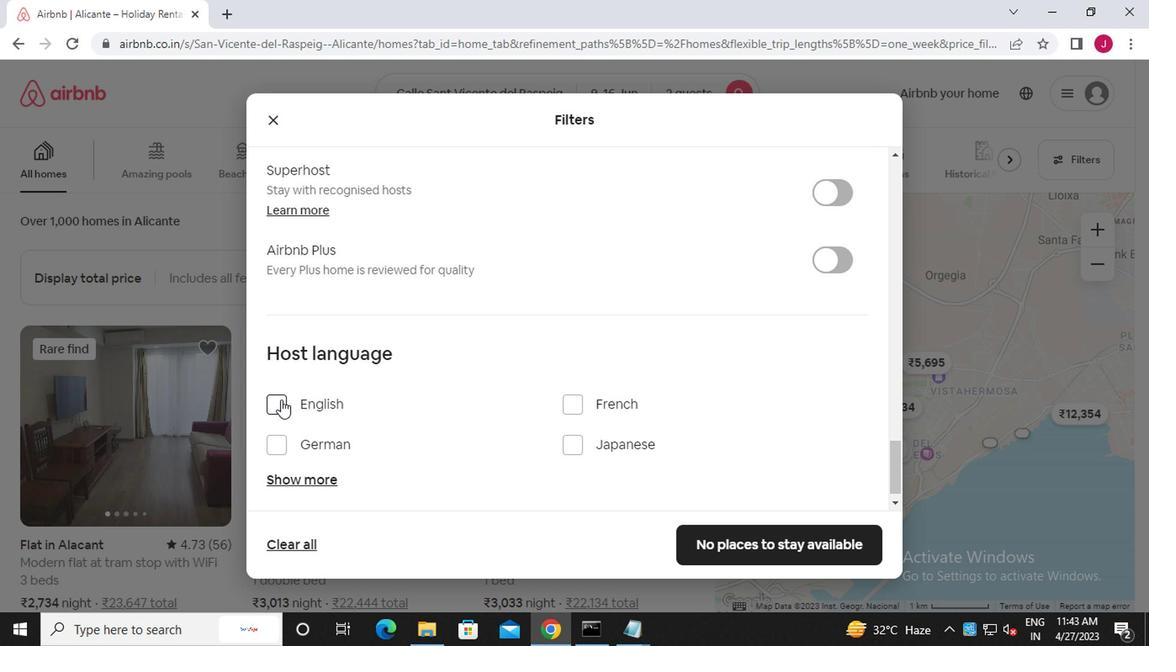 
Action: Mouse moved to (750, 546)
Screenshot: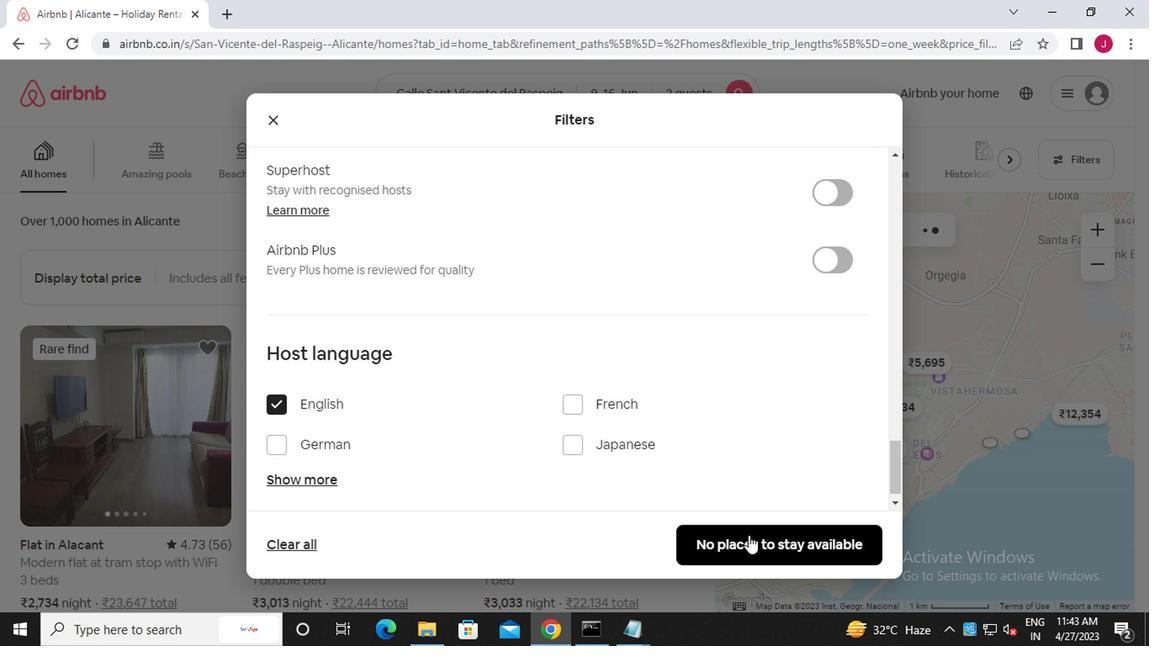 
Action: Mouse pressed left at (750, 546)
Screenshot: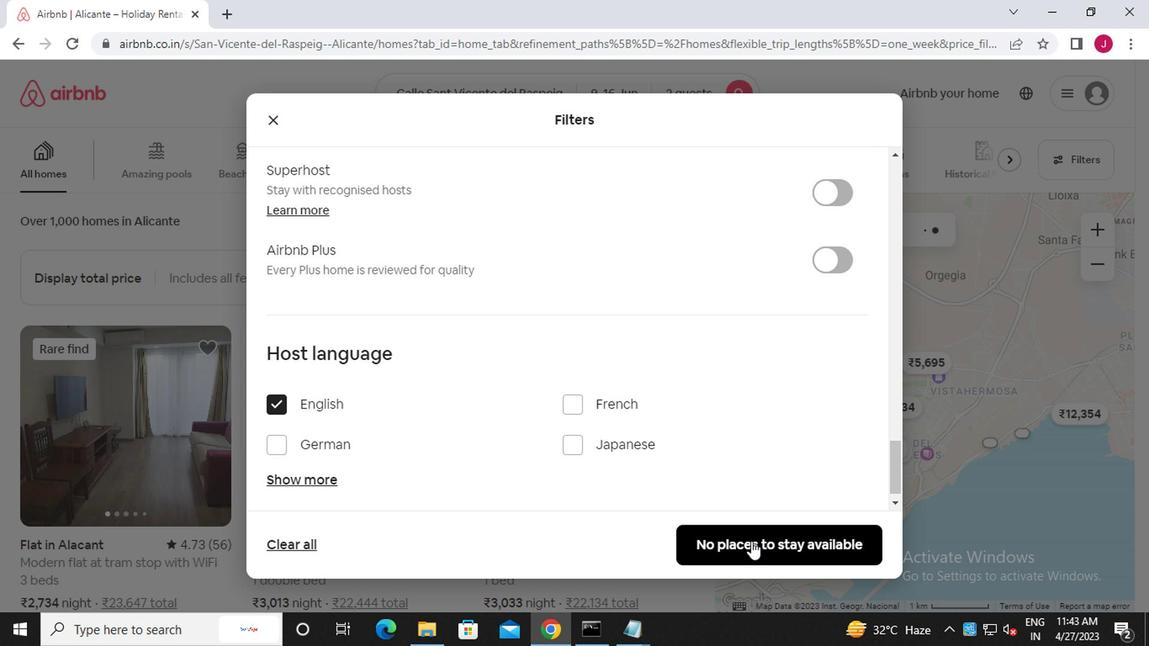 
Action: Mouse moved to (736, 537)
Screenshot: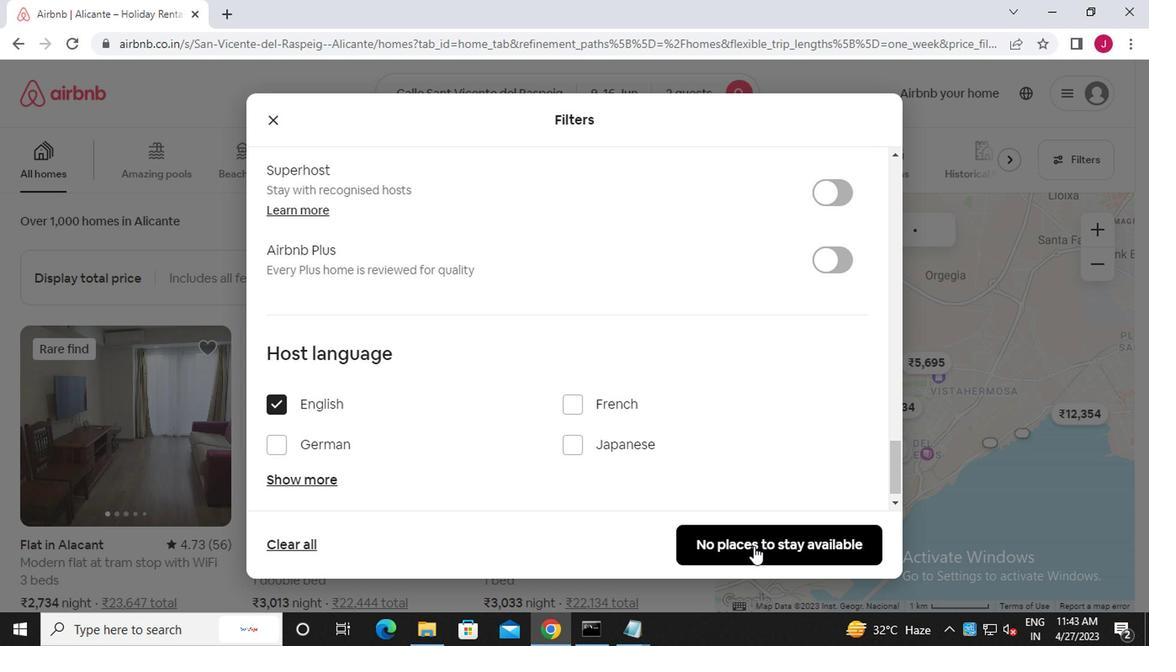 
